 Task: Send an email with the signature Lane Turner with the subject Request for feedback on a legal brief and the message Could you please provide a breakdown of the project issues log? from softage.3@softage.net to softage.1@softage.net with an attached audio file Audiobook_sample.mp3 and move the email from Sent Items to the folder Maintenance
Action: Mouse moved to (105, 178)
Screenshot: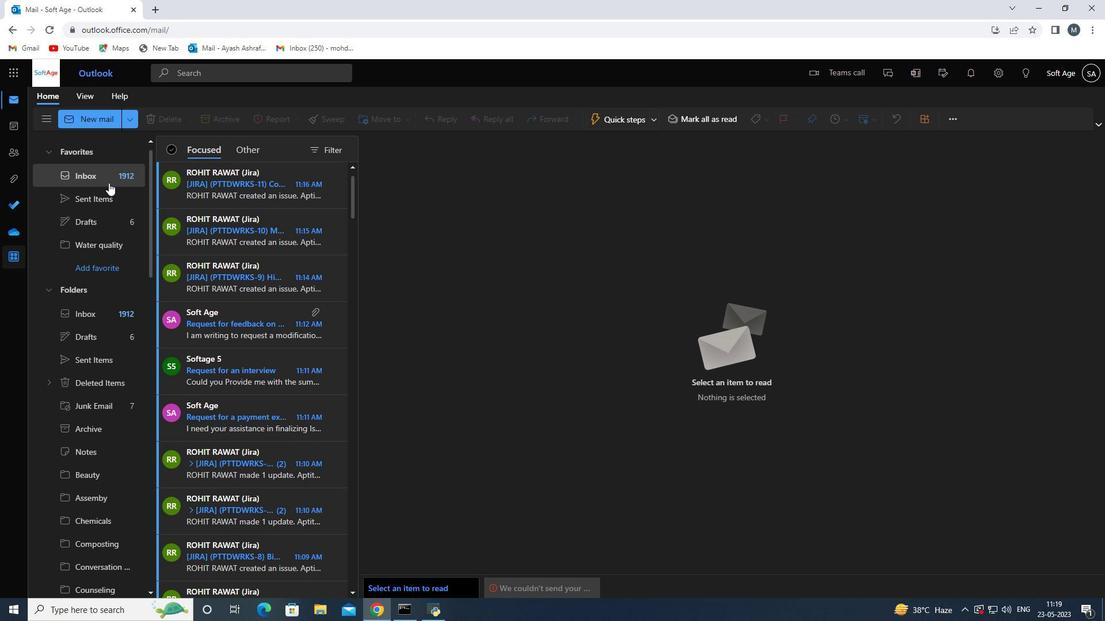 
Action: Mouse pressed left at (105, 178)
Screenshot: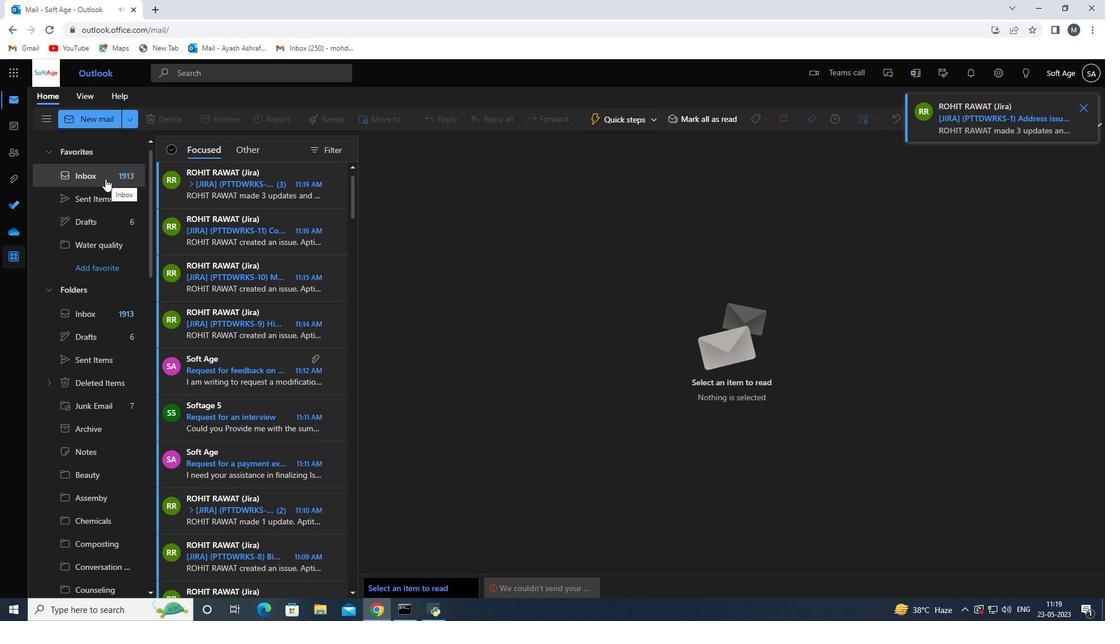 
Action: Mouse moved to (554, 258)
Screenshot: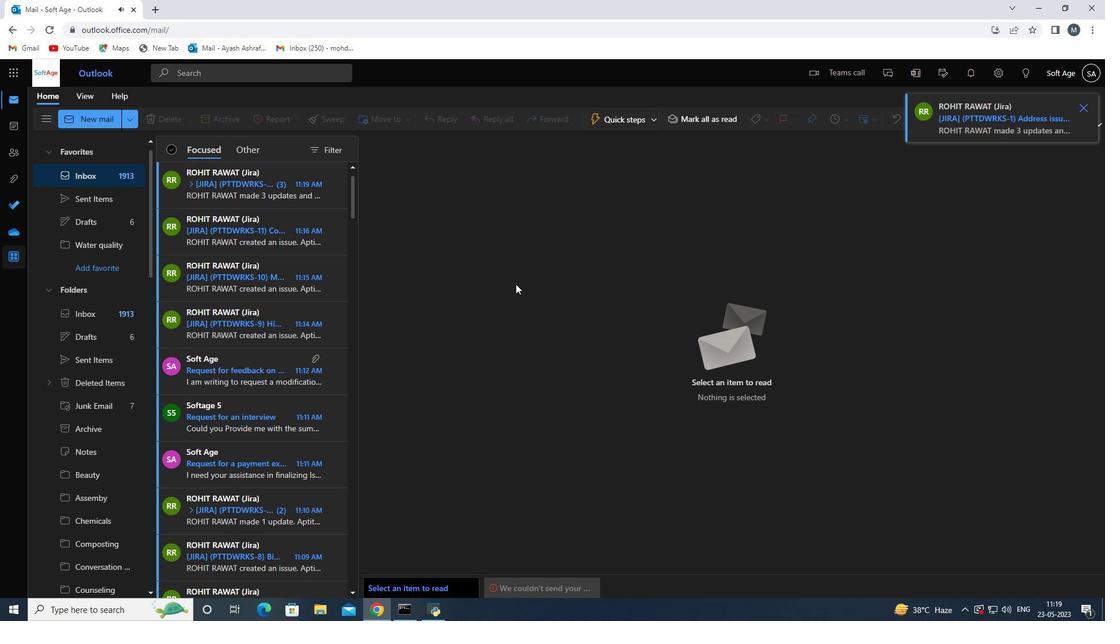 
Action: Mouse scrolled (554, 259) with delta (0, 0)
Screenshot: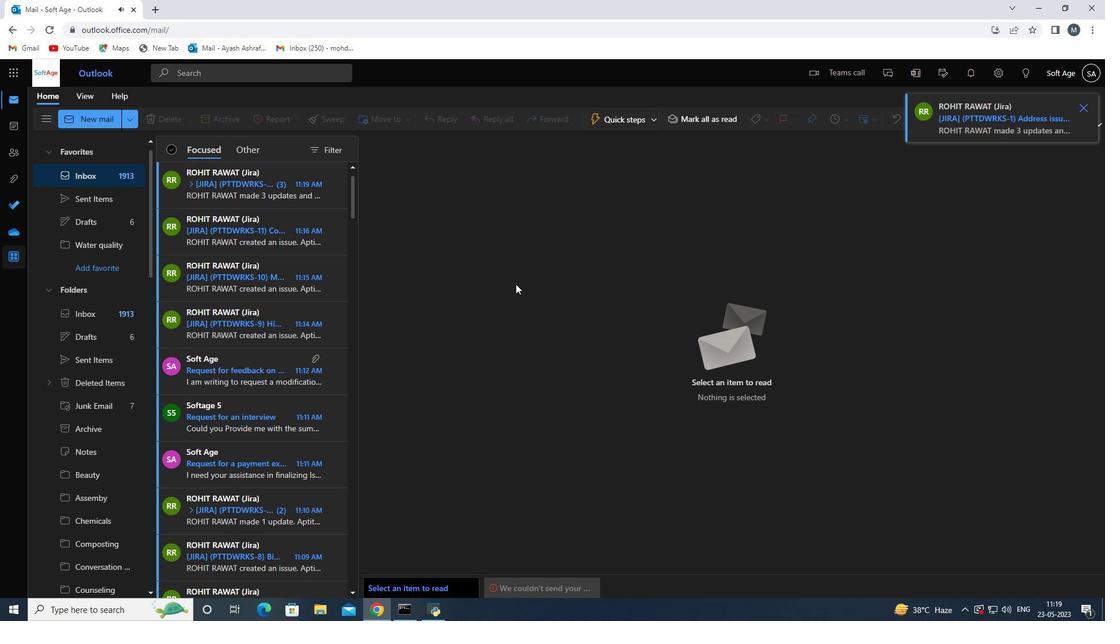 
Action: Mouse moved to (555, 257)
Screenshot: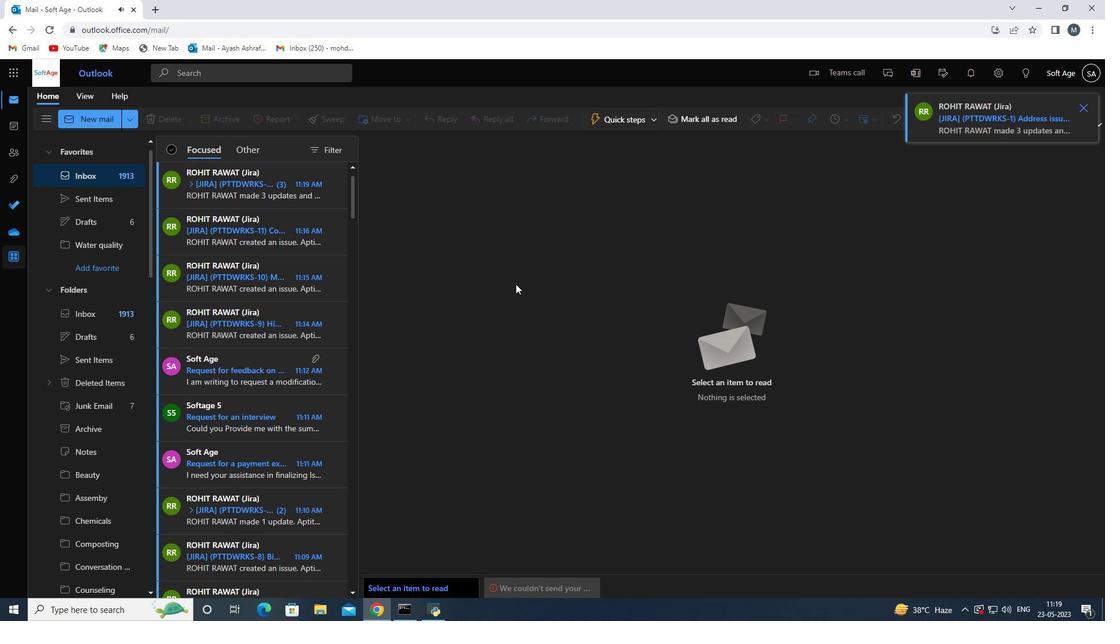 
Action: Mouse scrolled (555, 257) with delta (0, 0)
Screenshot: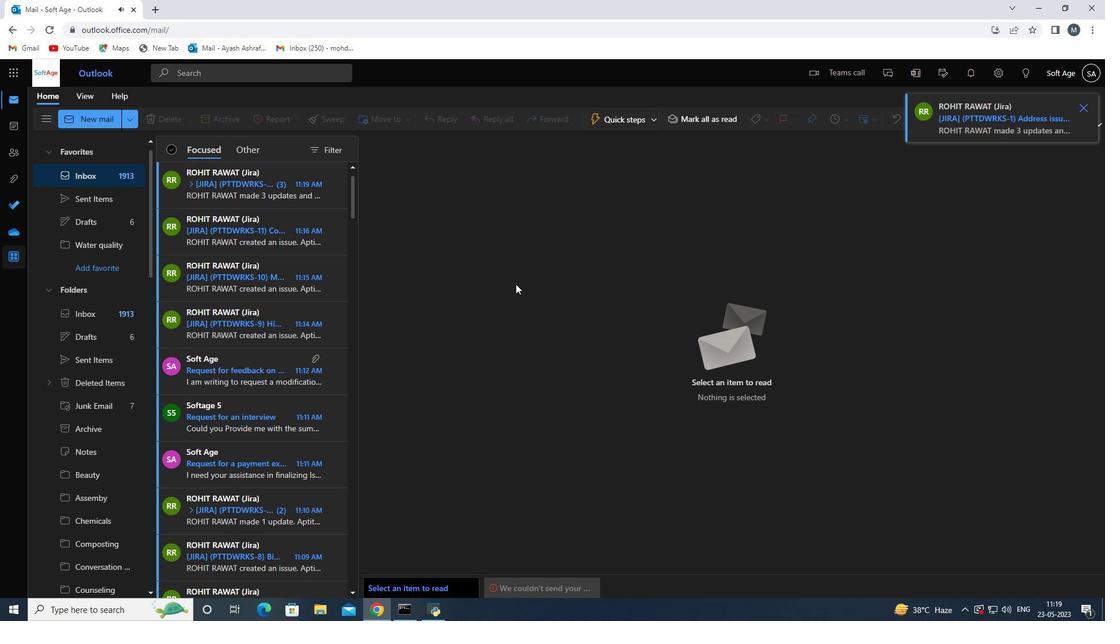 
Action: Mouse scrolled (555, 257) with delta (0, 0)
Screenshot: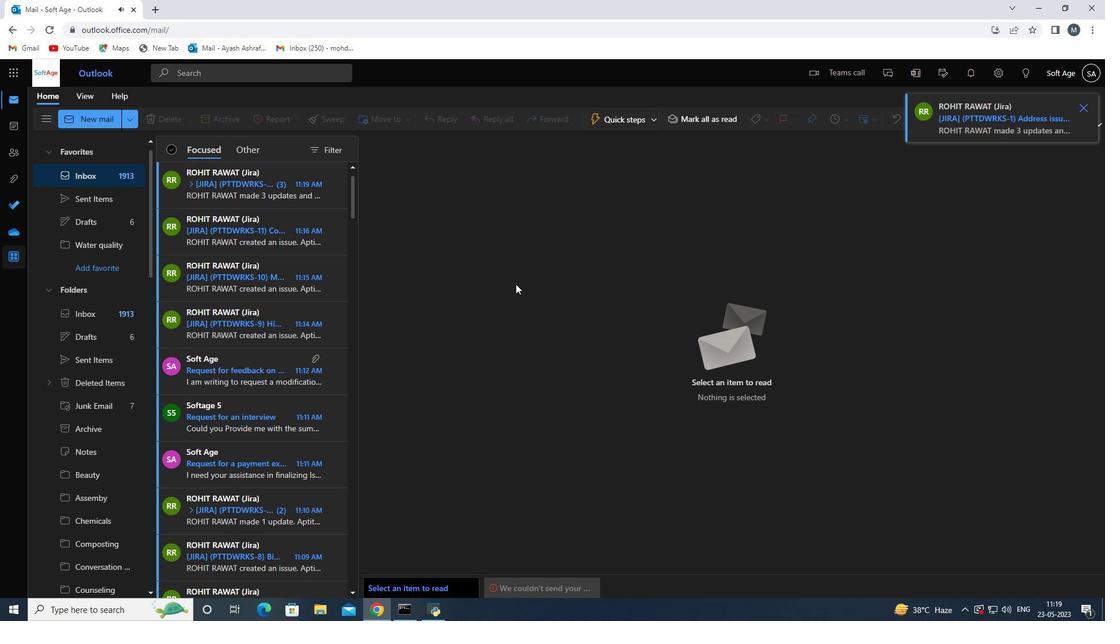 
Action: Mouse scrolled (555, 257) with delta (0, 0)
Screenshot: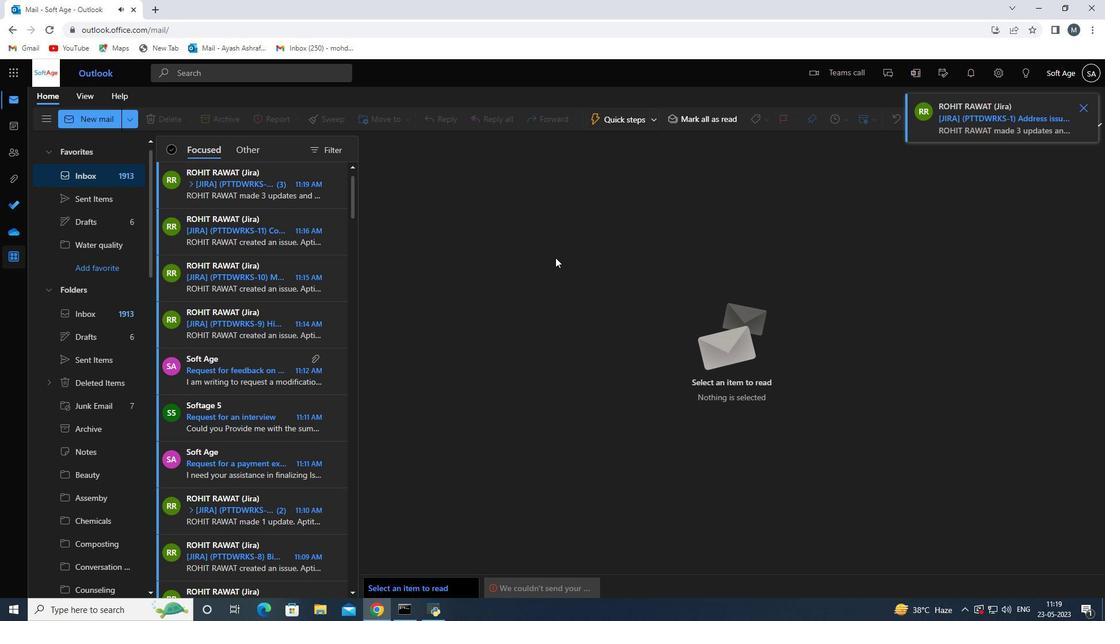 
Action: Mouse moved to (71, 122)
Screenshot: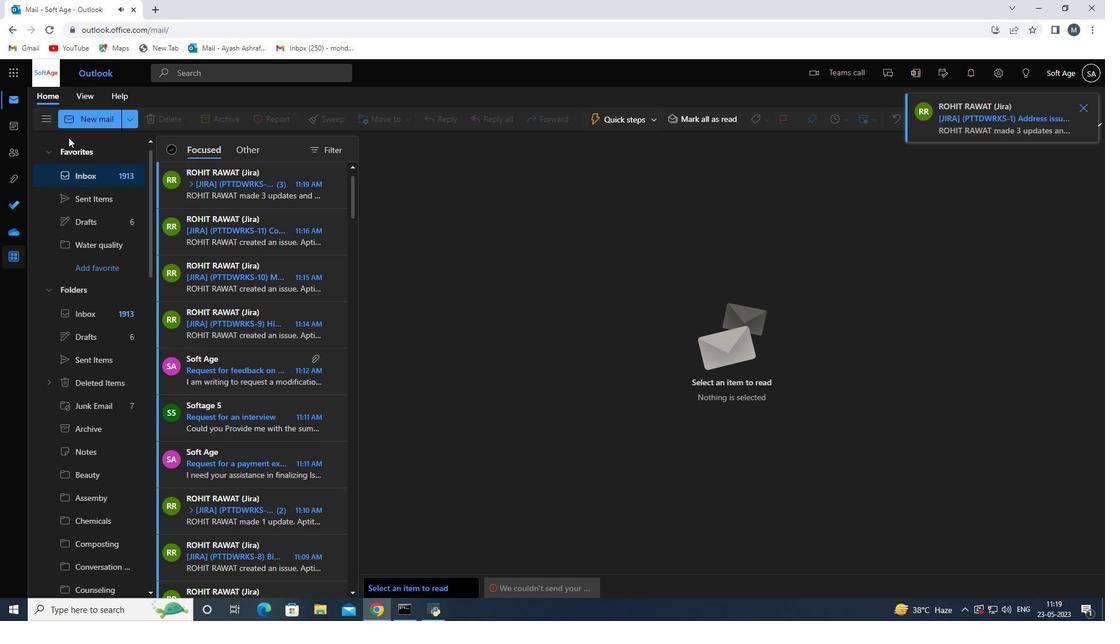 
Action: Mouse pressed left at (71, 122)
Screenshot: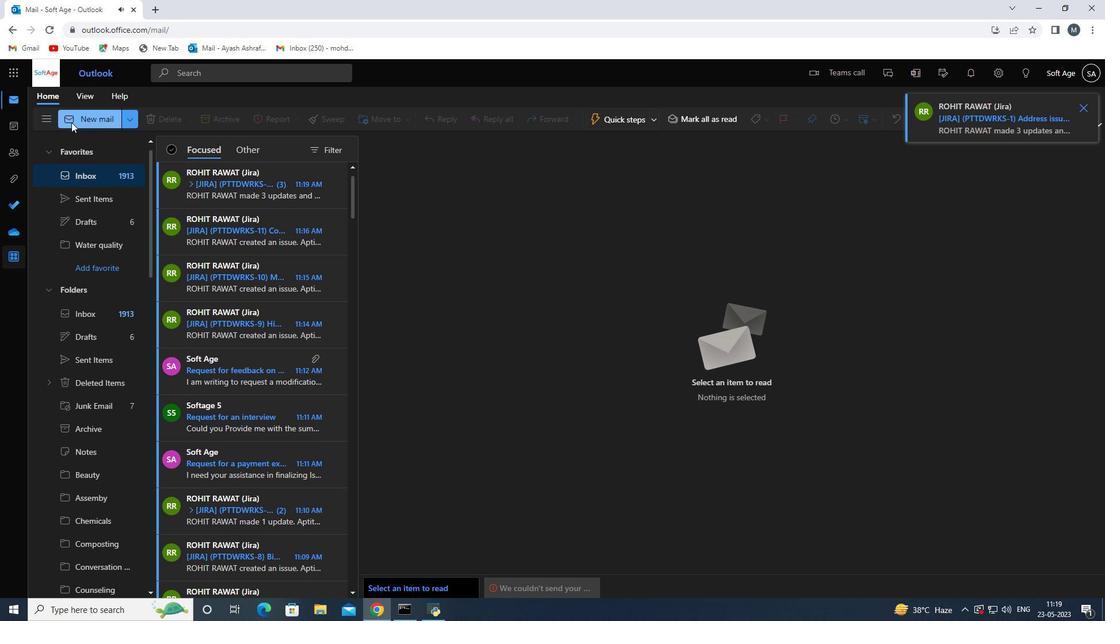 
Action: Mouse moved to (716, 116)
Screenshot: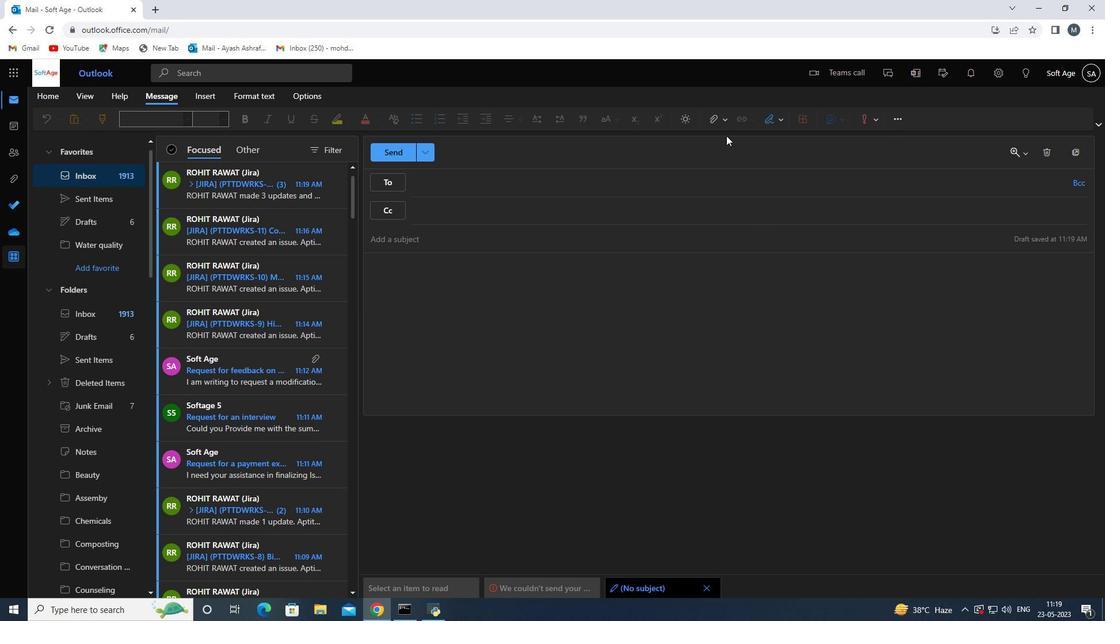 
Action: Mouse pressed left at (716, 116)
Screenshot: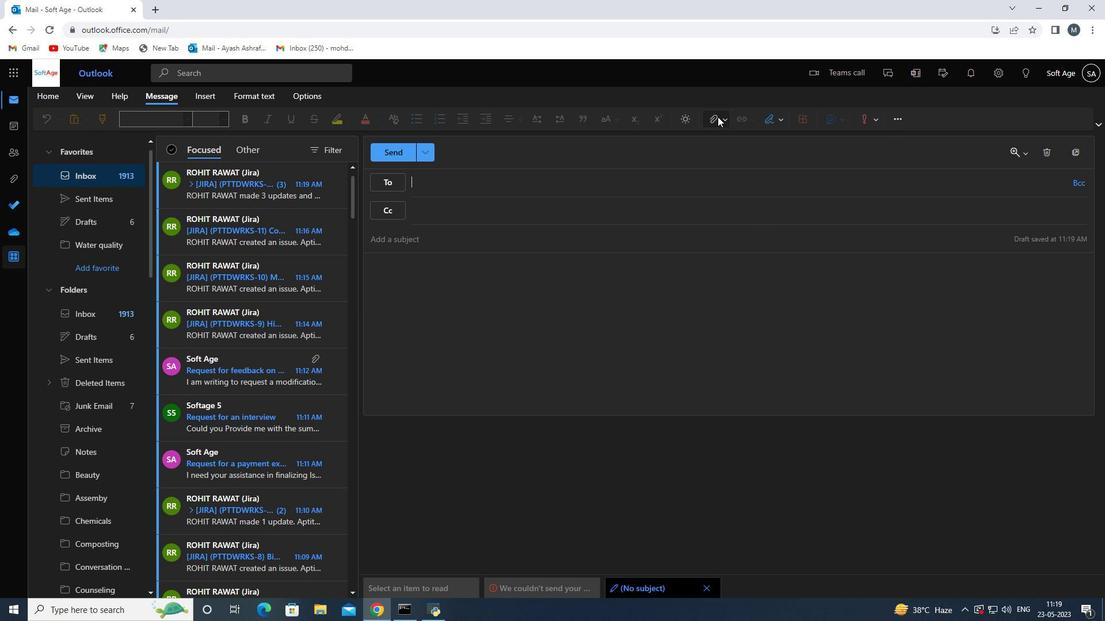 
Action: Mouse moved to (665, 142)
Screenshot: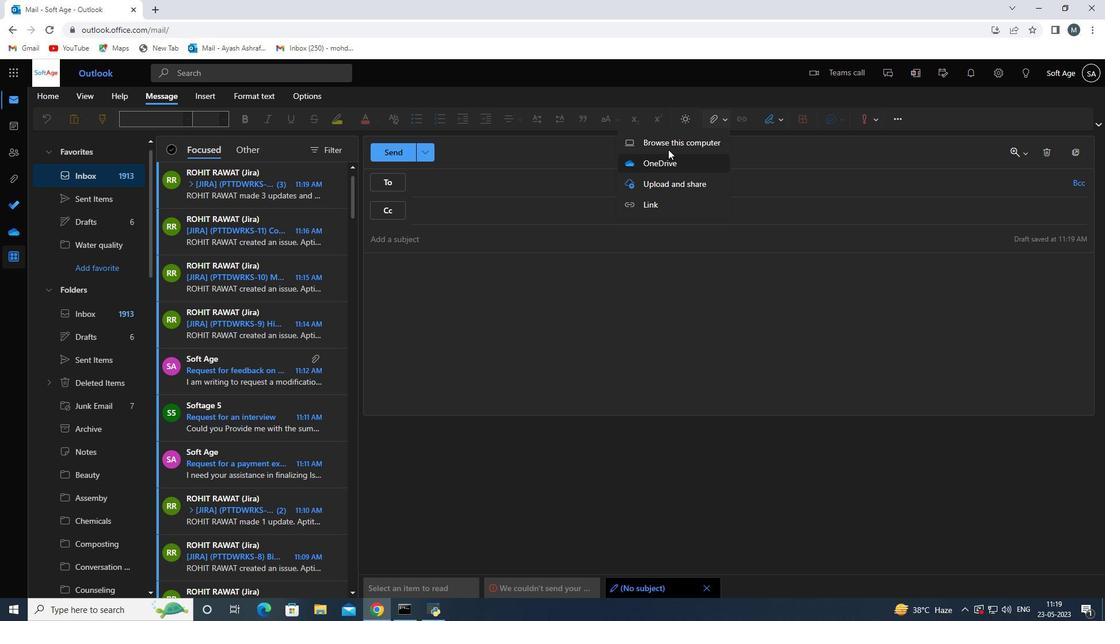 
Action: Mouse pressed left at (665, 142)
Screenshot: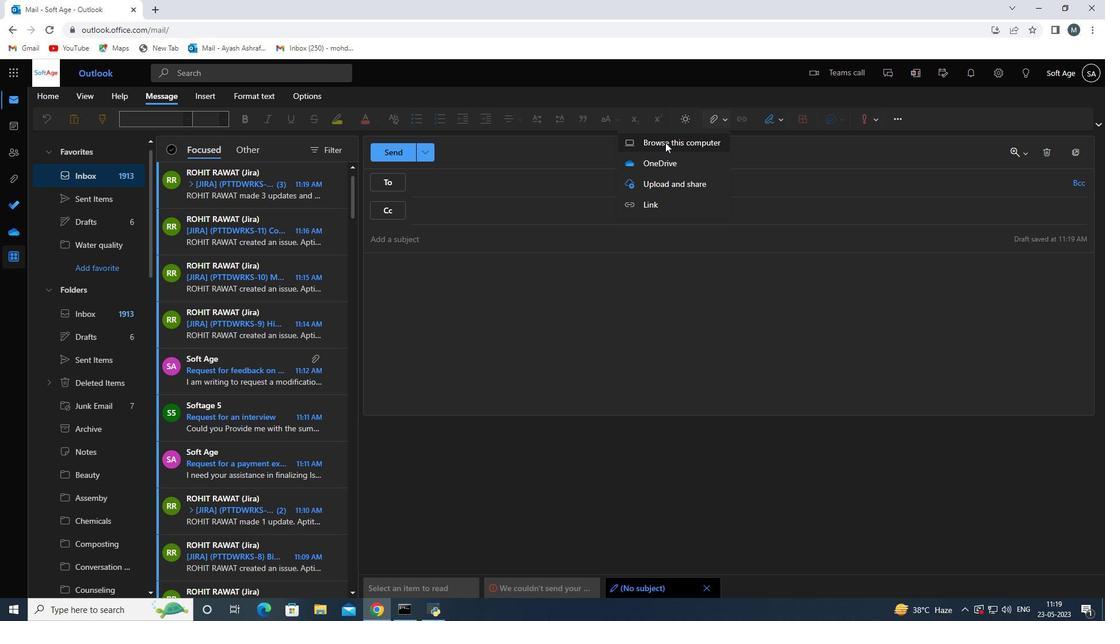 
Action: Mouse moved to (541, 13)
Screenshot: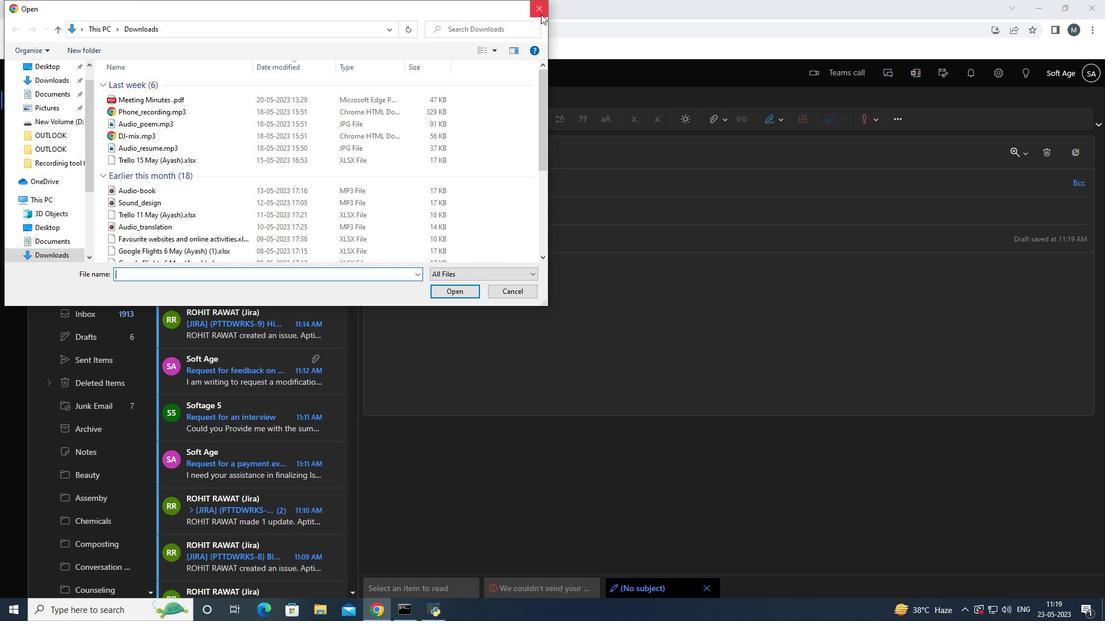 
Action: Mouse pressed left at (541, 13)
Screenshot: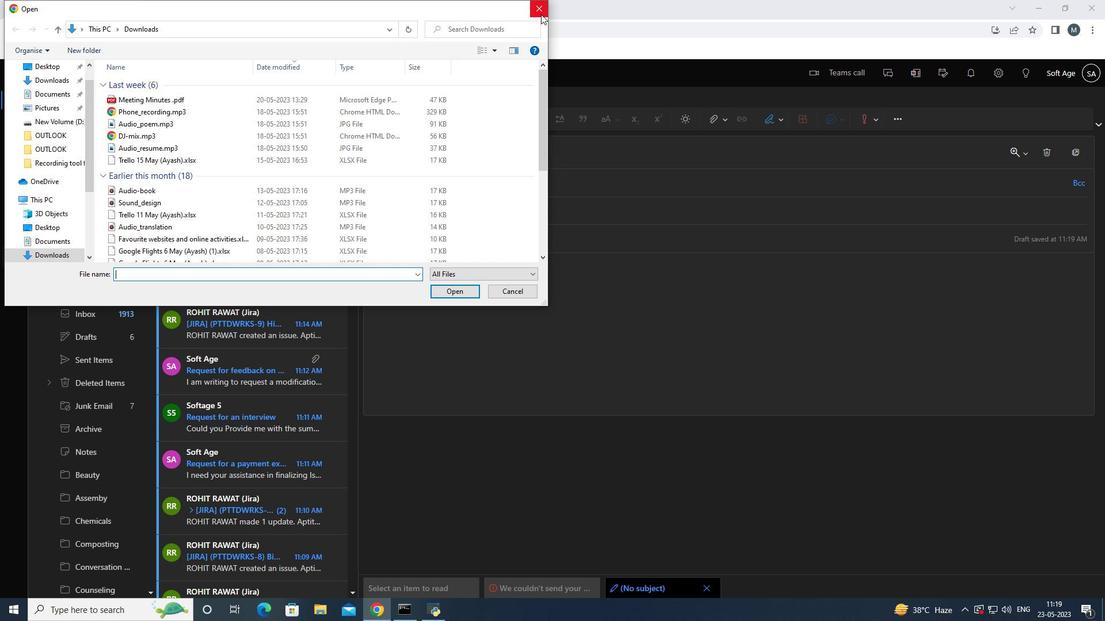 
Action: Mouse moved to (771, 117)
Screenshot: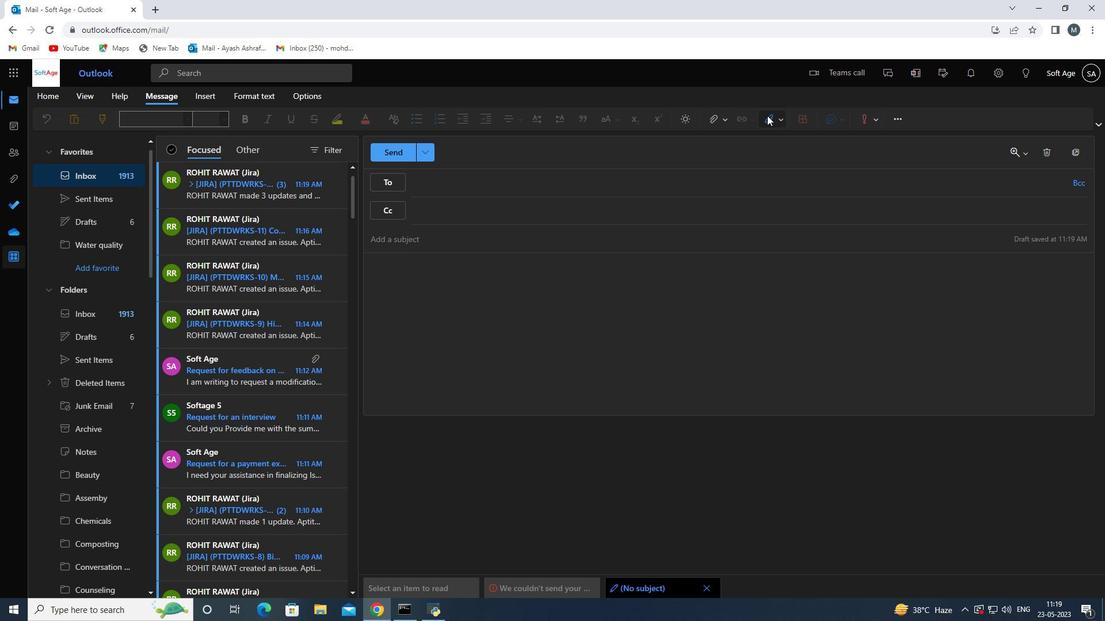 
Action: Mouse pressed left at (771, 117)
Screenshot: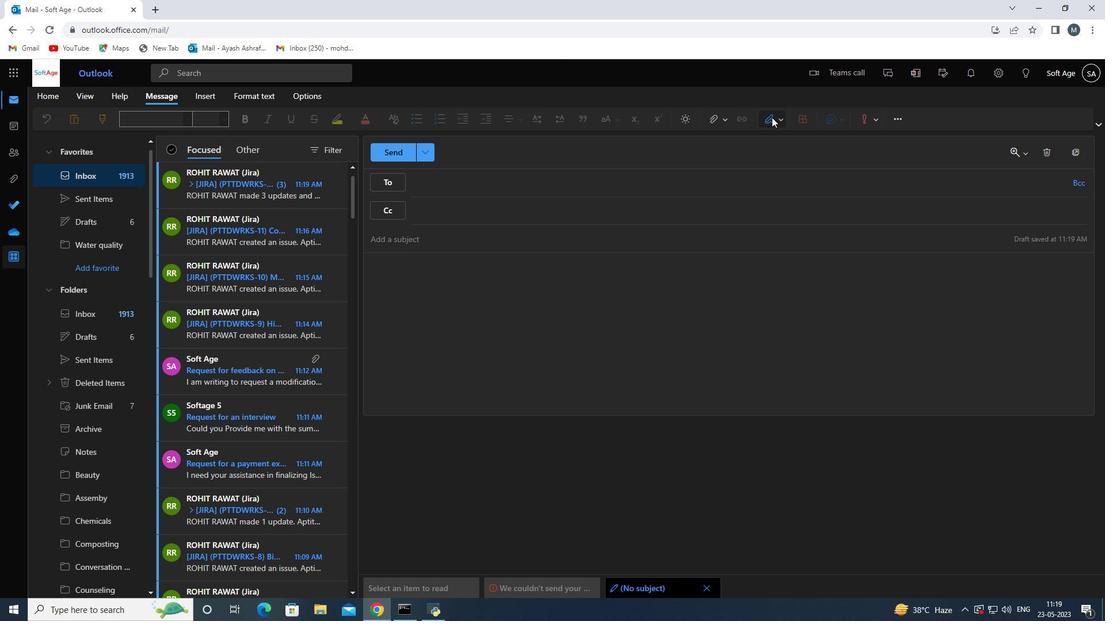 
Action: Mouse moved to (762, 159)
Screenshot: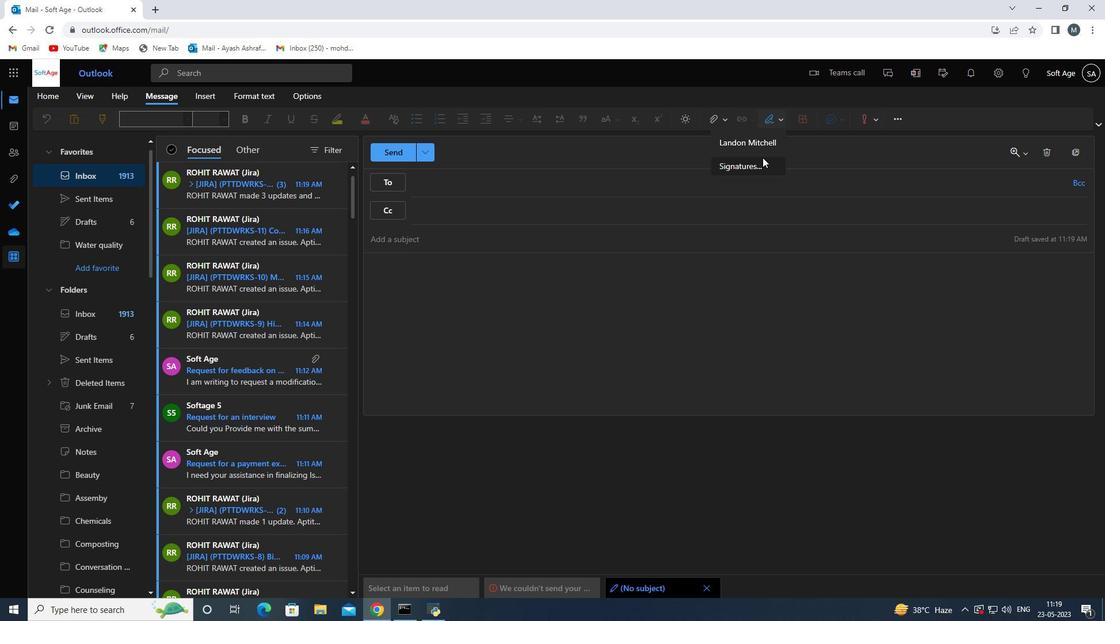 
Action: Mouse pressed left at (762, 159)
Screenshot: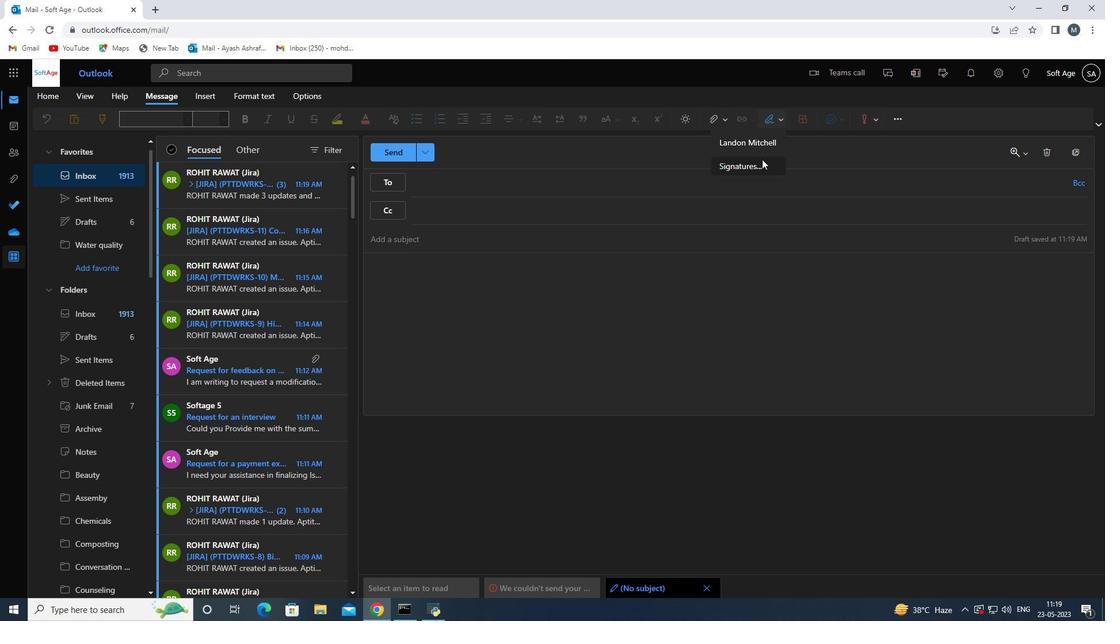 
Action: Mouse moved to (773, 221)
Screenshot: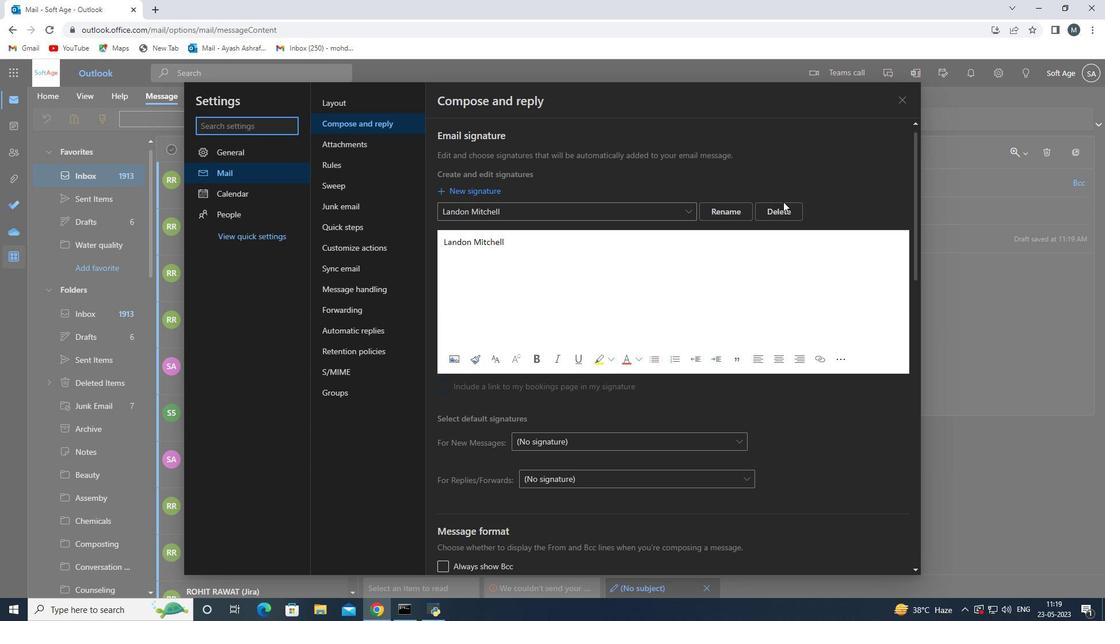 
Action: Mouse pressed left at (773, 221)
Screenshot: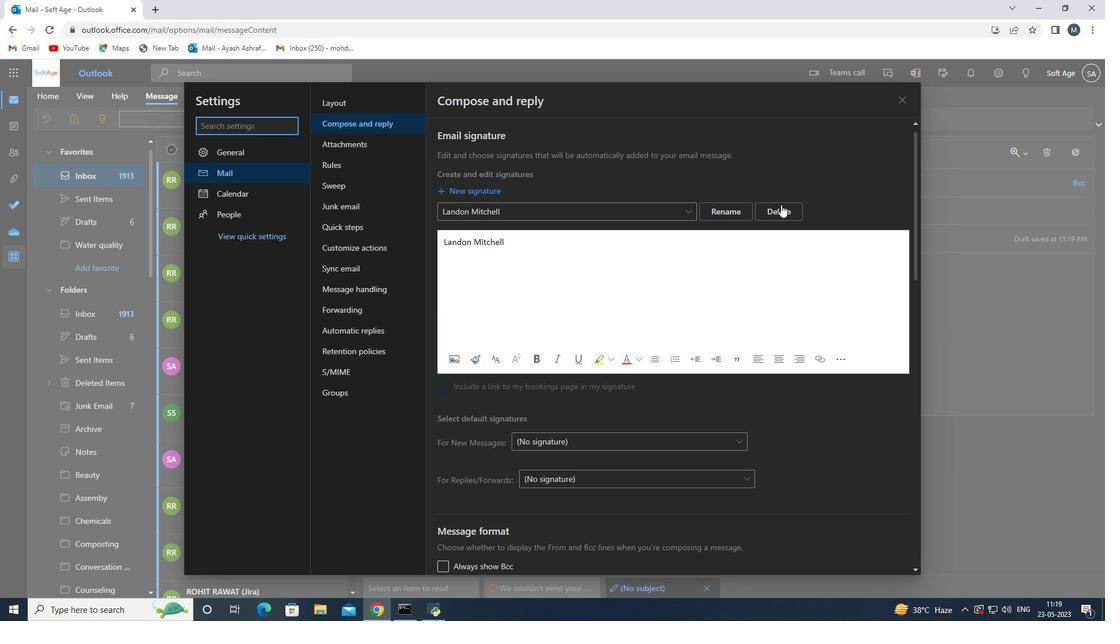 
Action: Mouse moved to (772, 208)
Screenshot: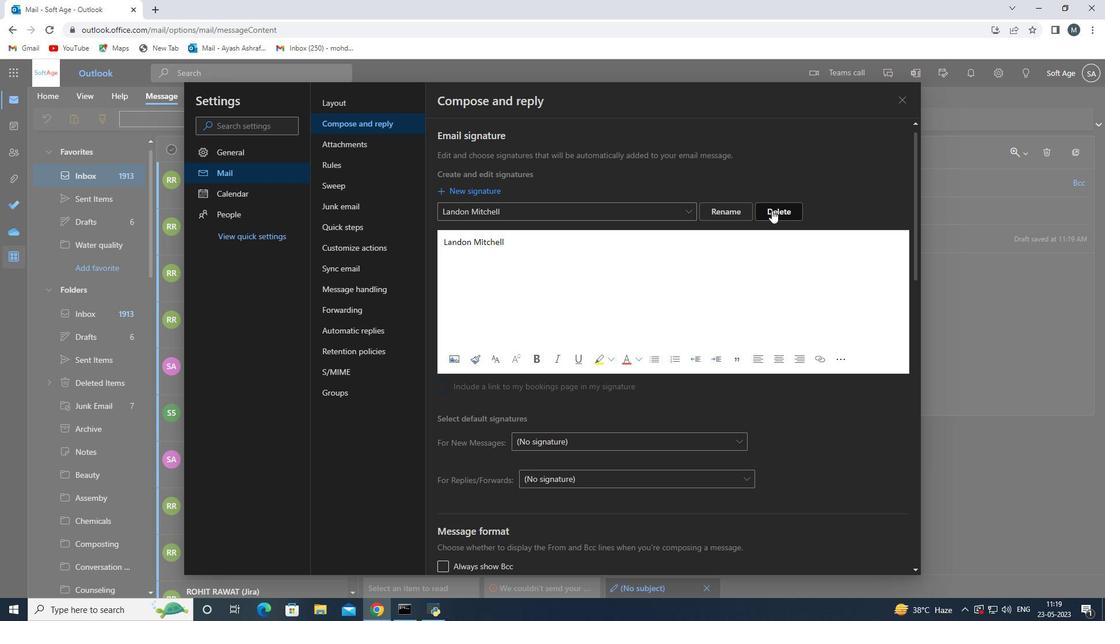 
Action: Mouse pressed left at (772, 208)
Screenshot: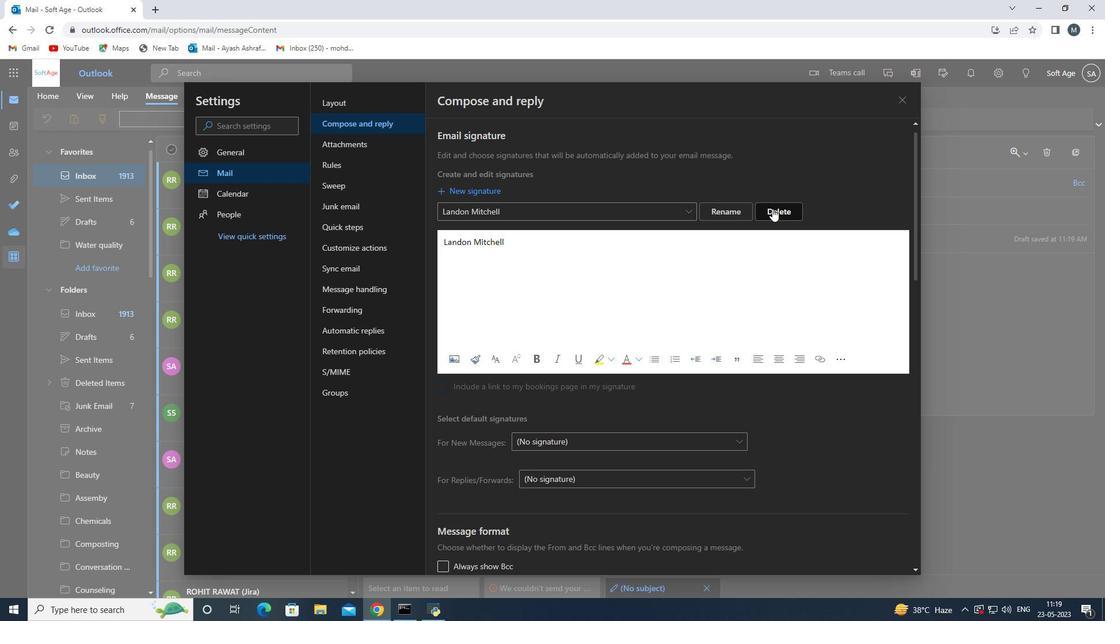 
Action: Mouse moved to (603, 211)
Screenshot: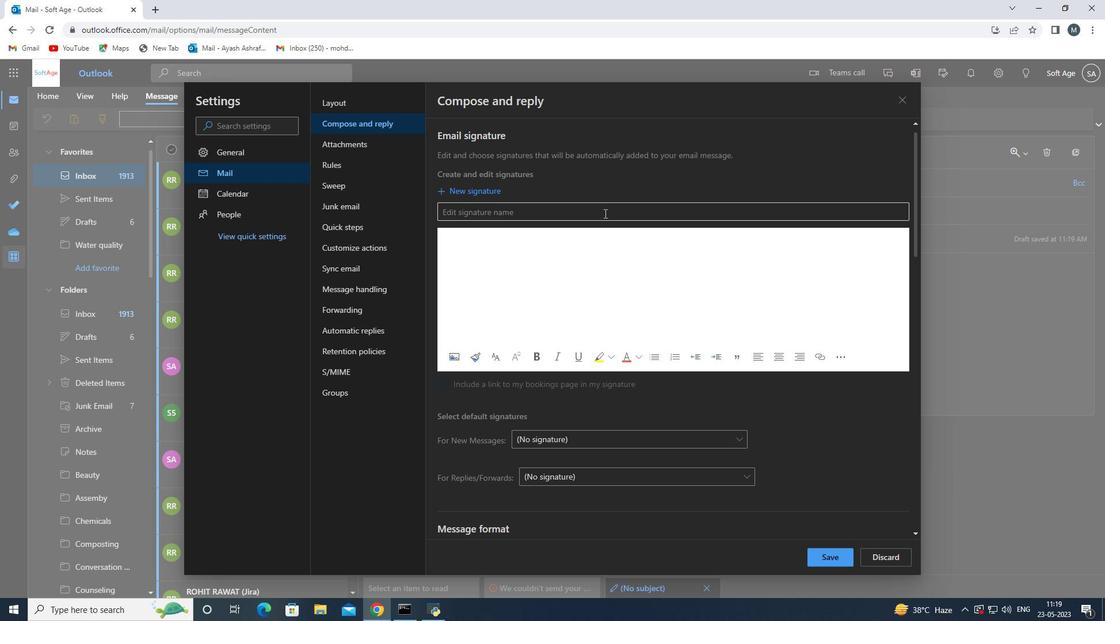 
Action: Mouse pressed left at (603, 211)
Screenshot: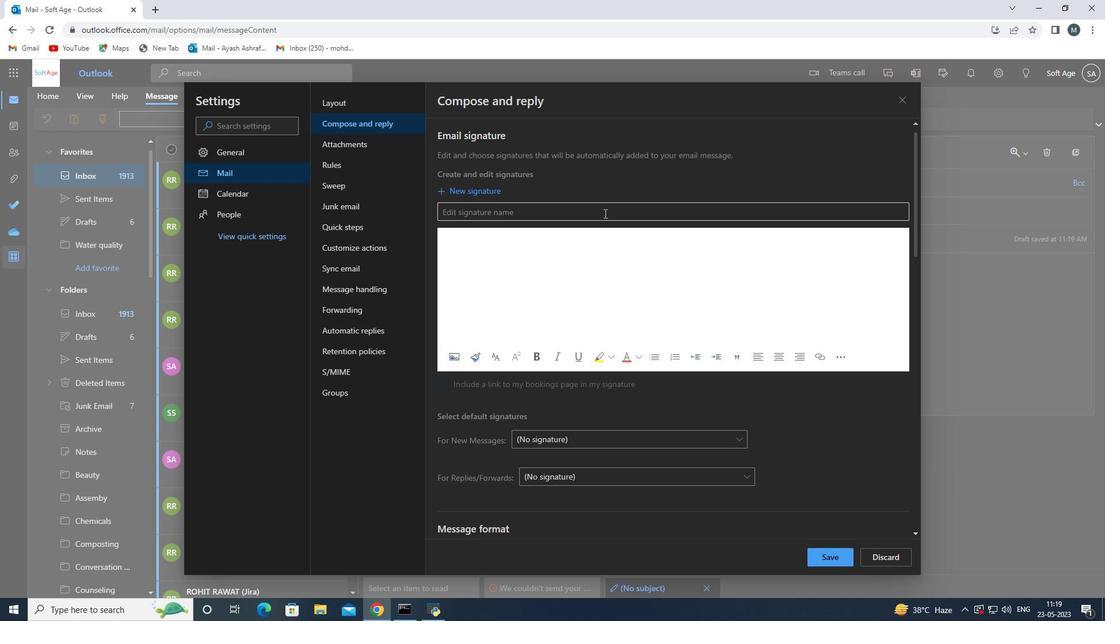 
Action: Key pressed <Key.shift>lane<Key.space><Key.shift>Turner
Screenshot: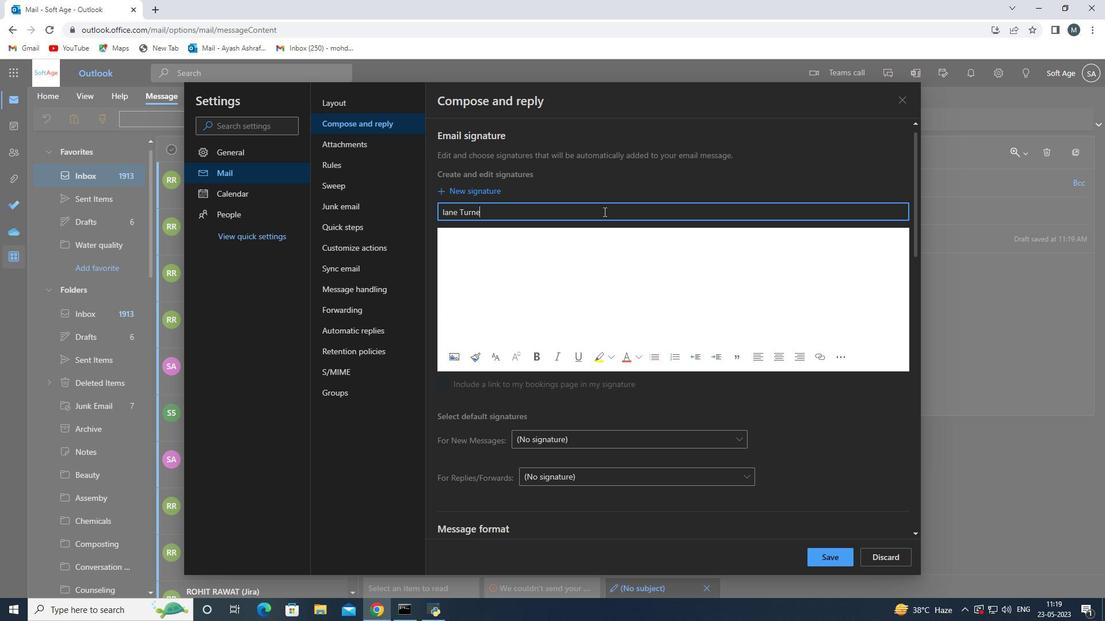 
Action: Mouse moved to (446, 209)
Screenshot: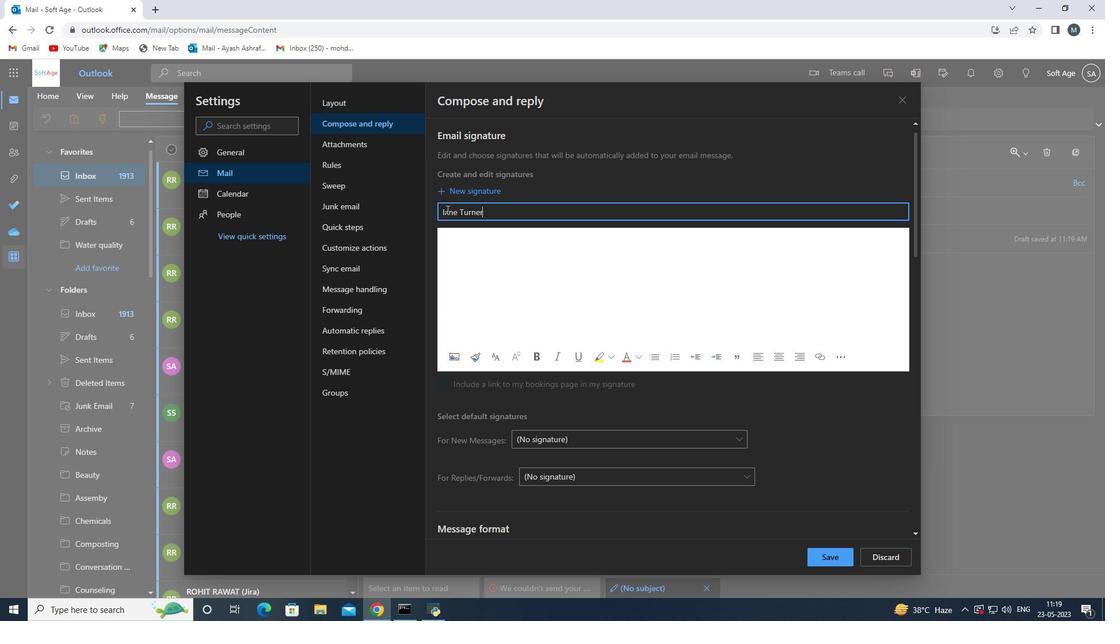 
Action: Mouse pressed left at (446, 209)
Screenshot: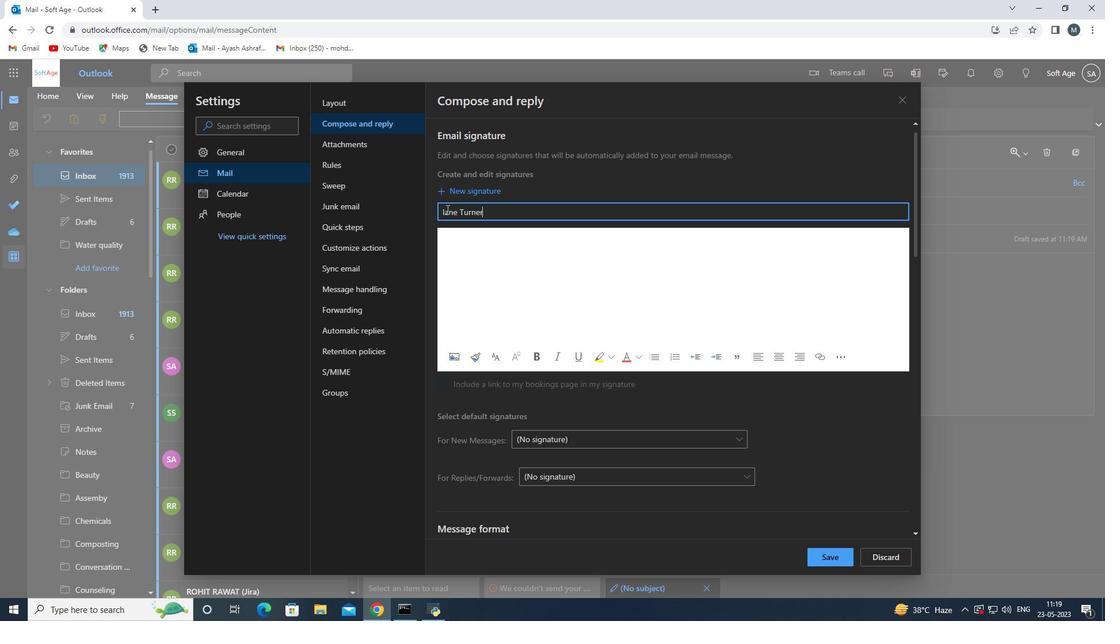 
Action: Mouse moved to (465, 209)
Screenshot: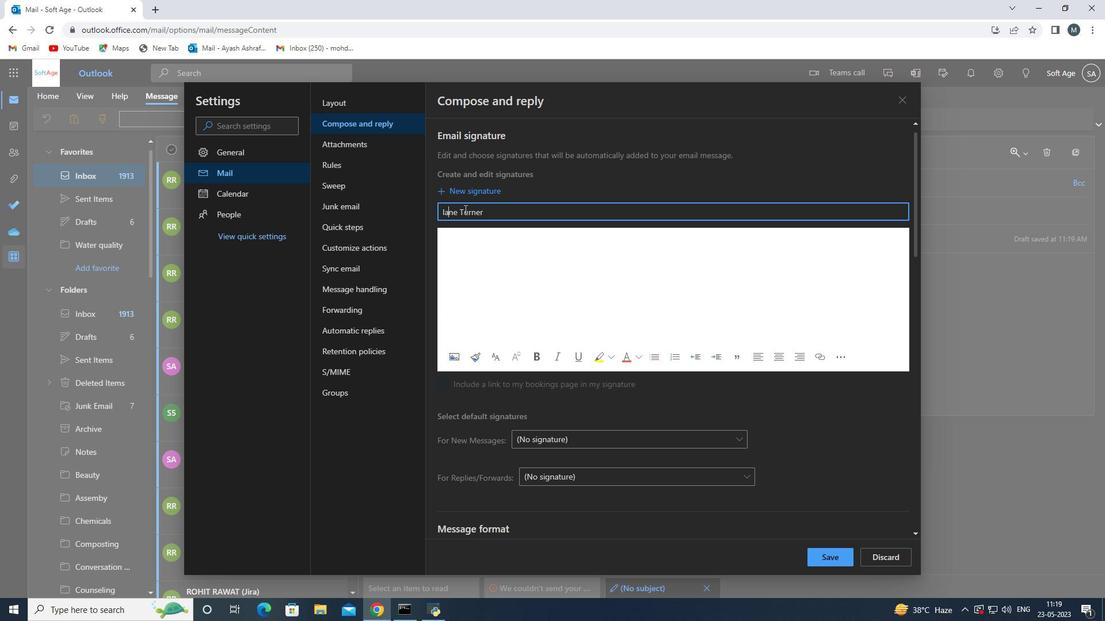 
Action: Key pressed <Key.left><Key.backspace><Key.shift>L
Screenshot: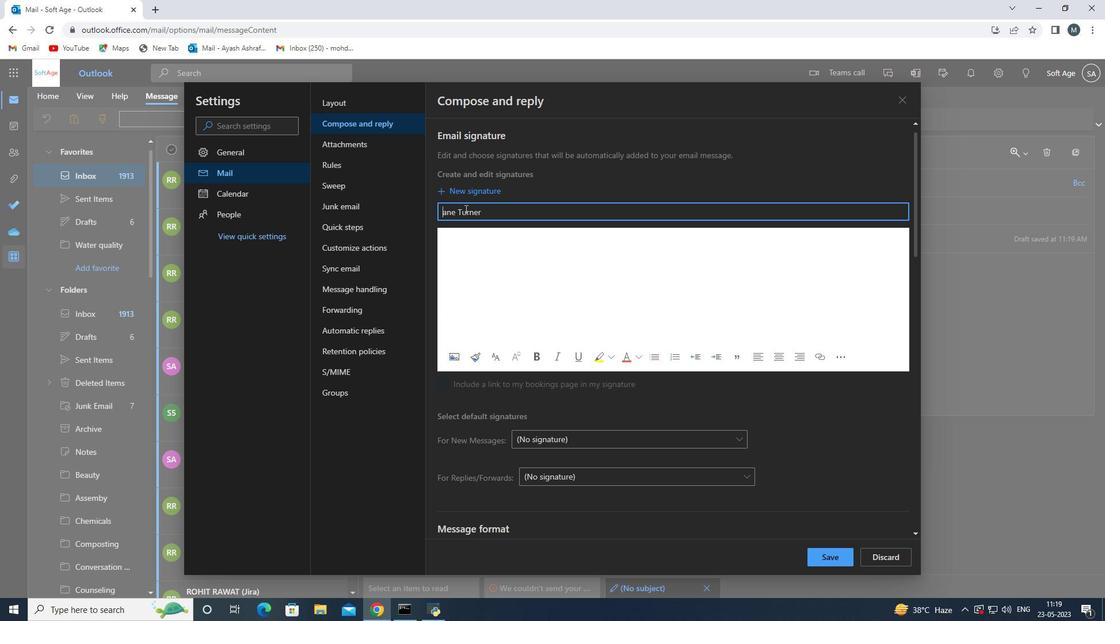 
Action: Mouse moved to (466, 249)
Screenshot: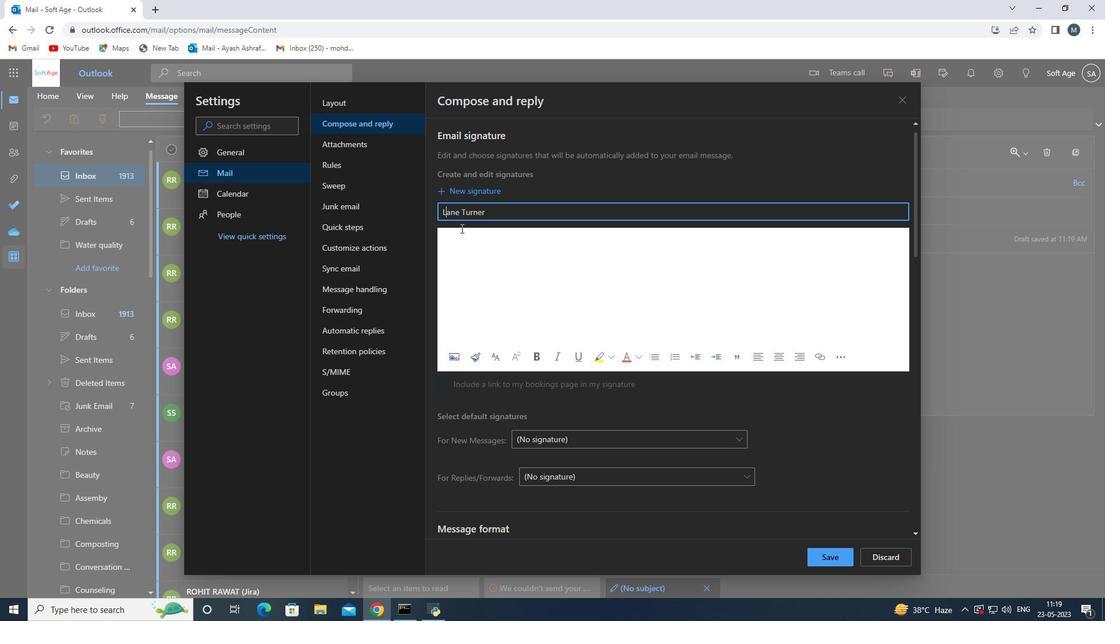 
Action: Mouse pressed left at (466, 249)
Screenshot: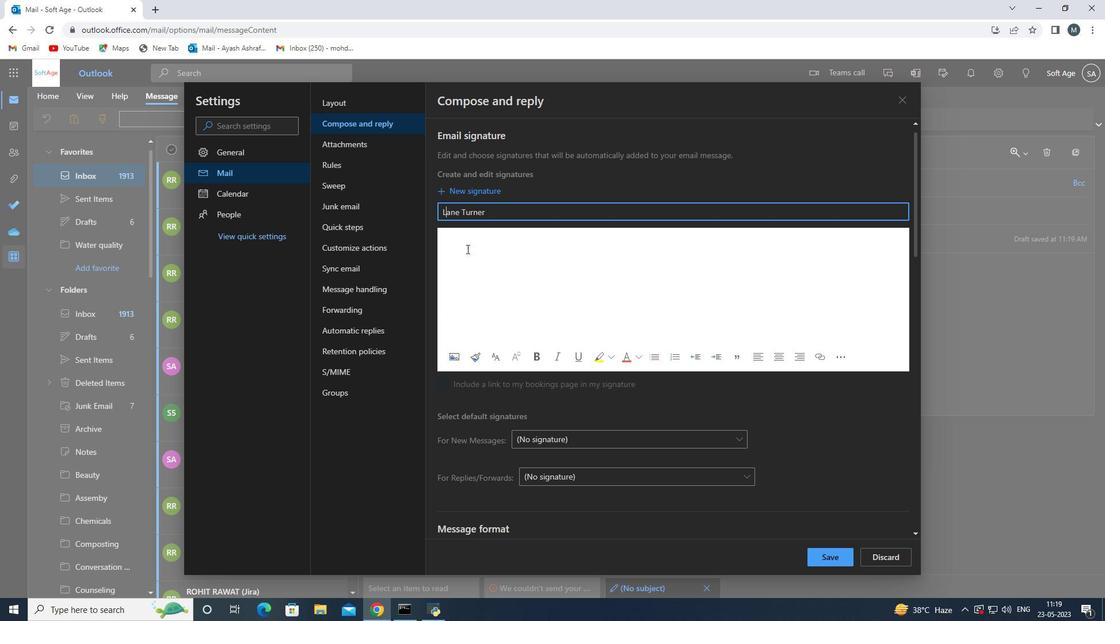 
Action: Mouse moved to (493, 248)
Screenshot: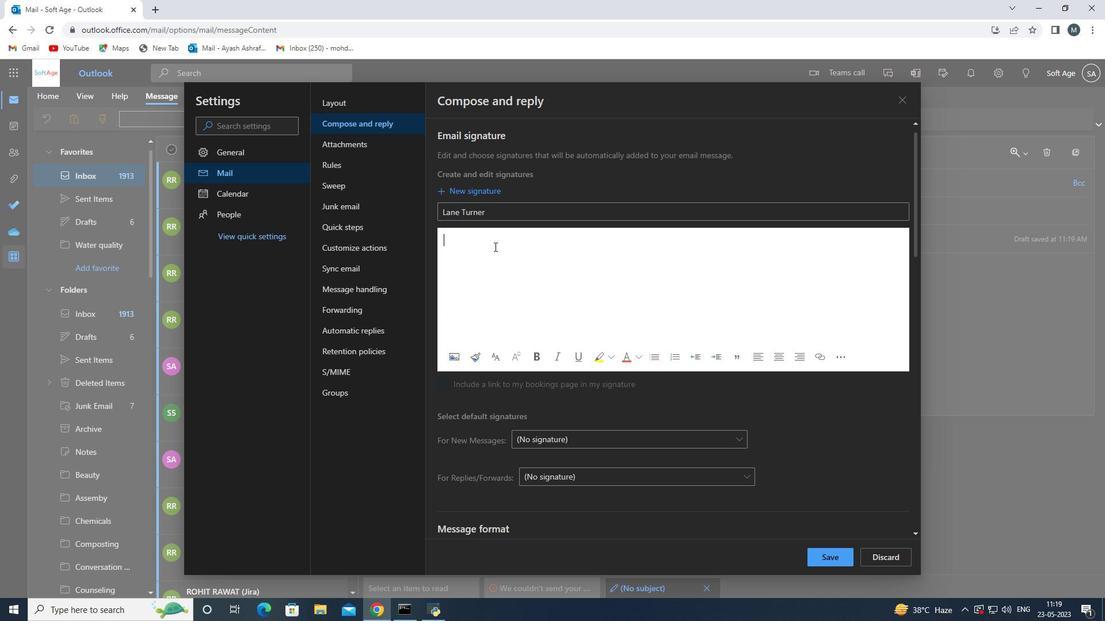 
Action: Key pressed <Key.shift>Lane<Key.space><Key.shift>Turner
Screenshot: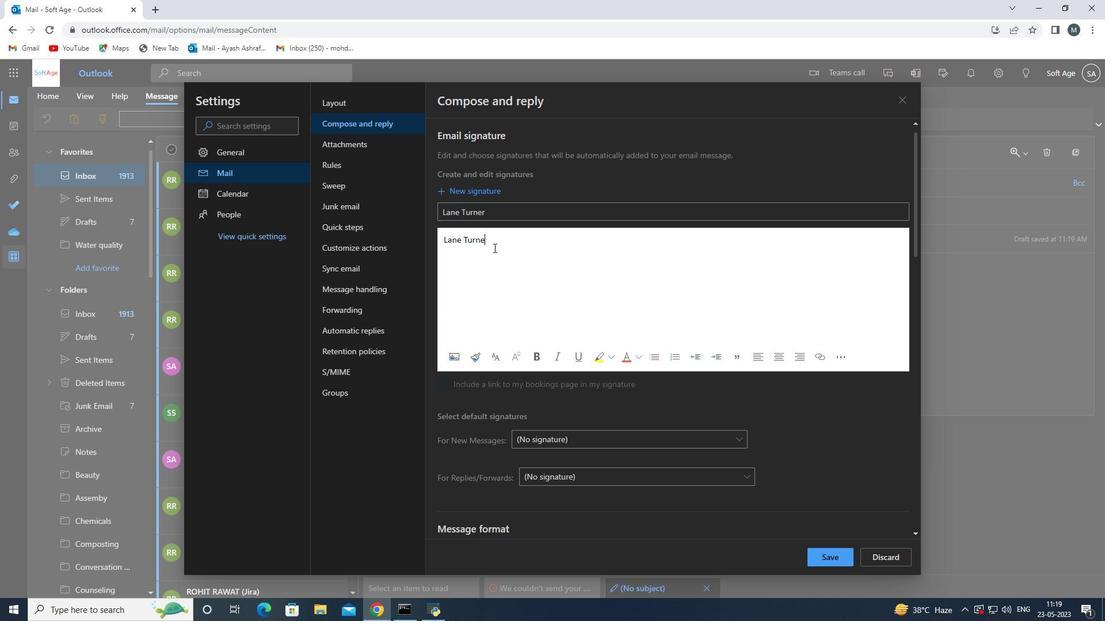 
Action: Mouse moved to (814, 557)
Screenshot: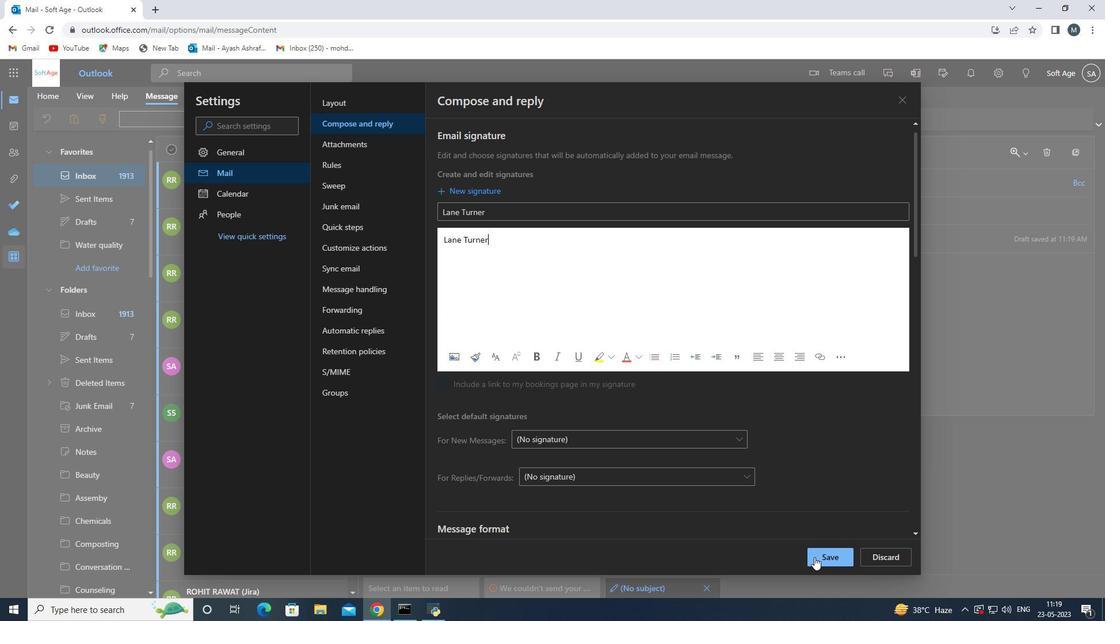 
Action: Mouse pressed left at (814, 557)
Screenshot: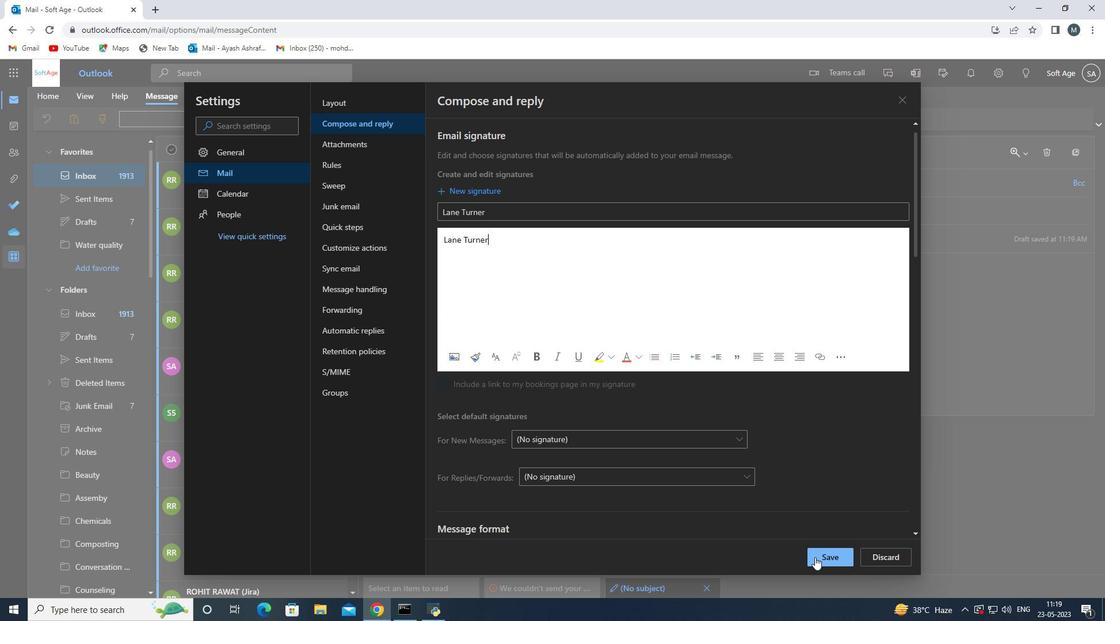
Action: Mouse moved to (901, 105)
Screenshot: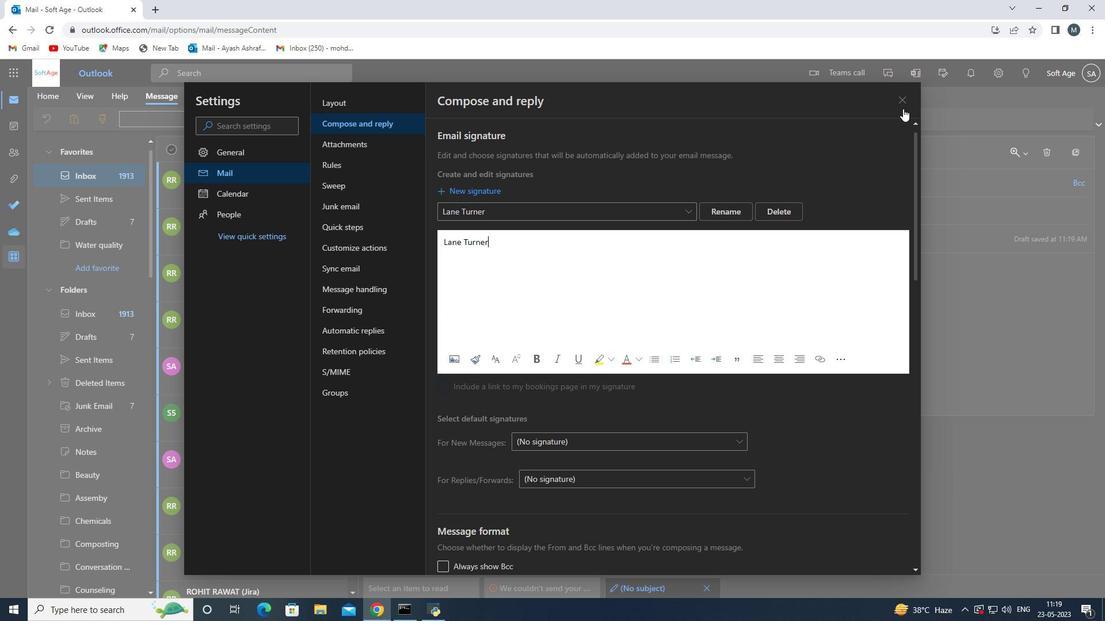 
Action: Mouse pressed left at (901, 105)
Screenshot: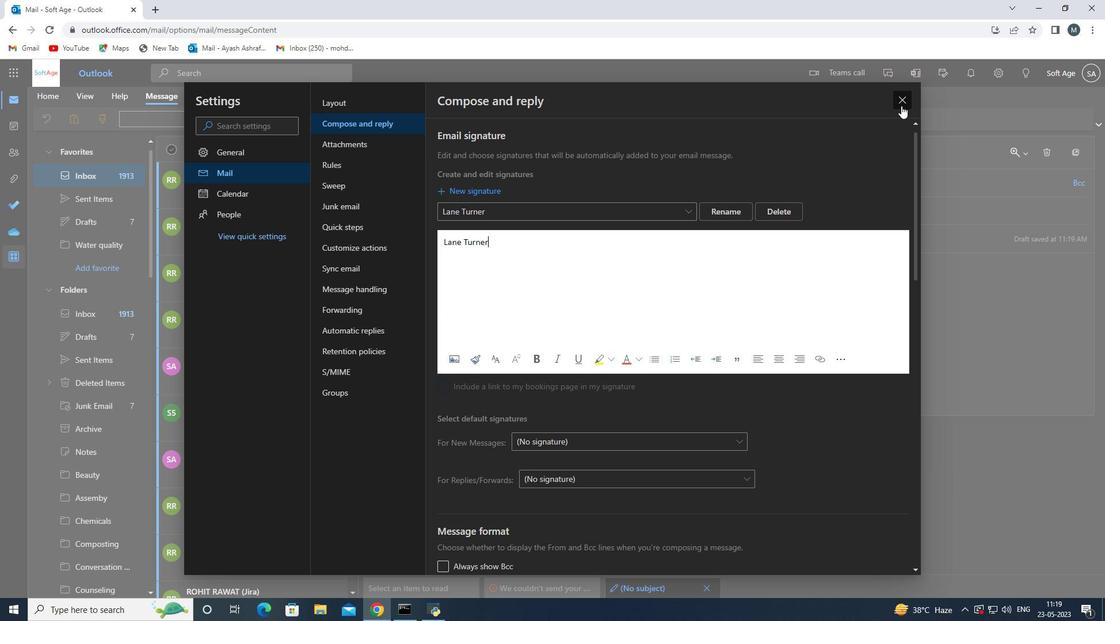 
Action: Mouse moved to (450, 238)
Screenshot: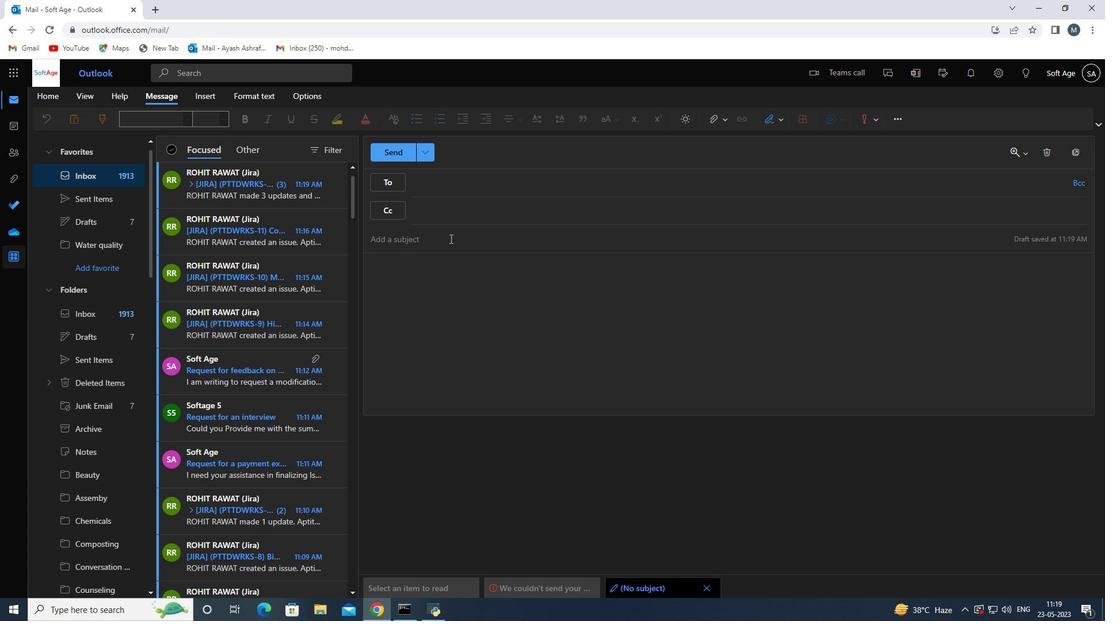 
Action: Mouse pressed left at (450, 238)
Screenshot: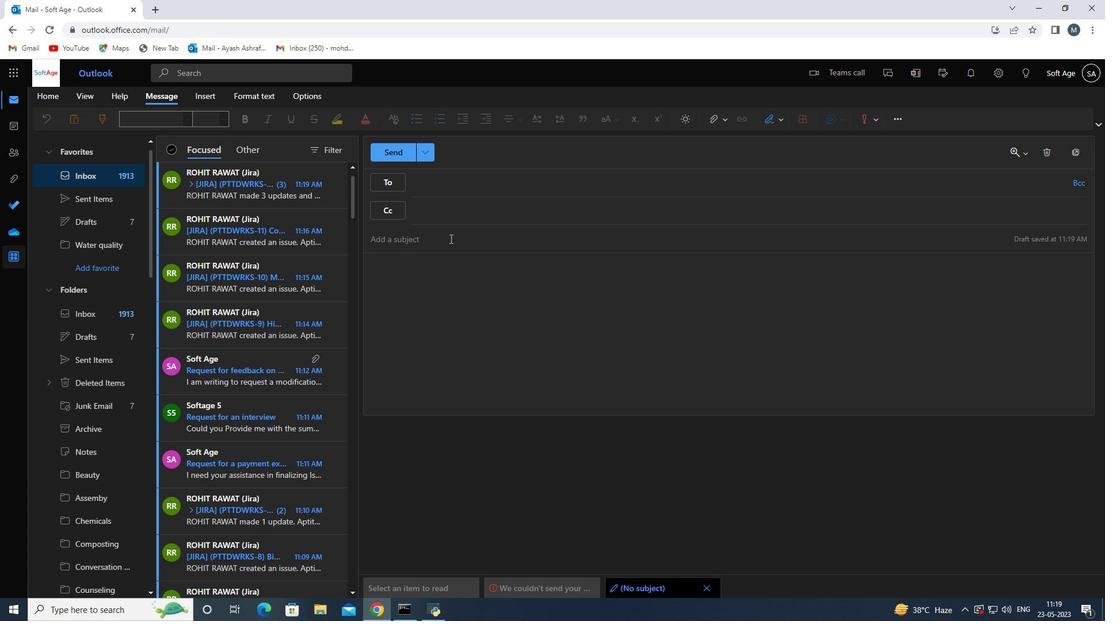 
Action: Key pressed <Key.shift>Request<Key.space>for<Key.space>feedback<Key.space>on<Key.space>a<Key.space>legal<Key.space>brief<Key.space><Key.backspace><Key.backspace>f<Key.enter>
Screenshot: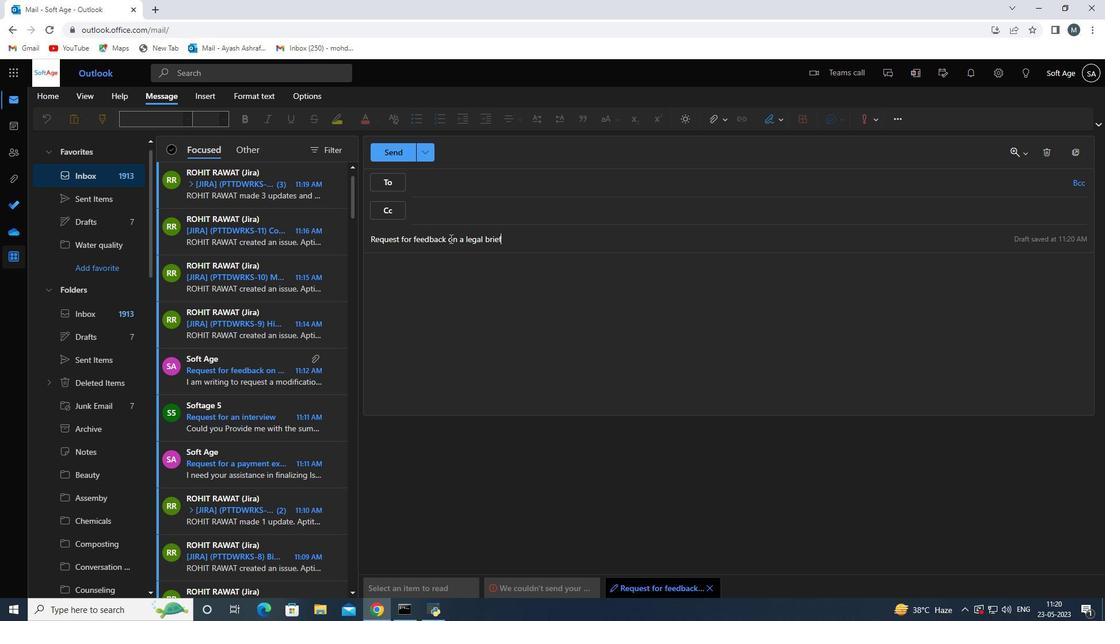 
Action: Mouse moved to (456, 262)
Screenshot: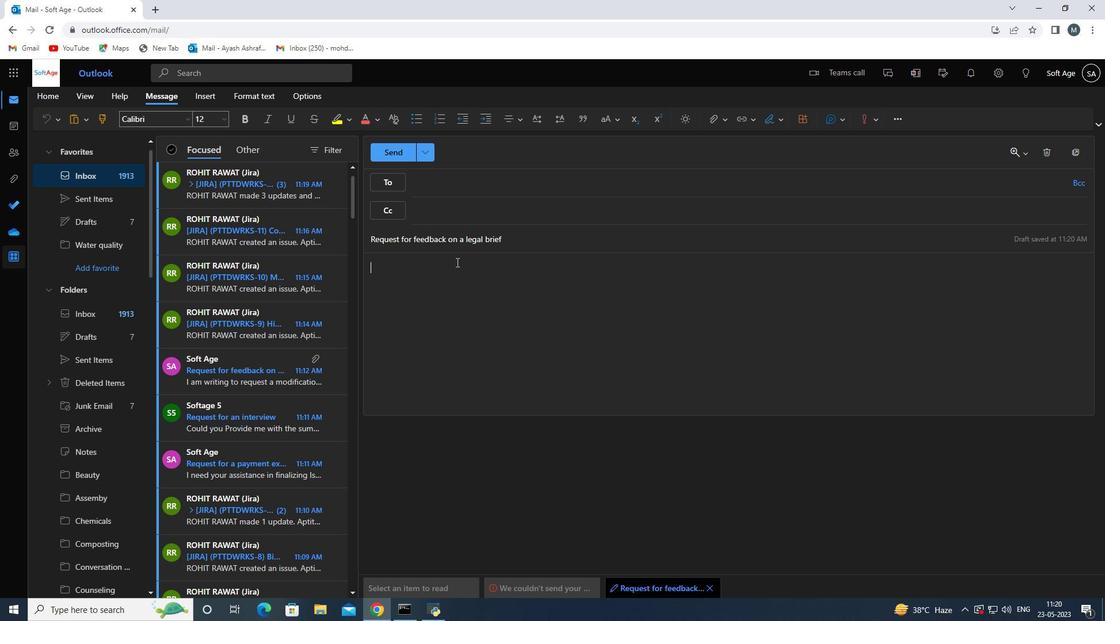 
Action: Key pressed <Key.shift><Key.shift><Key.shift><Key.shift><Key.shift><Key.shift><Key.shift>Could<Key.space>you<Key.space>please<Key.space>provide<Key.space>a<Key.space>breakdown<Key.space>of<Key.space>the<Key.space>project<Key.space>issueslog
Screenshot: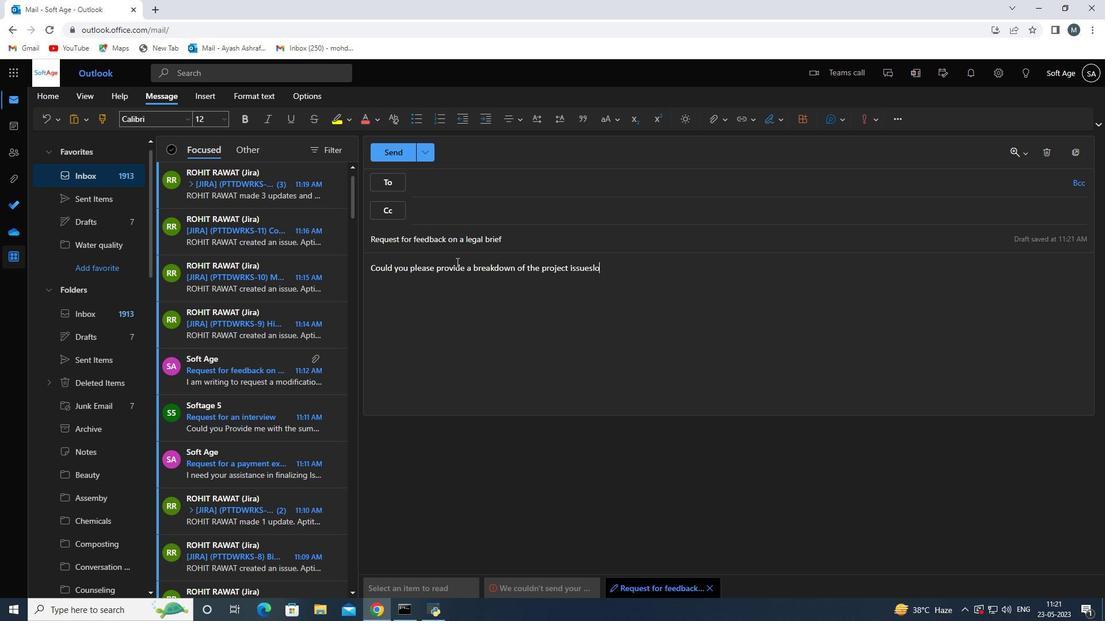 
Action: Mouse moved to (591, 273)
Screenshot: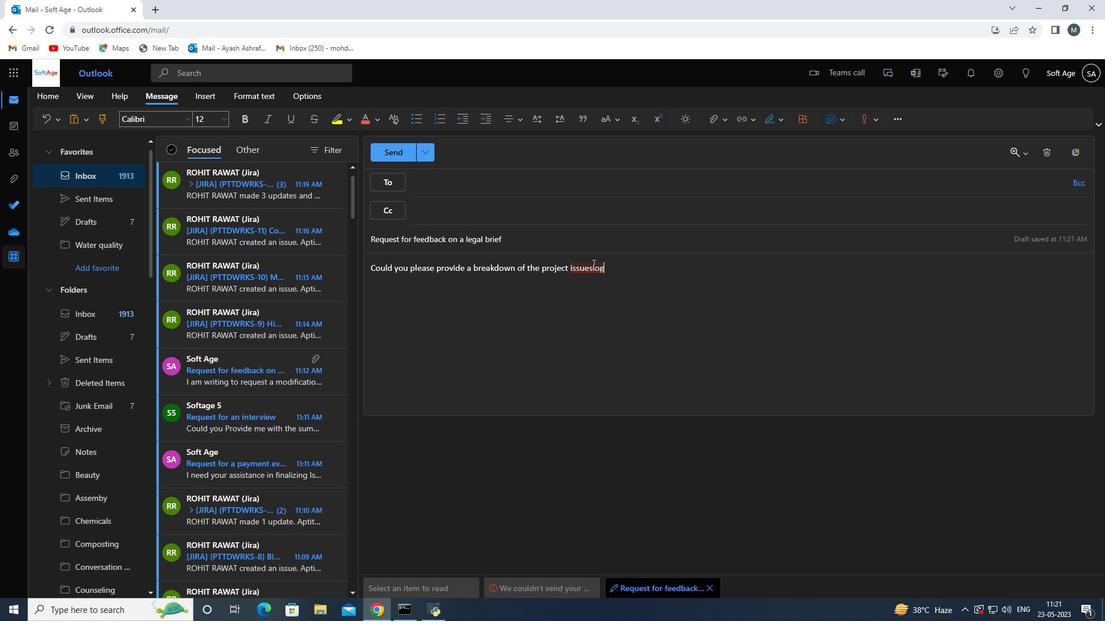 
Action: Mouse pressed left at (591, 273)
Screenshot: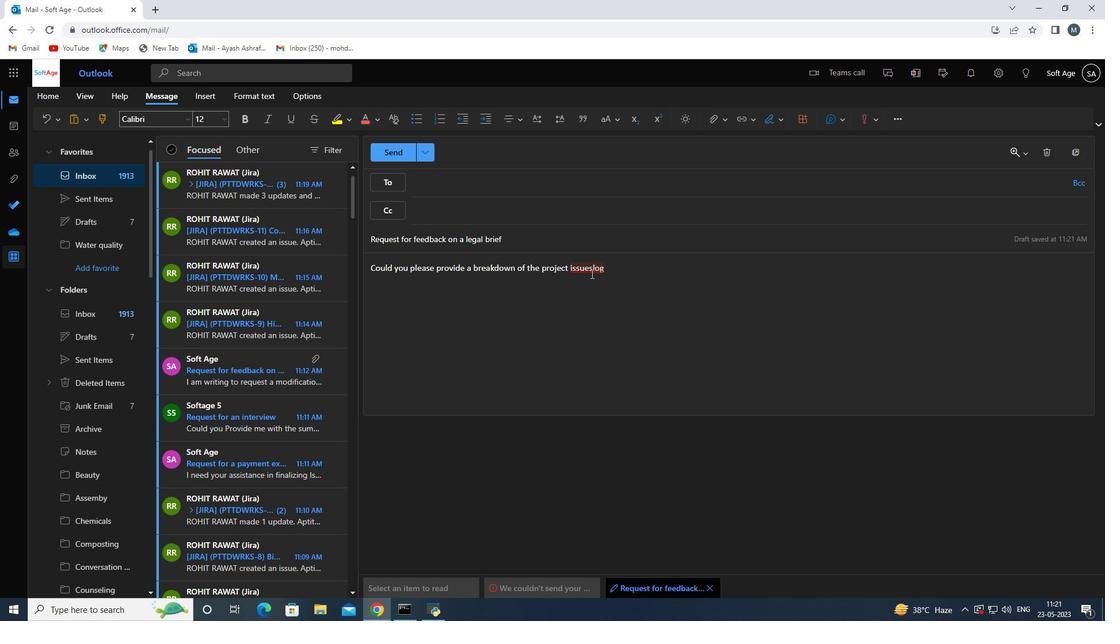 
Action: Mouse moved to (588, 284)
Screenshot: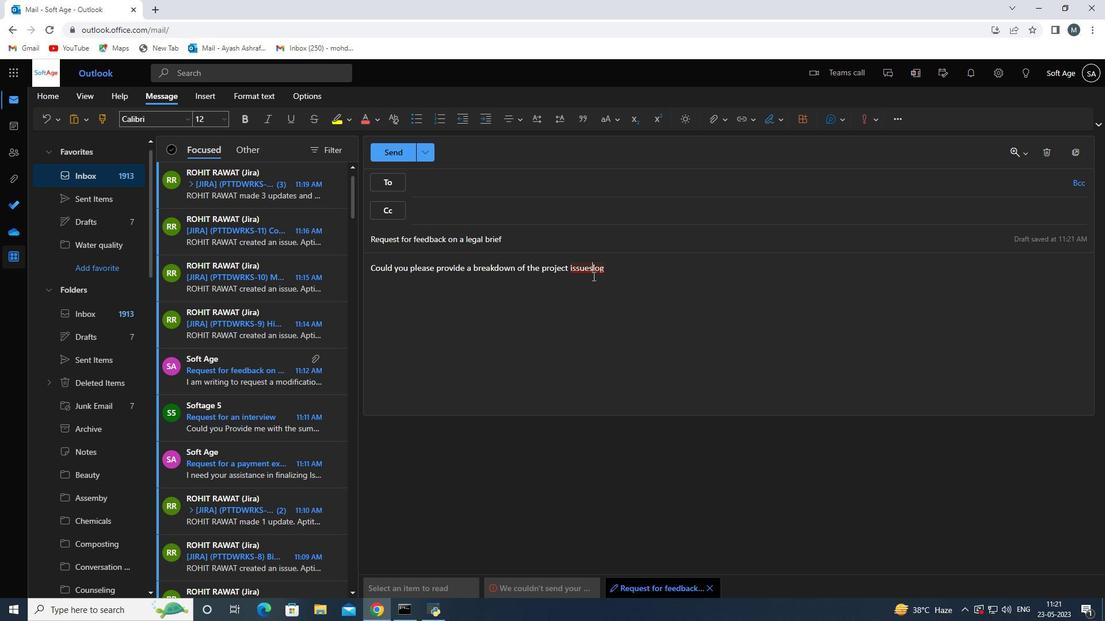 
Action: Key pressed <Key.space>
Screenshot: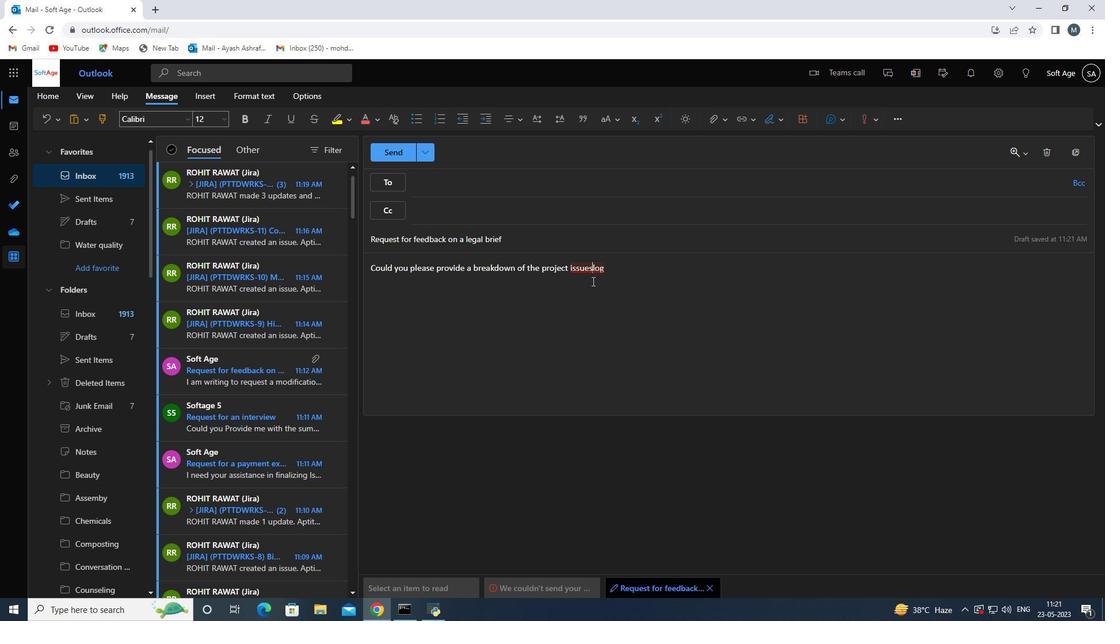 
Action: Mouse moved to (642, 264)
Screenshot: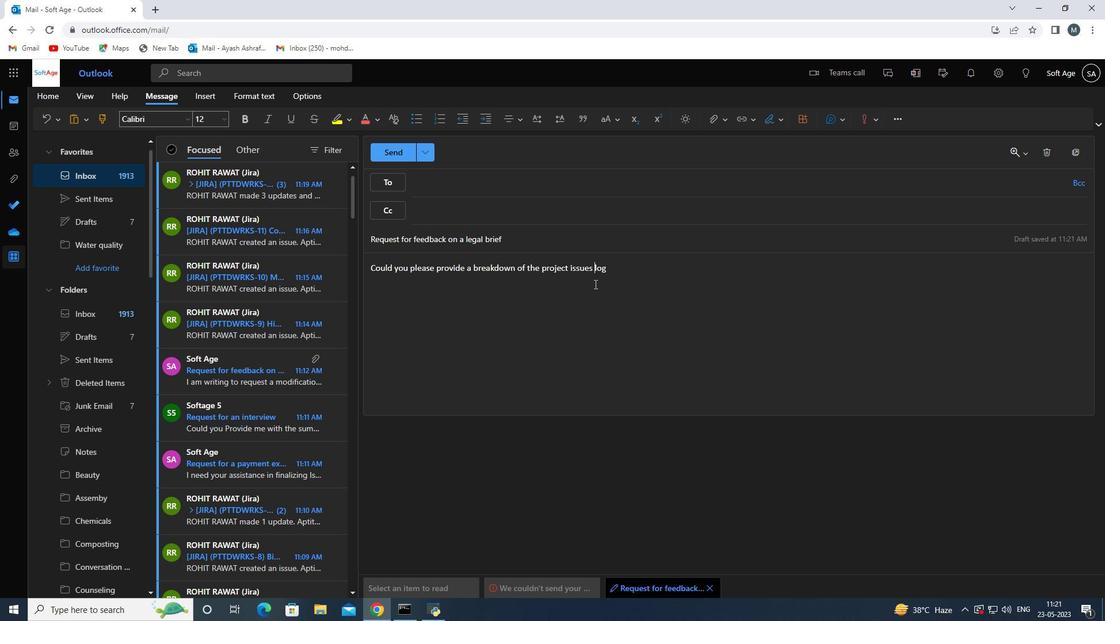 
Action: Mouse pressed left at (642, 264)
Screenshot: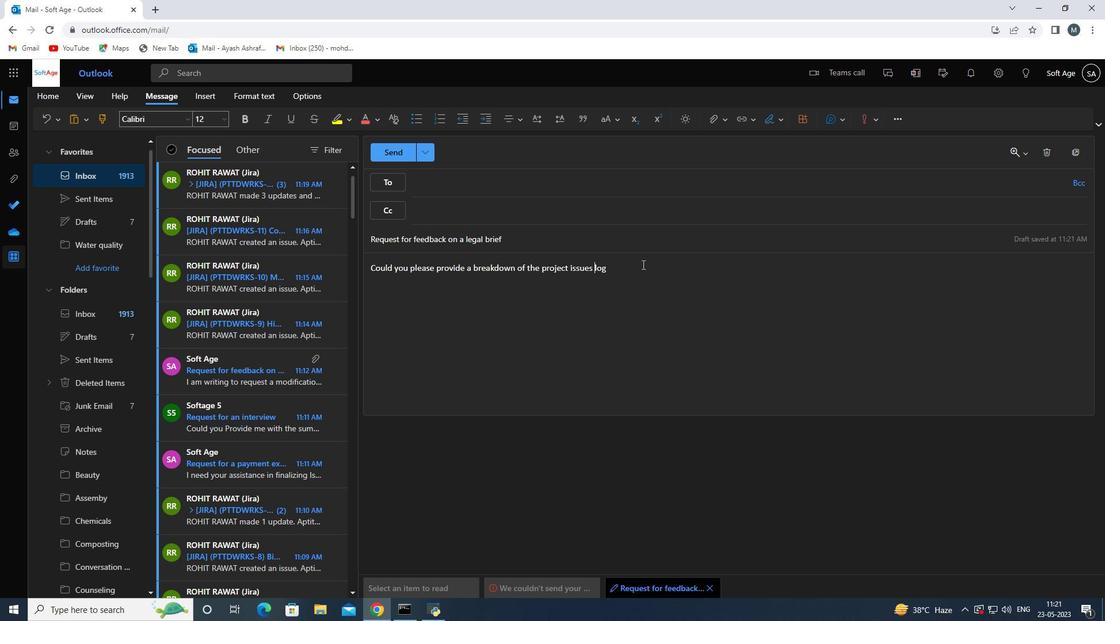 
Action: Mouse moved to (622, 282)
Screenshot: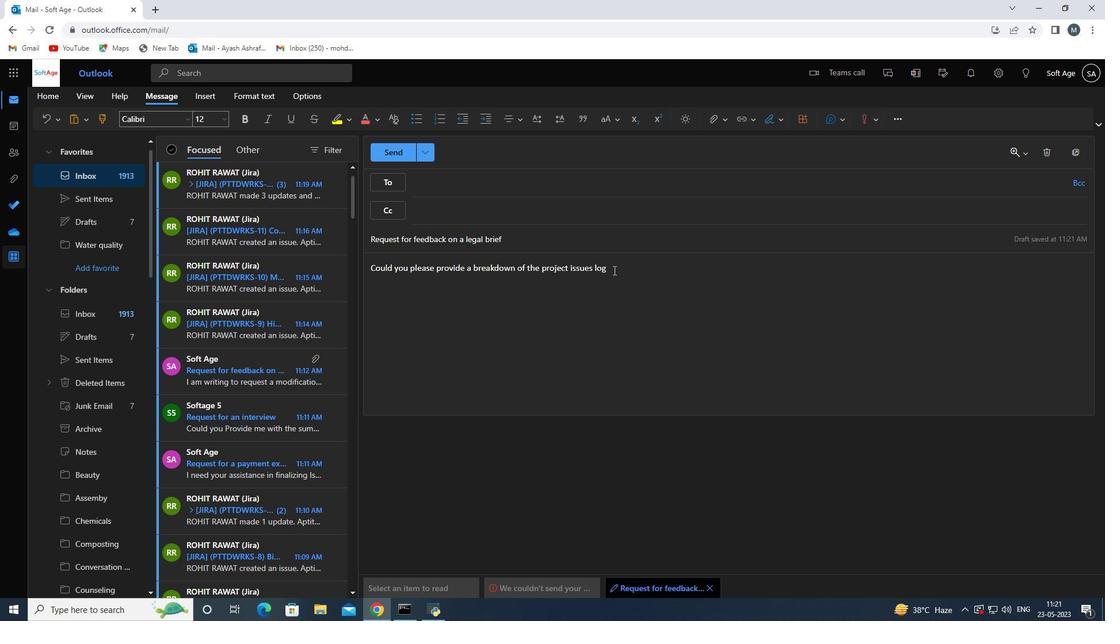 
Action: Key pressed <Key.enter>
Screenshot: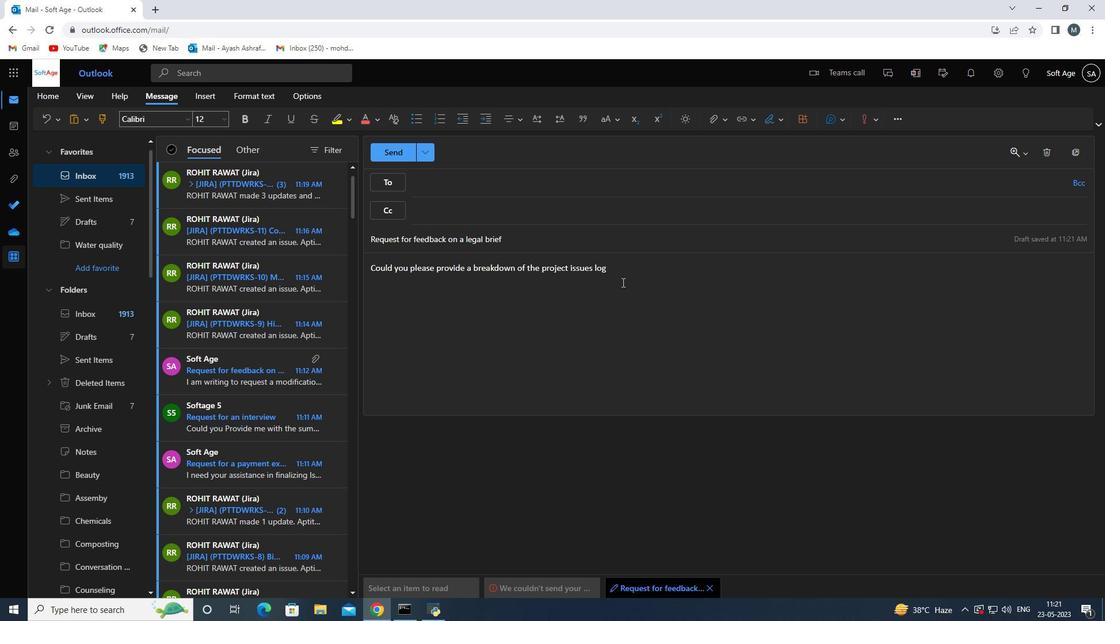 
Action: Mouse moved to (779, 118)
Screenshot: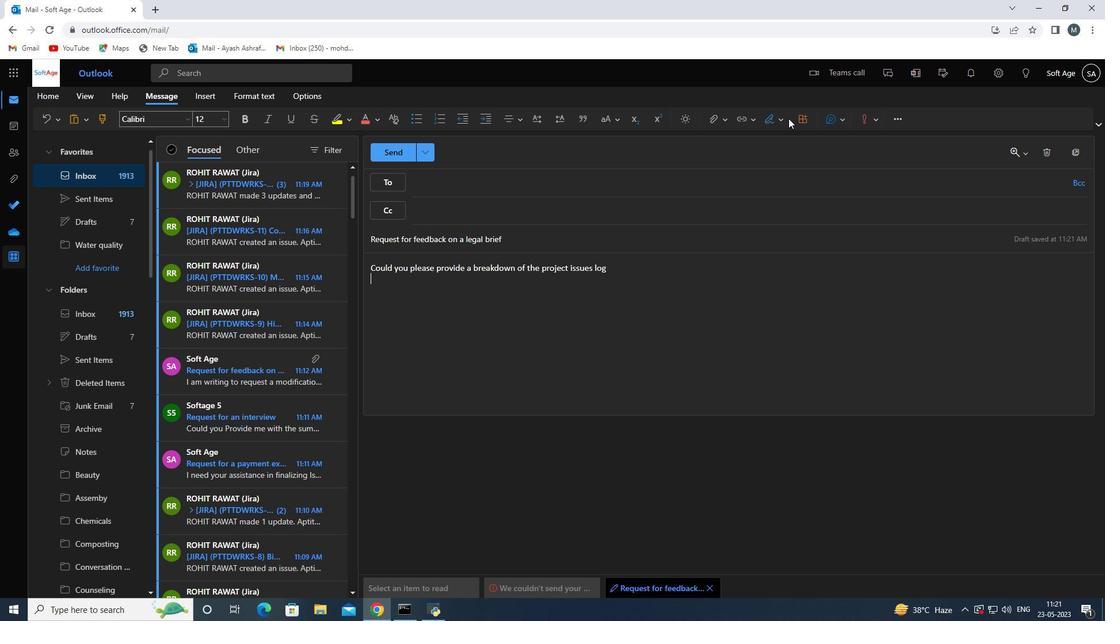 
Action: Mouse pressed left at (779, 118)
Screenshot: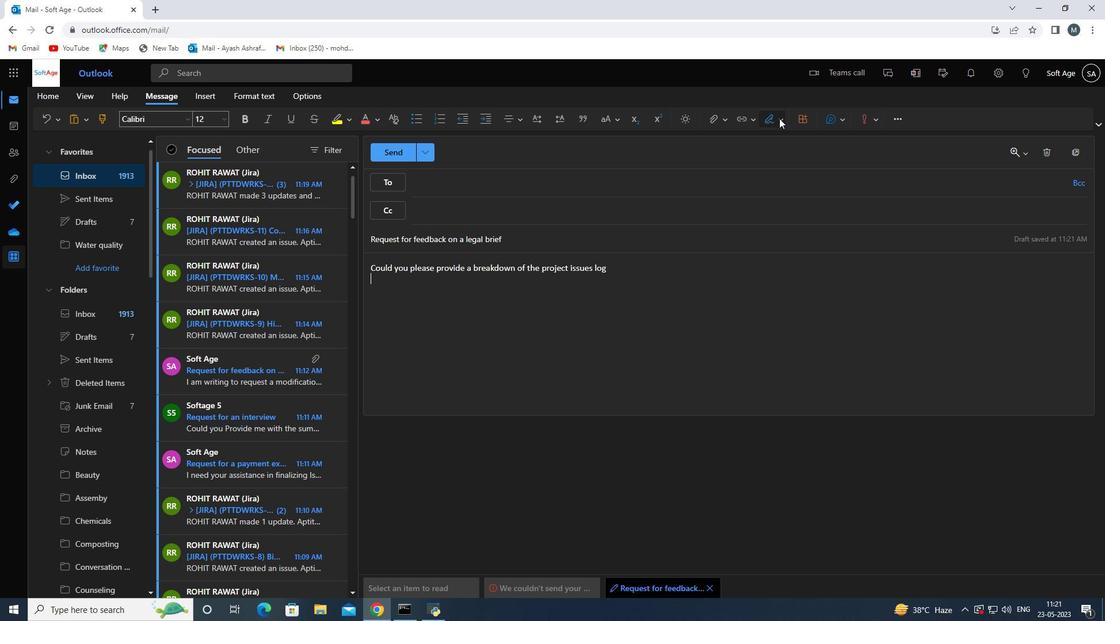 
Action: Mouse moved to (753, 145)
Screenshot: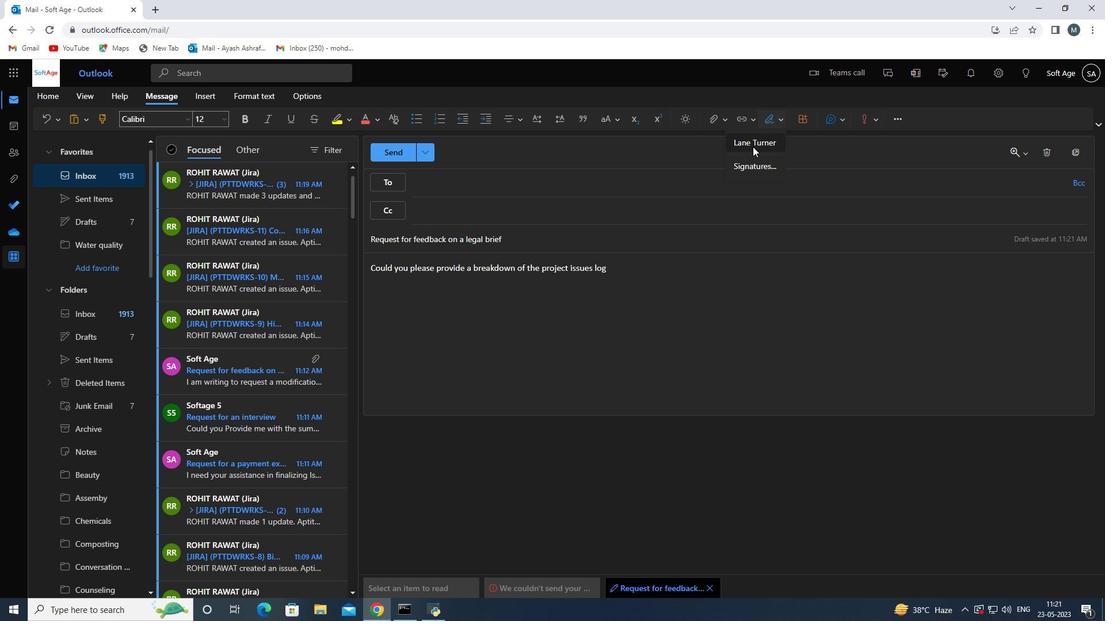 
Action: Mouse pressed left at (753, 145)
Screenshot: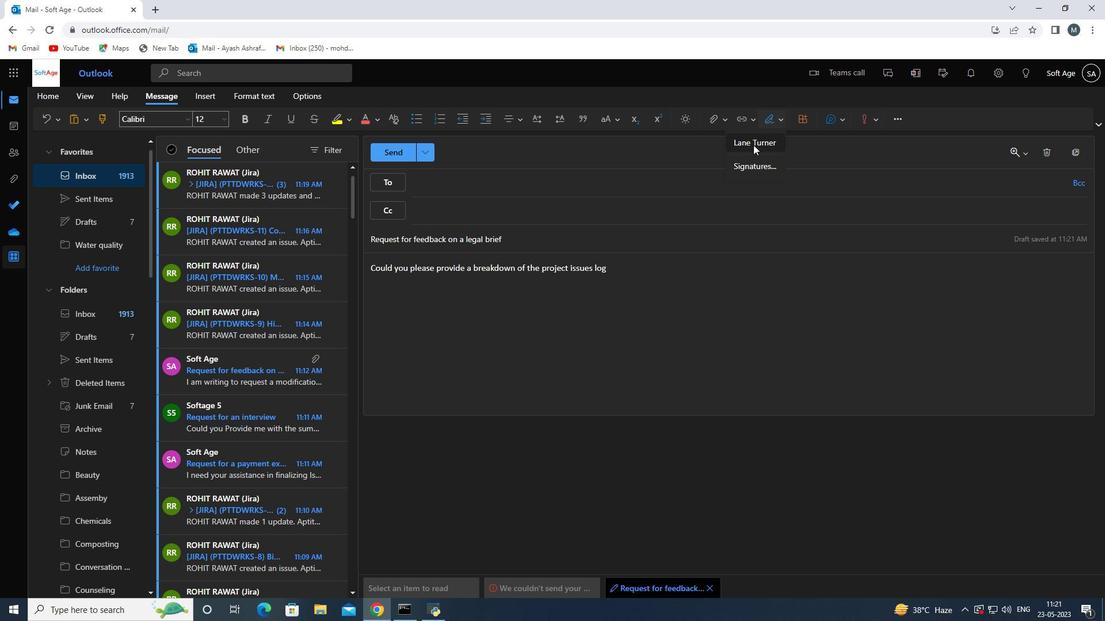 
Action: Mouse moved to (482, 184)
Screenshot: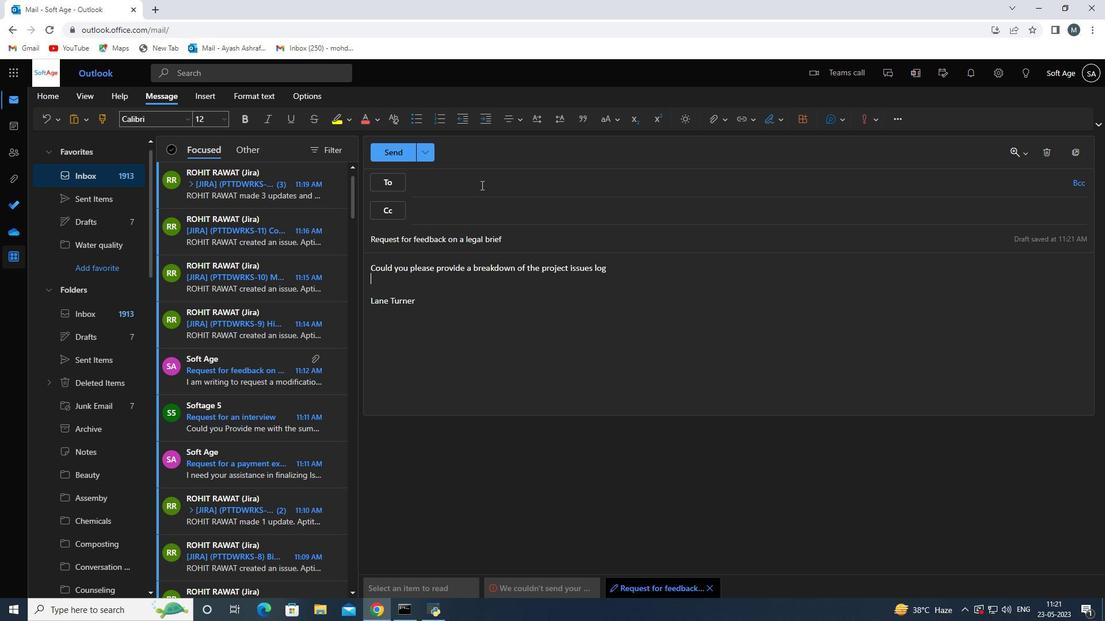 
Action: Mouse pressed left at (482, 184)
Screenshot: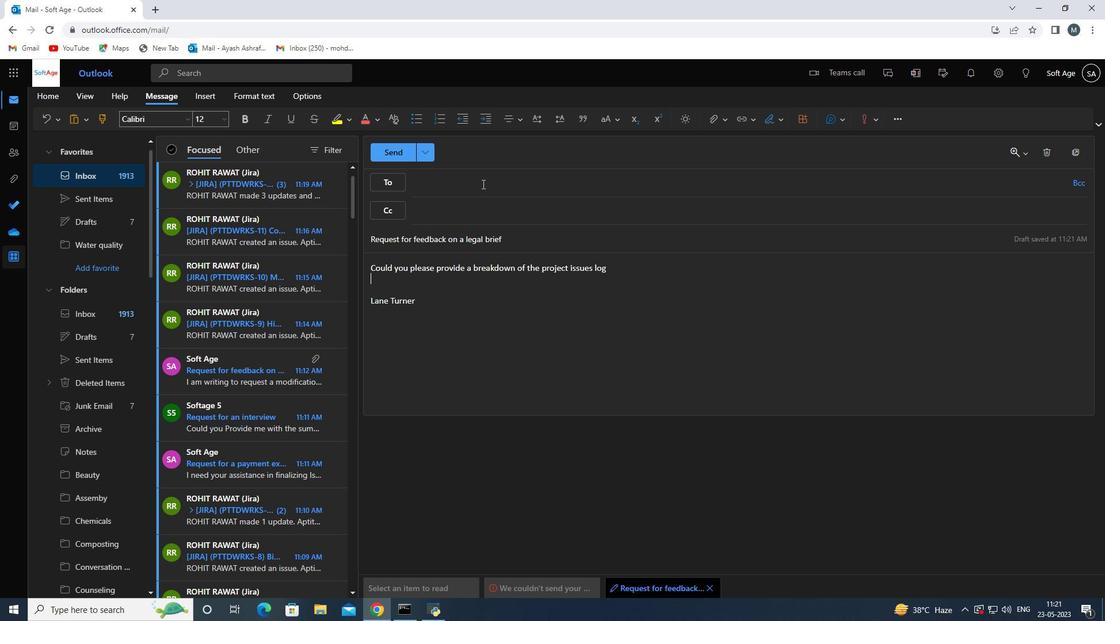 
Action: Mouse moved to (482, 184)
Screenshot: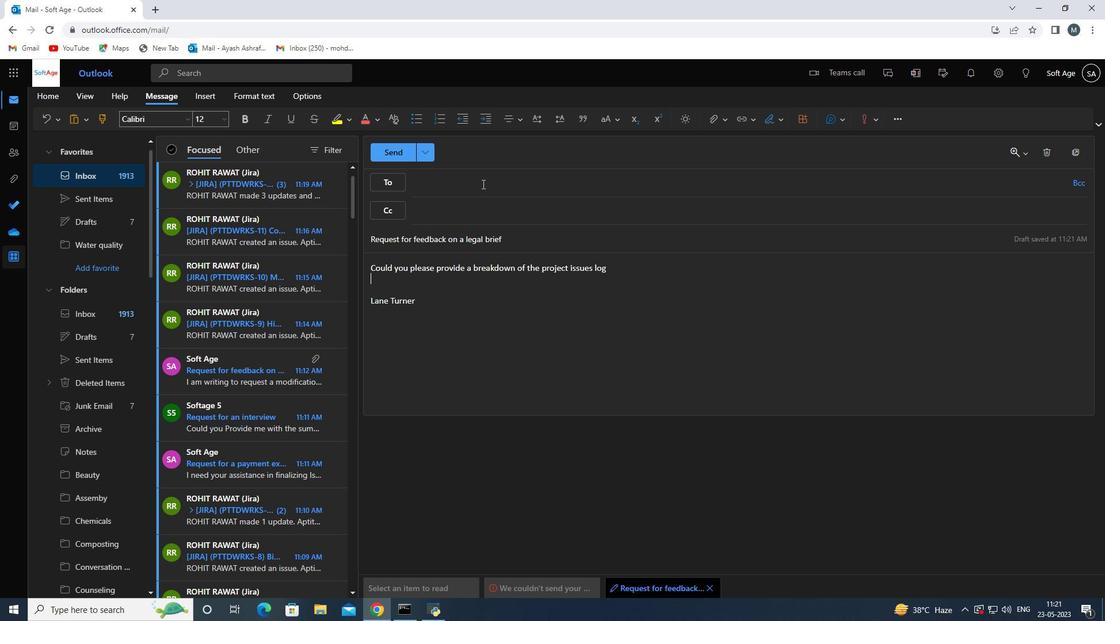 
Action: Key pressed <Key.shift>Softage.1<Key.shift>@softage.net
Screenshot: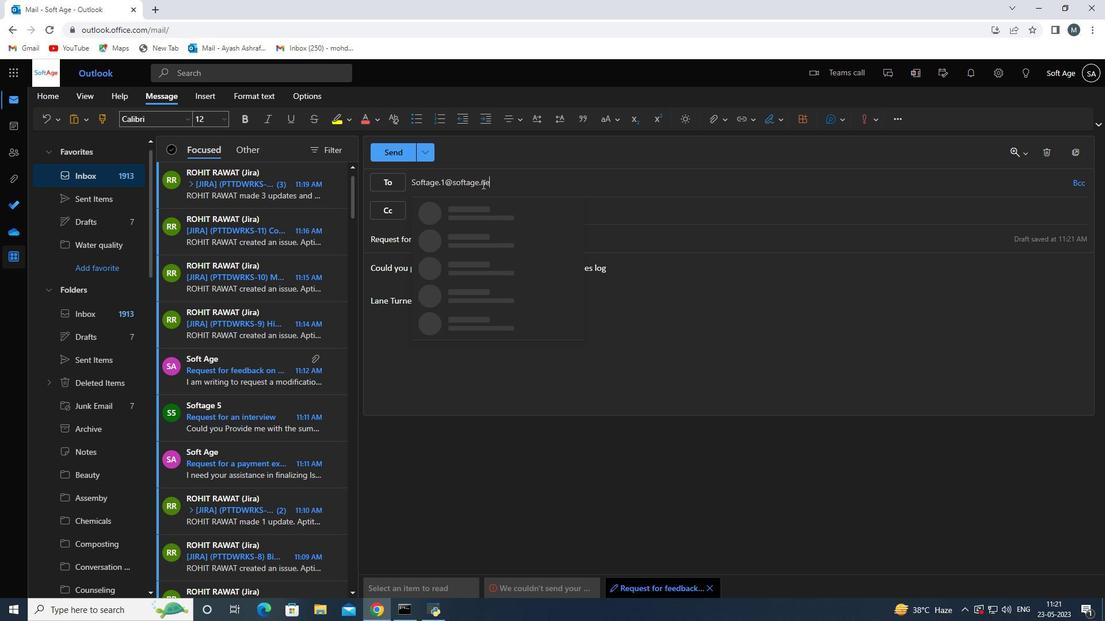 
Action: Mouse moved to (505, 206)
Screenshot: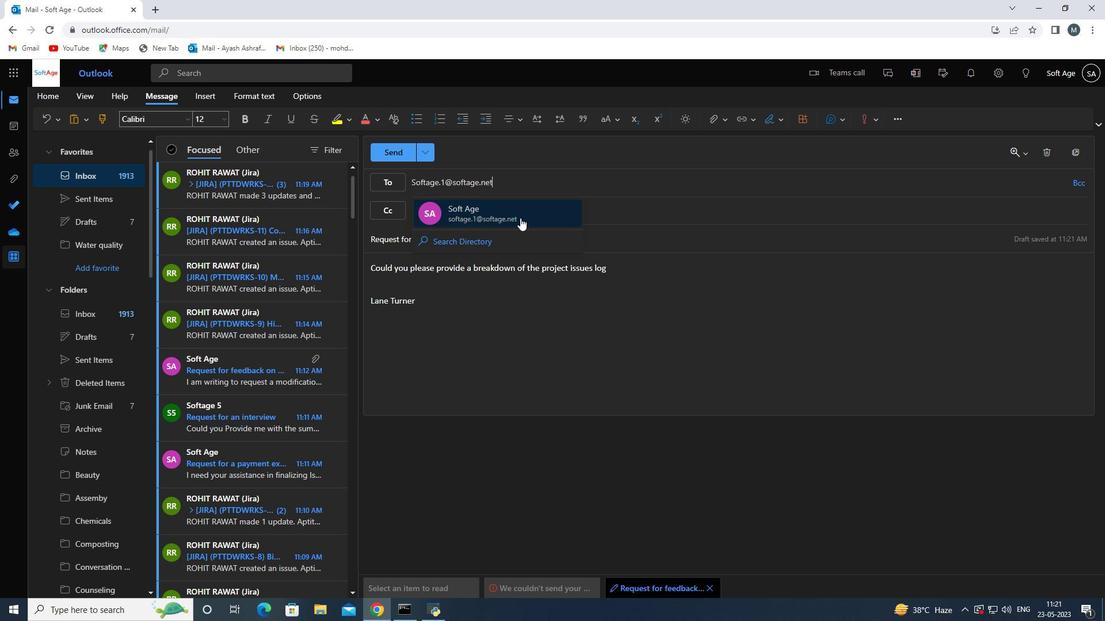 
Action: Mouse pressed left at (505, 206)
Screenshot: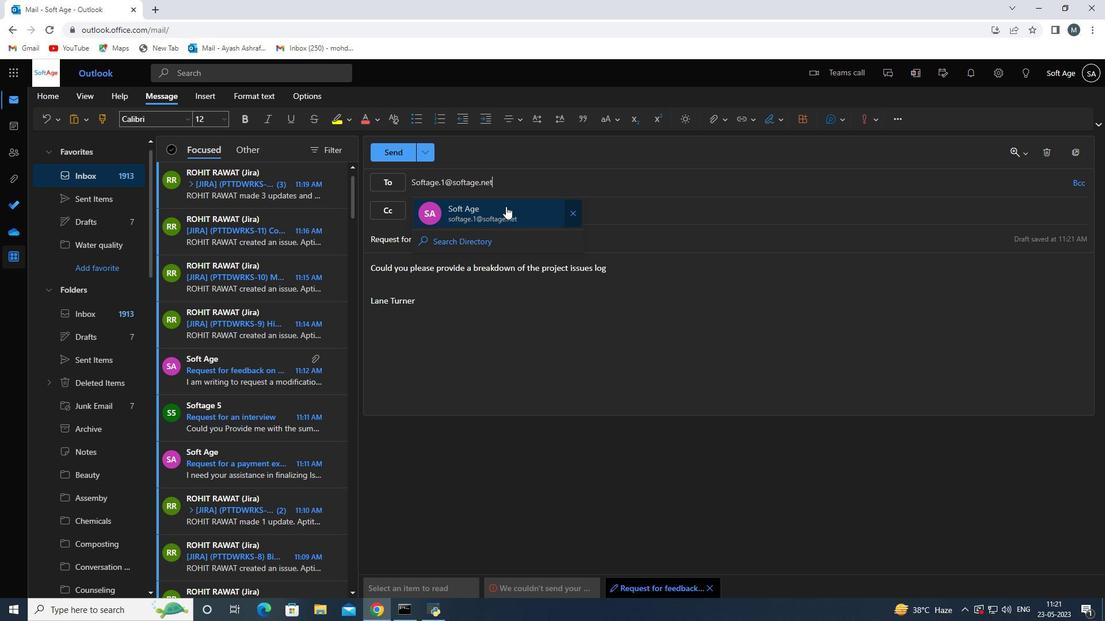 
Action: Mouse moved to (717, 127)
Screenshot: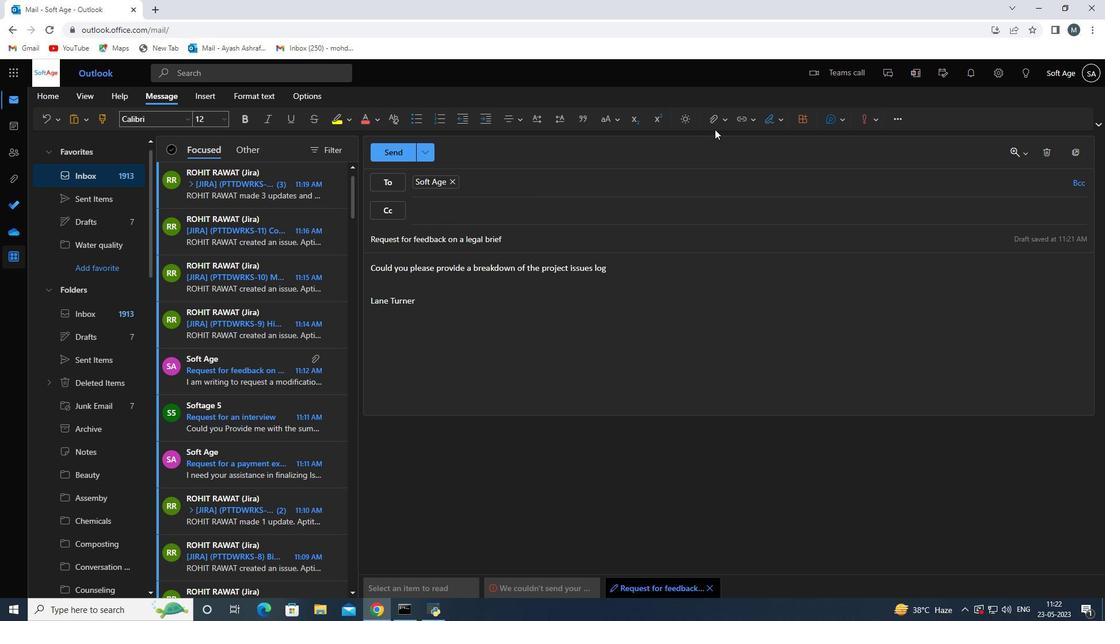 
Action: Mouse pressed left at (717, 127)
Screenshot: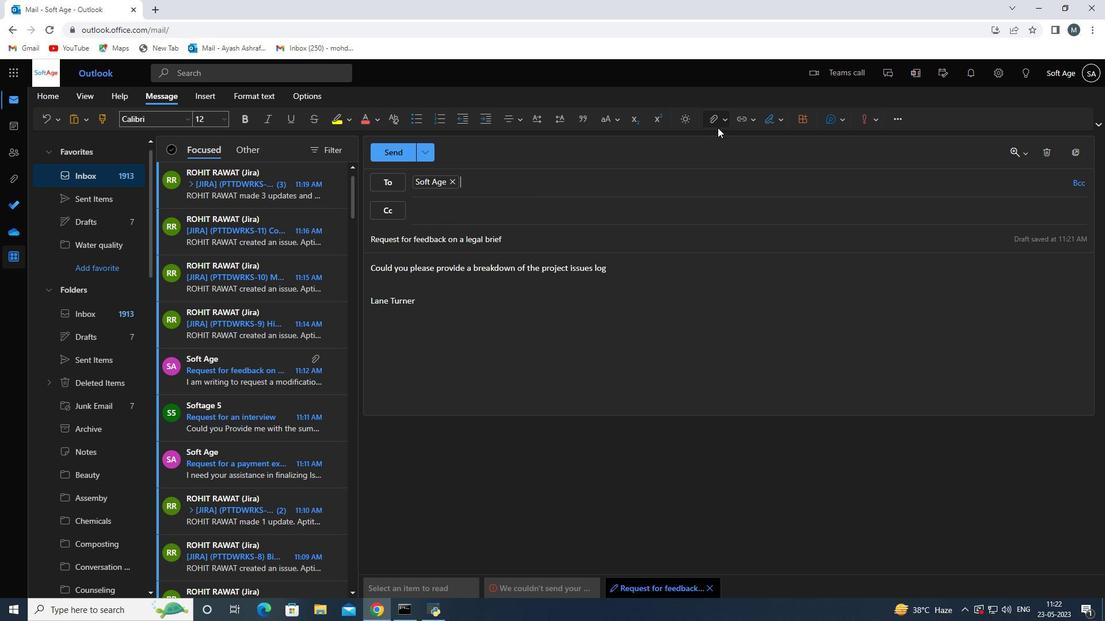 
Action: Mouse moved to (678, 147)
Screenshot: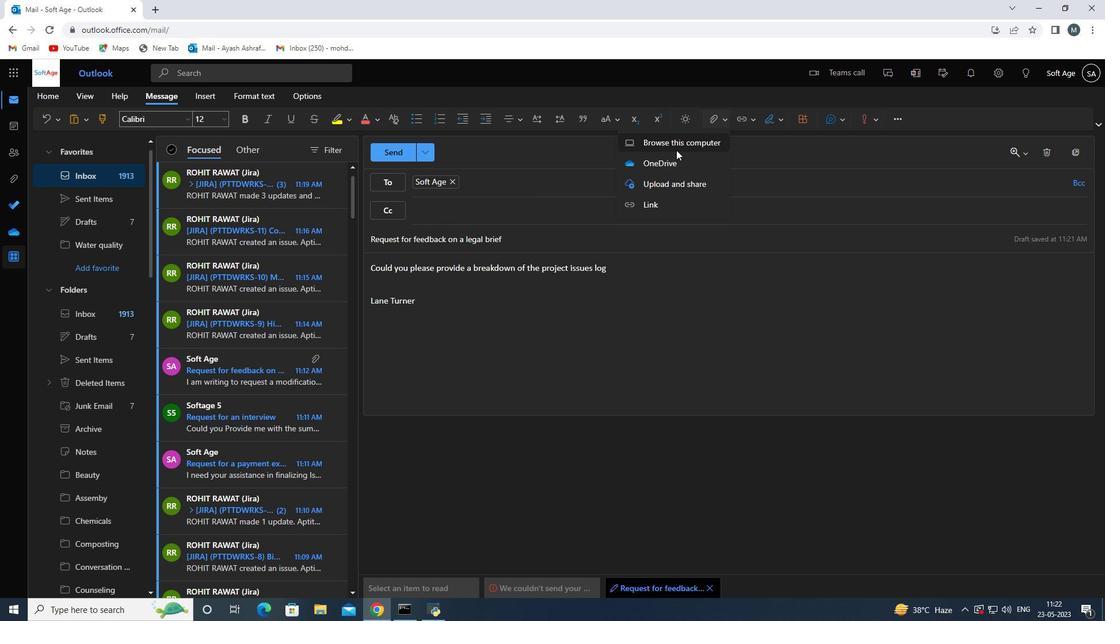 
Action: Mouse pressed left at (678, 147)
Screenshot: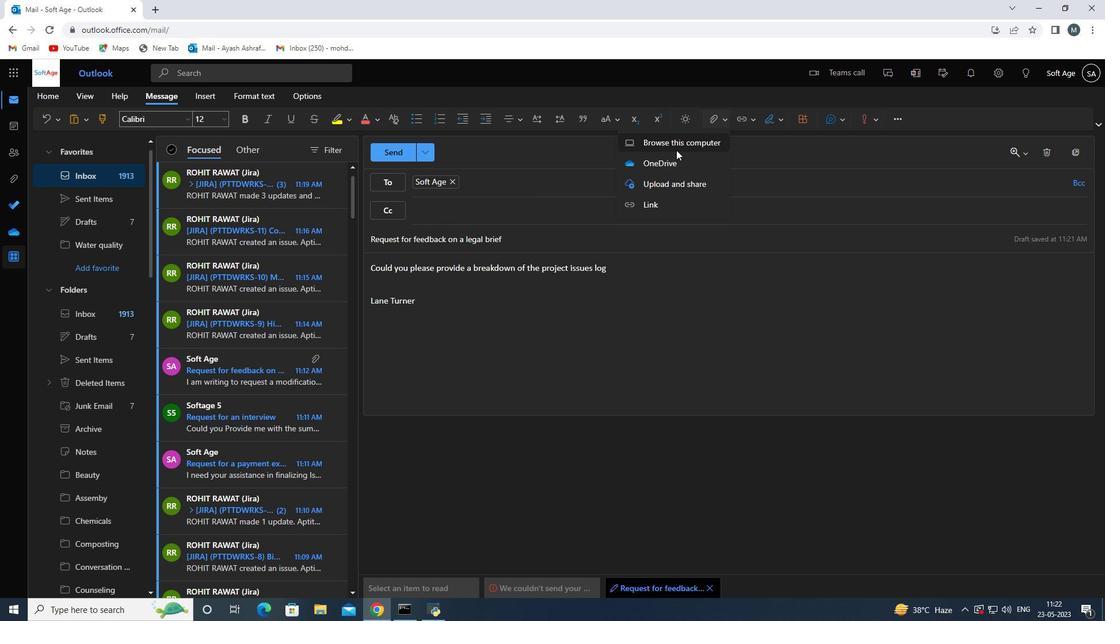 
Action: Mouse moved to (221, 197)
Screenshot: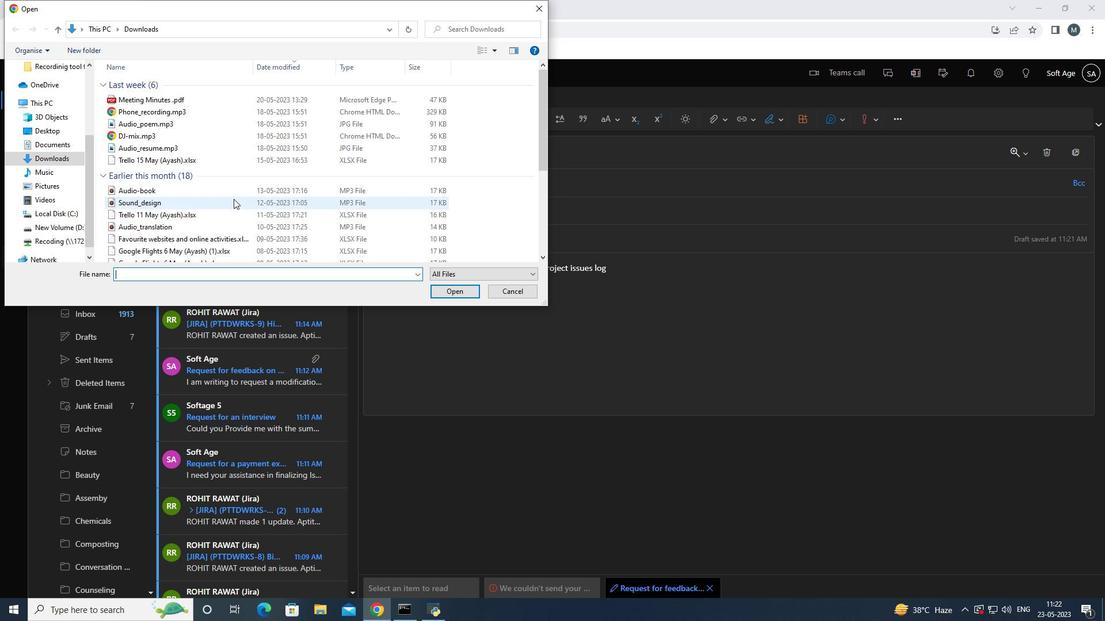 
Action: Mouse scrolled (221, 197) with delta (0, 0)
Screenshot: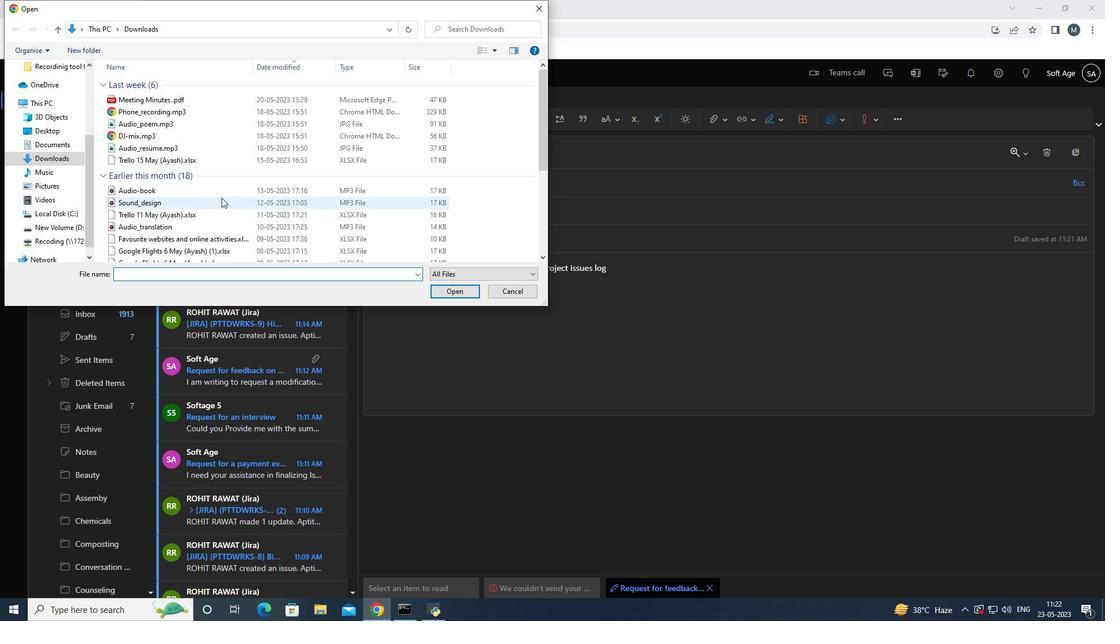 
Action: Mouse moved to (200, 216)
Screenshot: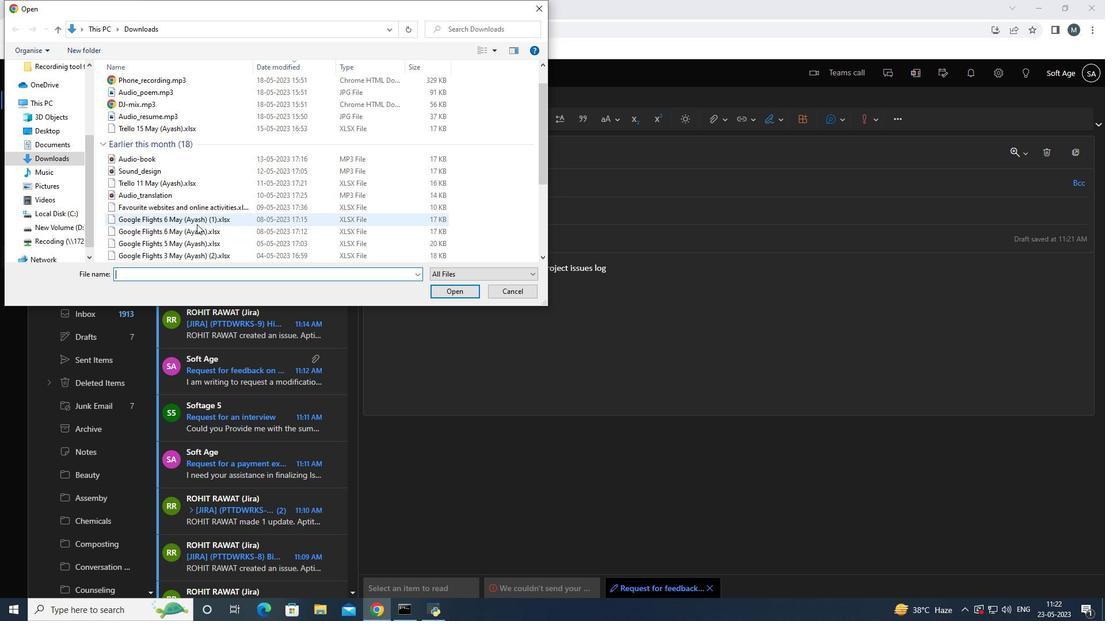 
Action: Mouse pressed left at (200, 216)
Screenshot: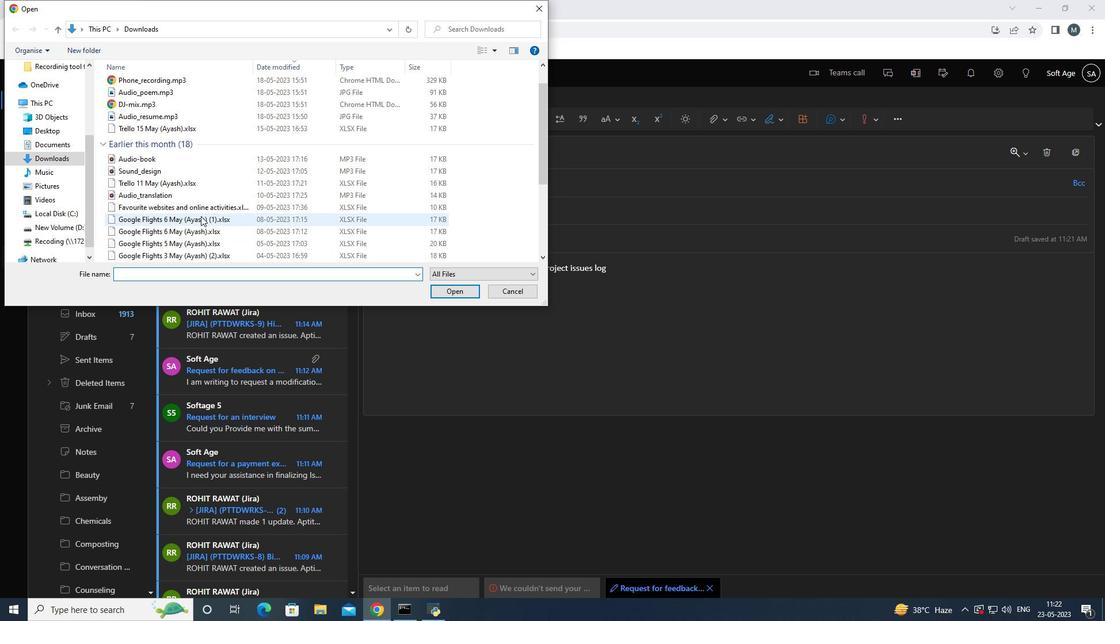 
Action: Mouse moved to (204, 218)
Screenshot: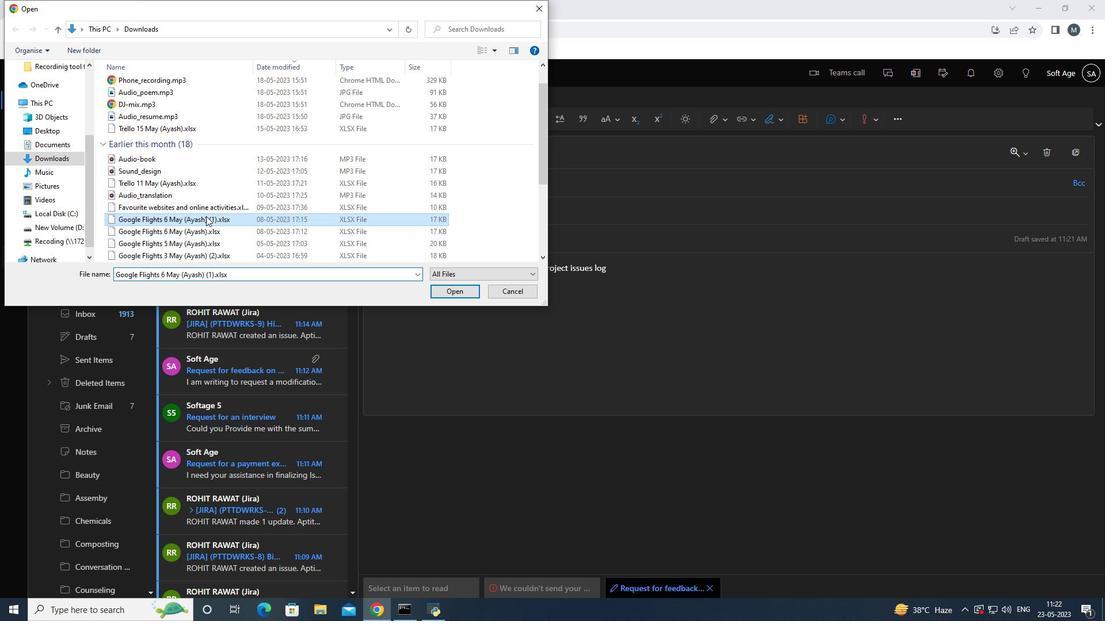 
Action: Mouse pressed right at (204, 218)
Screenshot: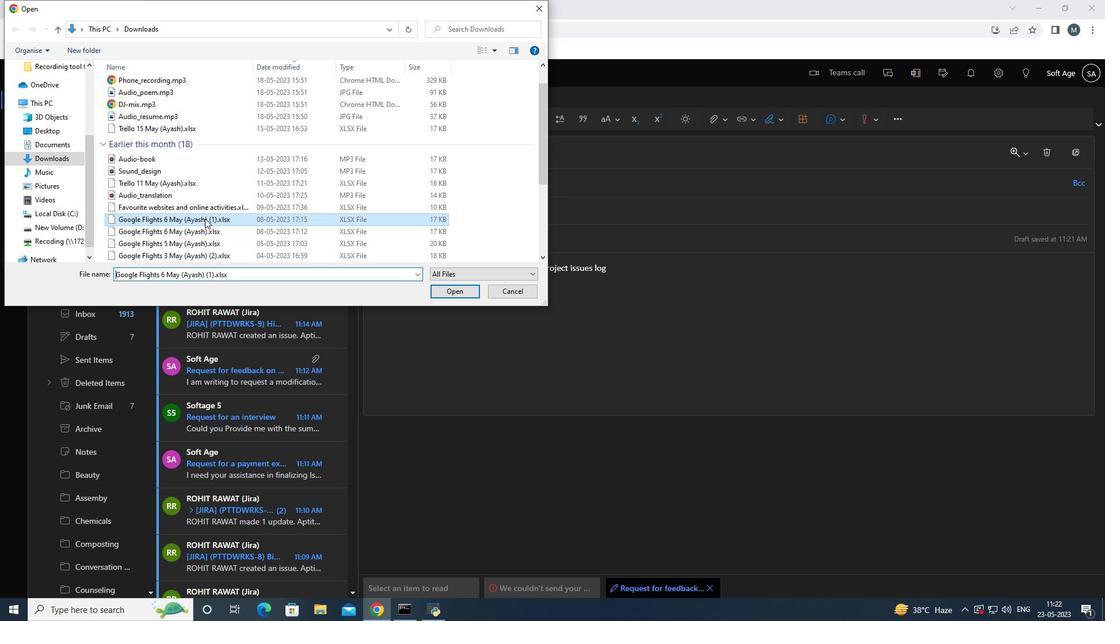 
Action: Mouse moved to (252, 435)
Screenshot: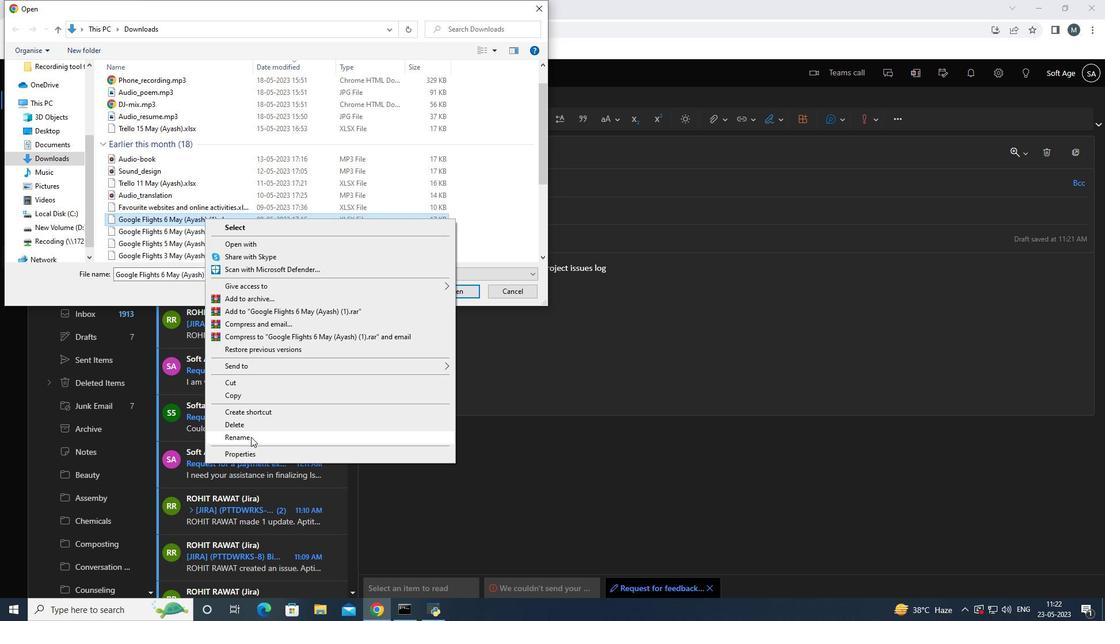 
Action: Mouse pressed left at (252, 435)
Screenshot: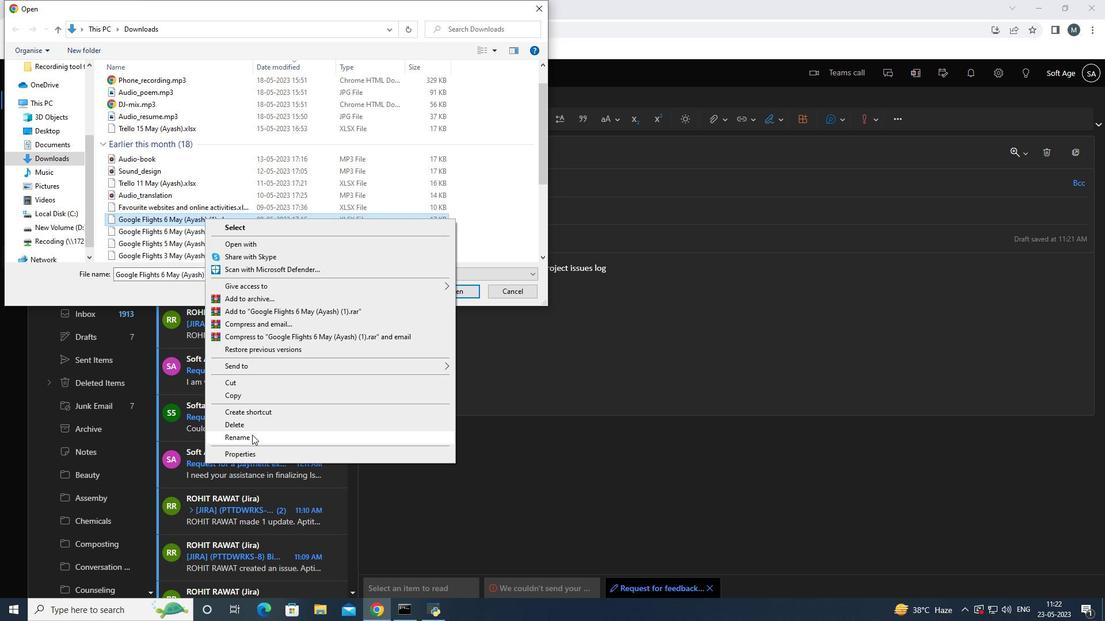 
Action: Mouse moved to (254, 421)
Screenshot: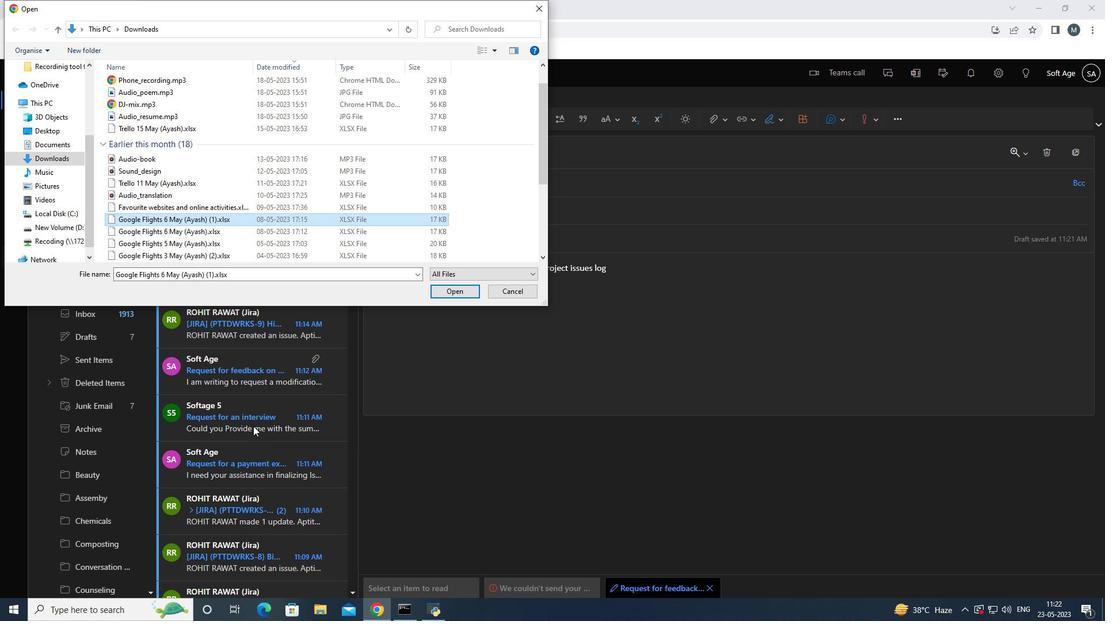
Action: Key pressed <Key.shift>Audio<Key.space><Key.backspace><Key.shift>_sample<Key.space><Key.backspace>.mp3
Screenshot: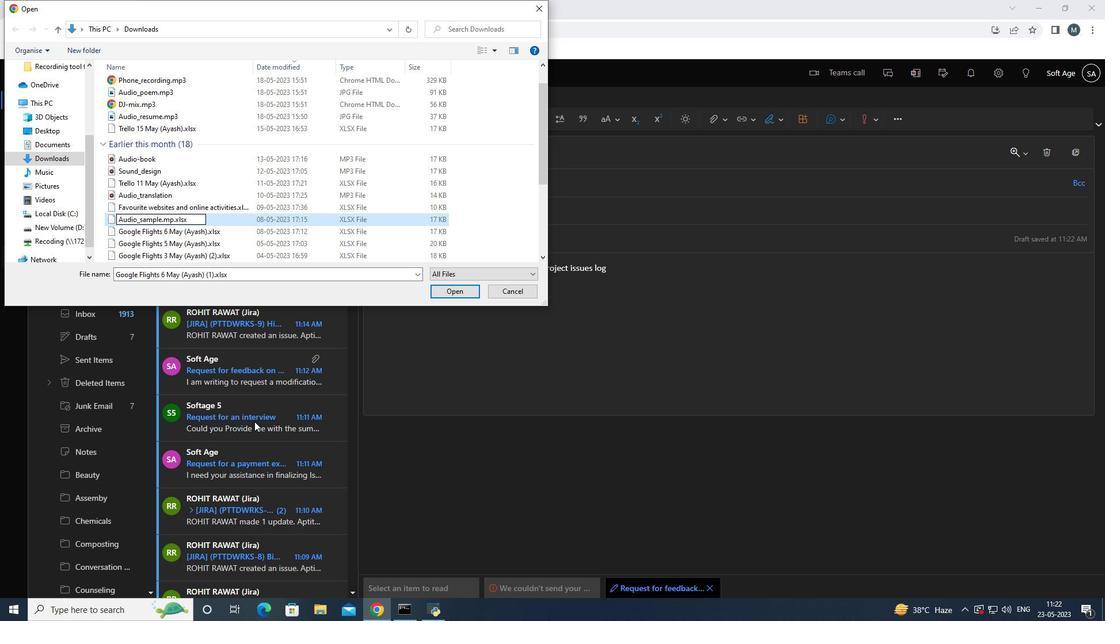 
Action: Mouse moved to (204, 221)
Screenshot: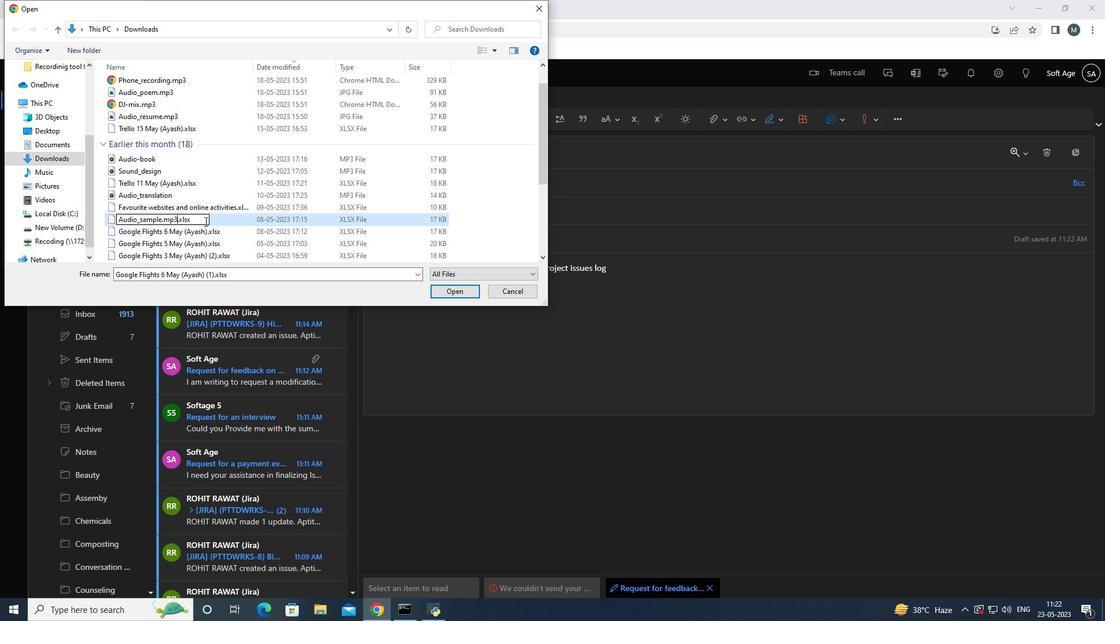 
Action: Mouse pressed left at (204, 221)
Screenshot: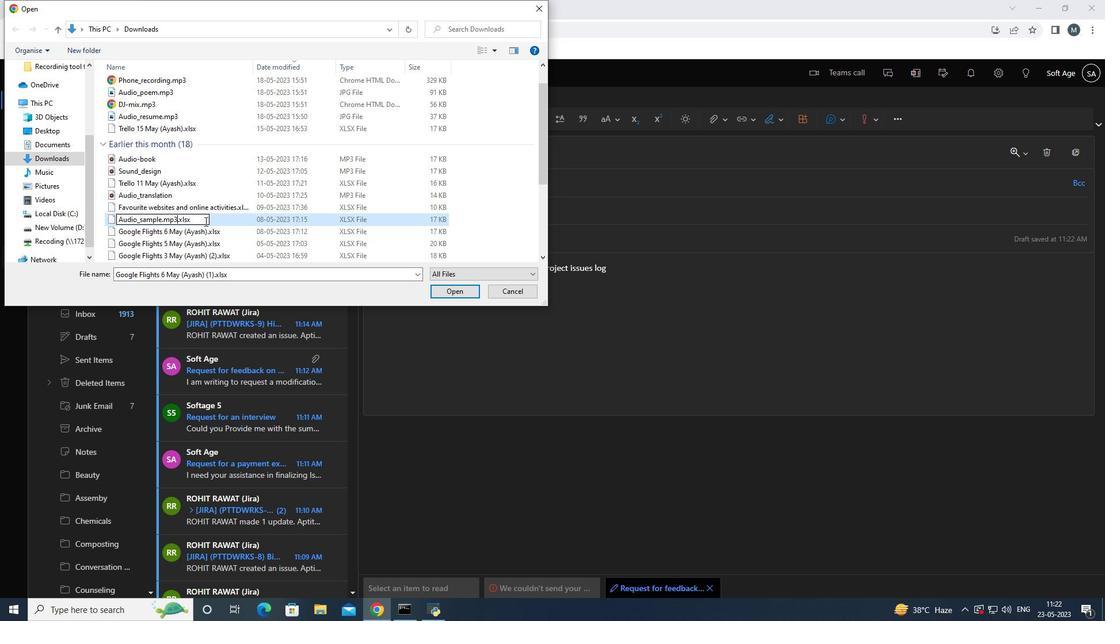 
Action: Key pressed <Key.backspace>
Screenshot: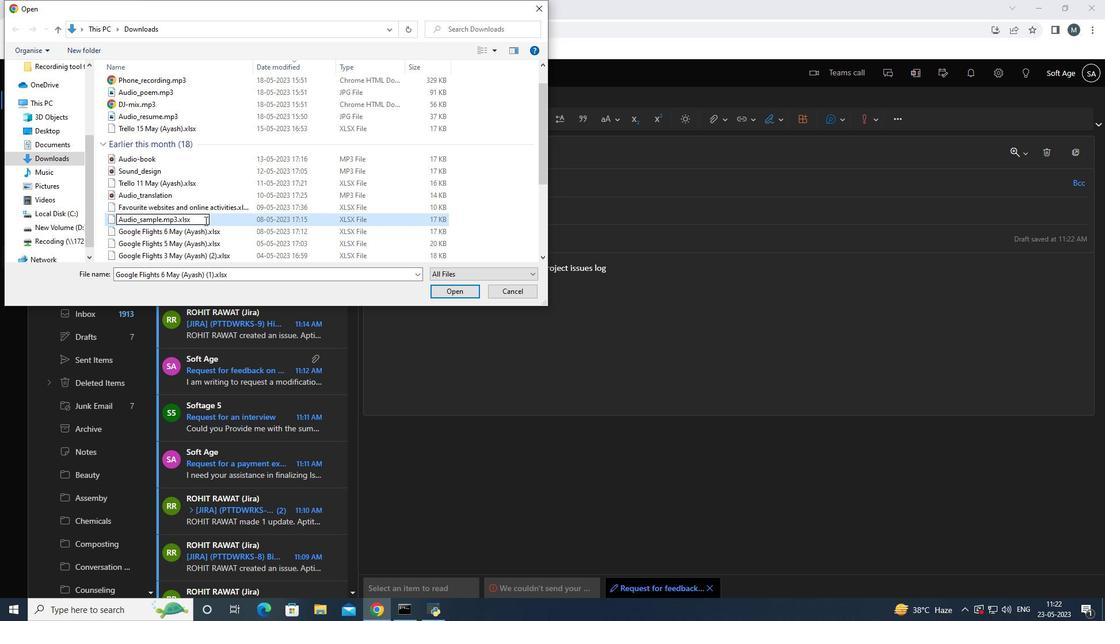 
Action: Mouse moved to (204, 221)
Screenshot: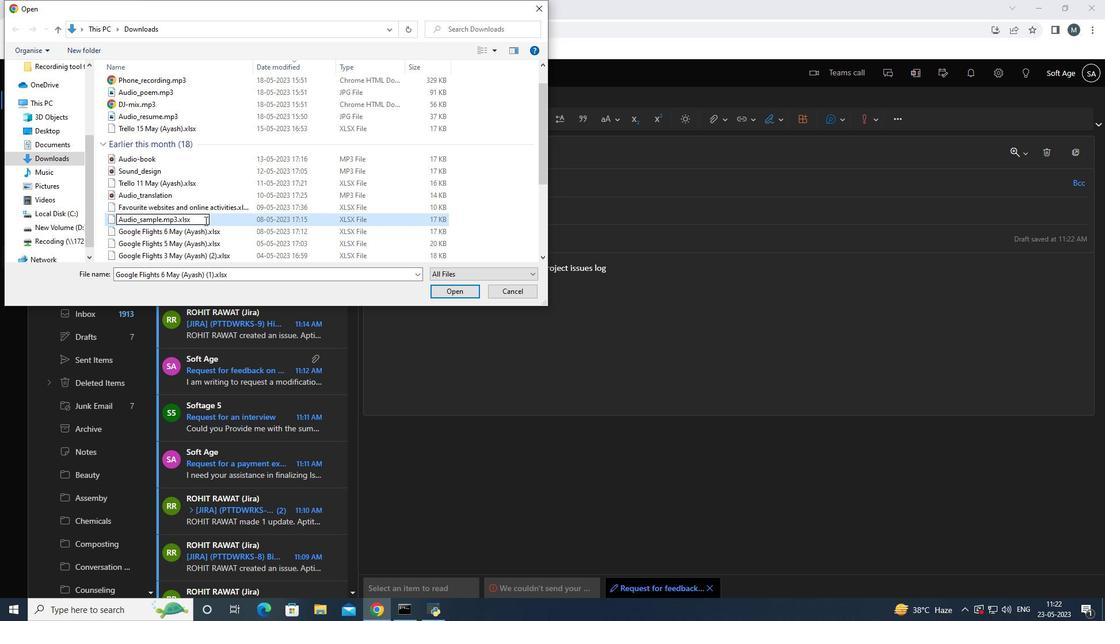 
Action: Key pressed <Key.backspace><Key.backspace><Key.backspace><Key.backspace>
Screenshot: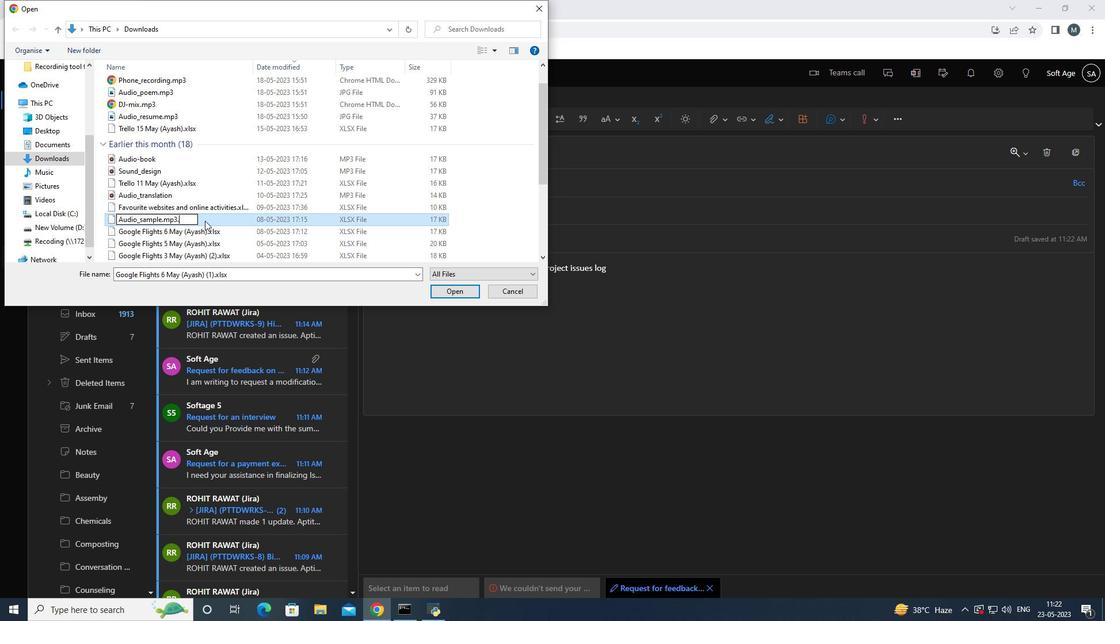 
Action: Mouse moved to (288, 229)
Screenshot: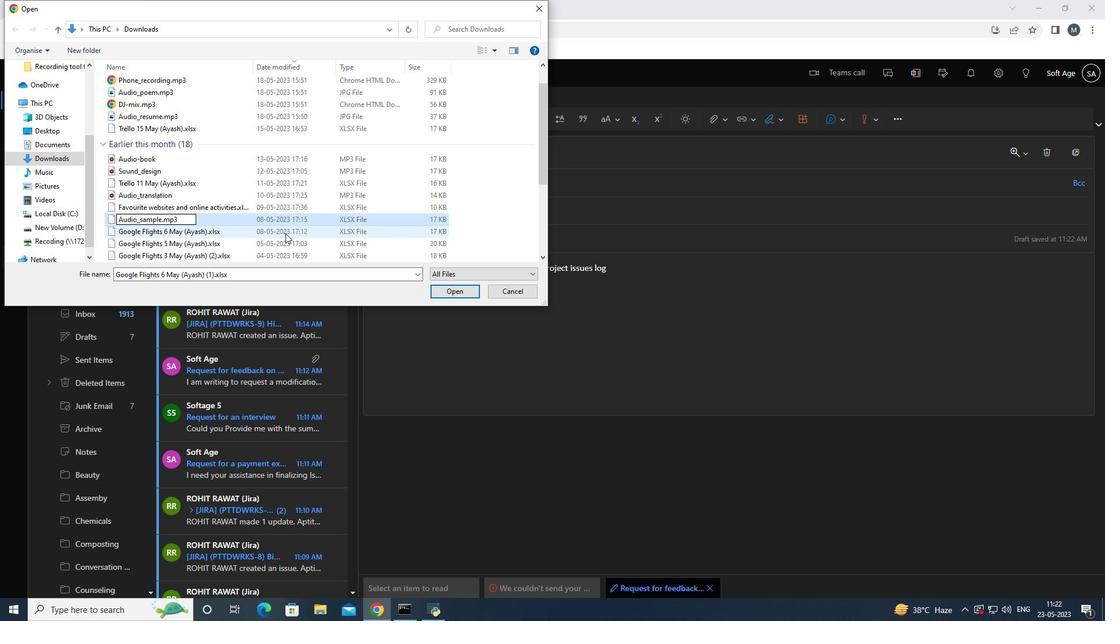 
Action: Mouse pressed left at (288, 229)
Screenshot: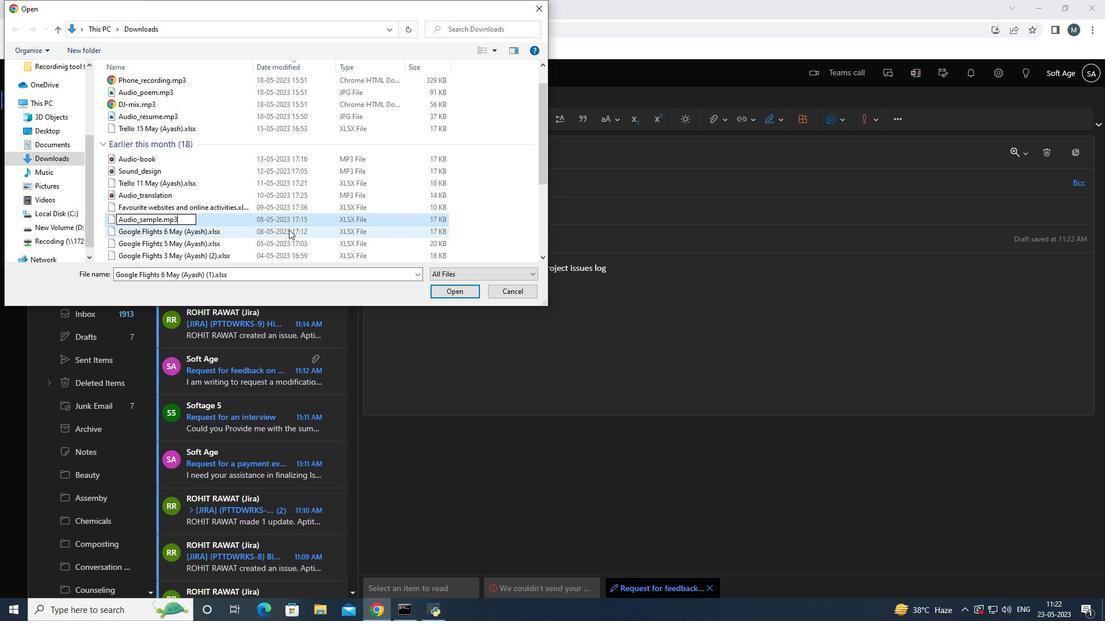 
Action: Mouse moved to (598, 311)
Screenshot: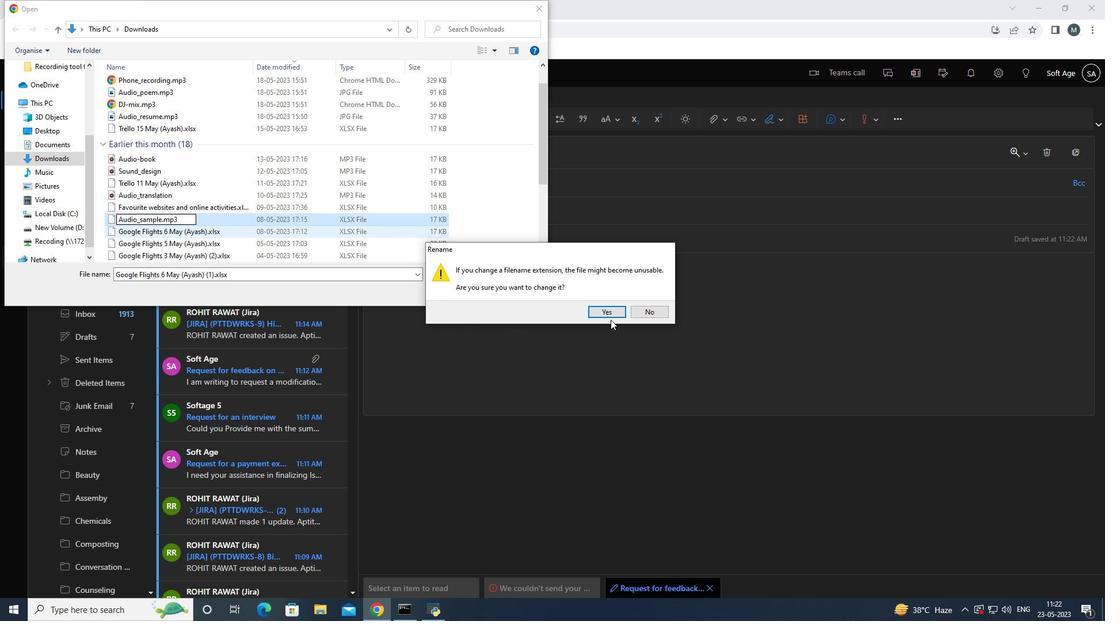 
Action: Mouse pressed left at (598, 311)
Screenshot: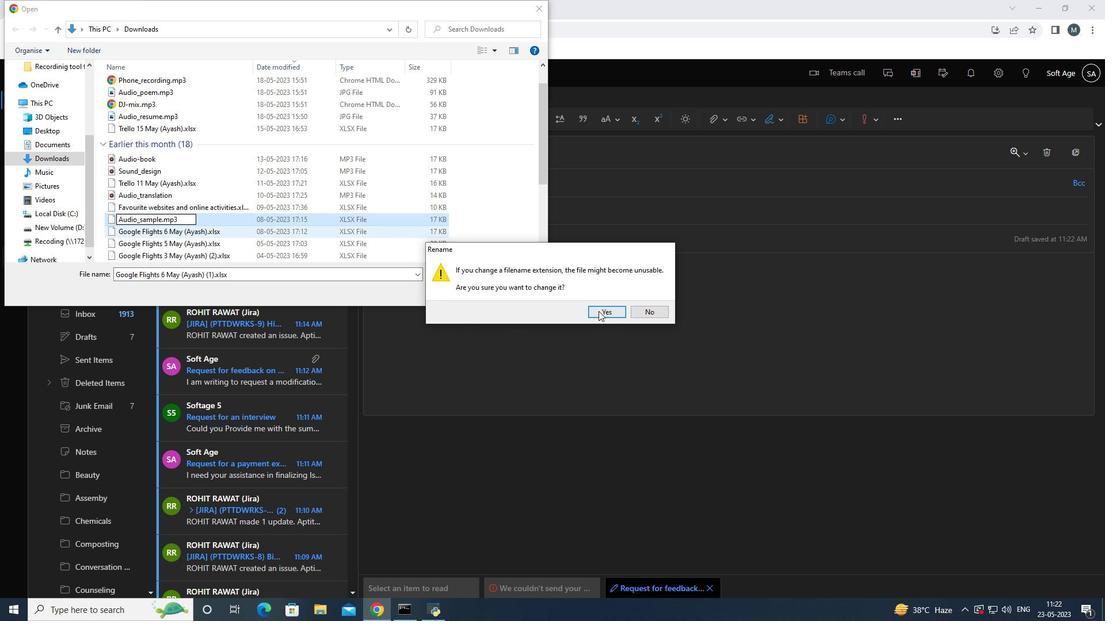 
Action: Mouse moved to (219, 223)
Screenshot: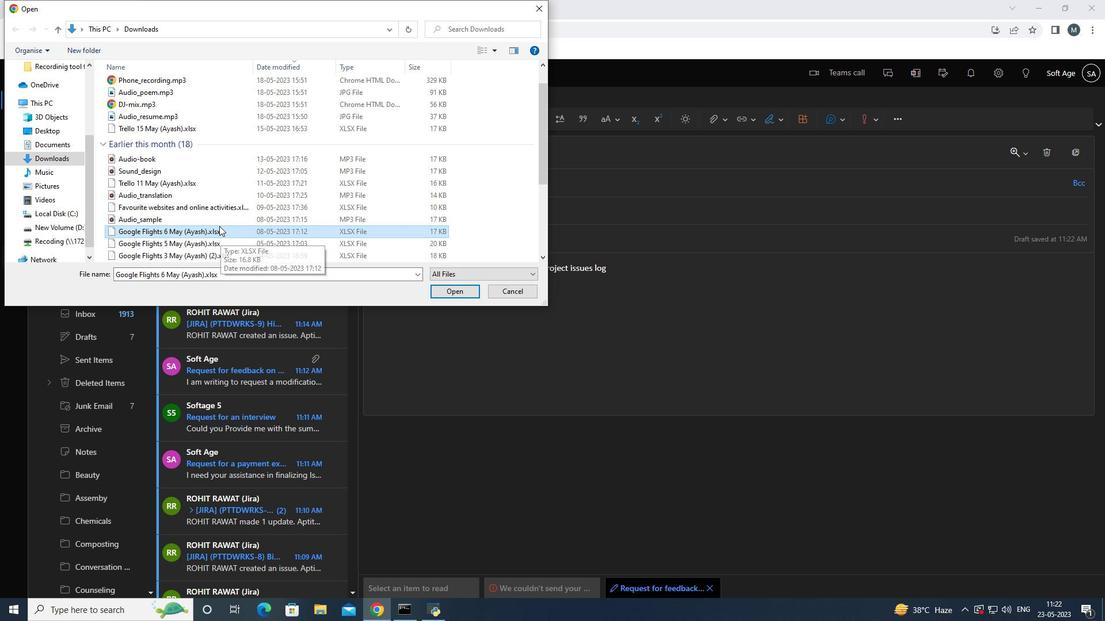 
Action: Mouse pressed left at (219, 223)
Screenshot: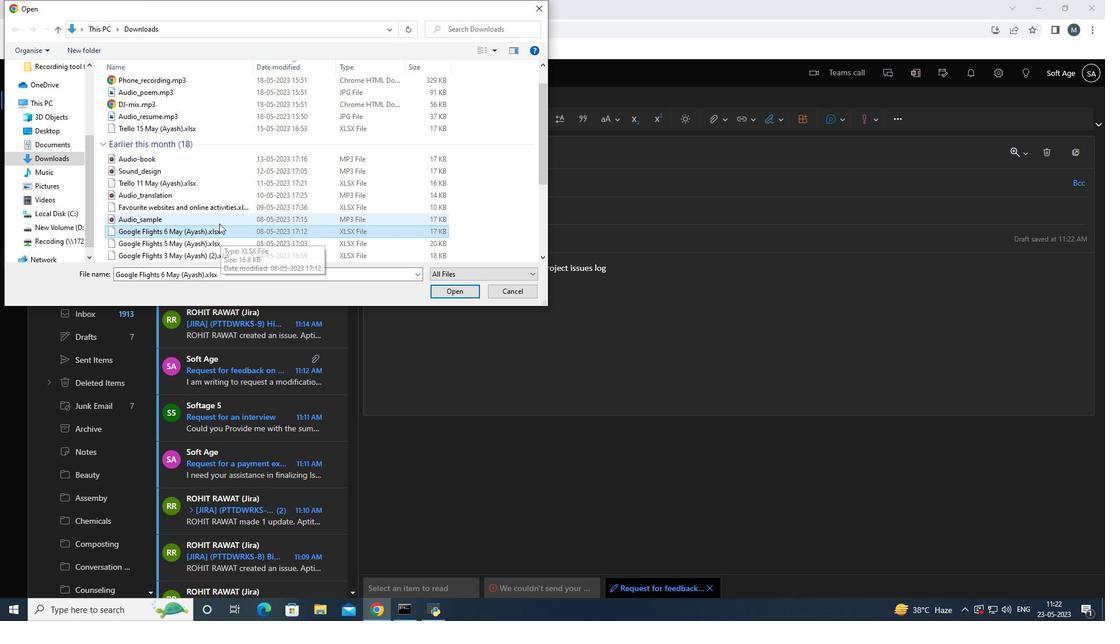 
Action: Mouse moved to (441, 295)
Screenshot: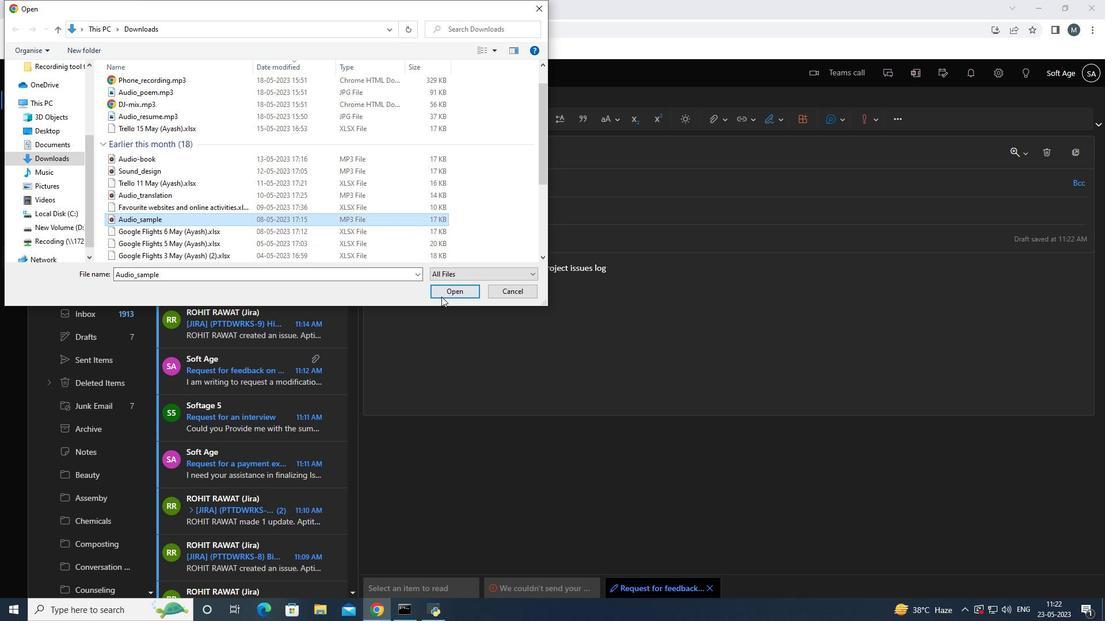 
Action: Mouse pressed left at (441, 295)
Screenshot: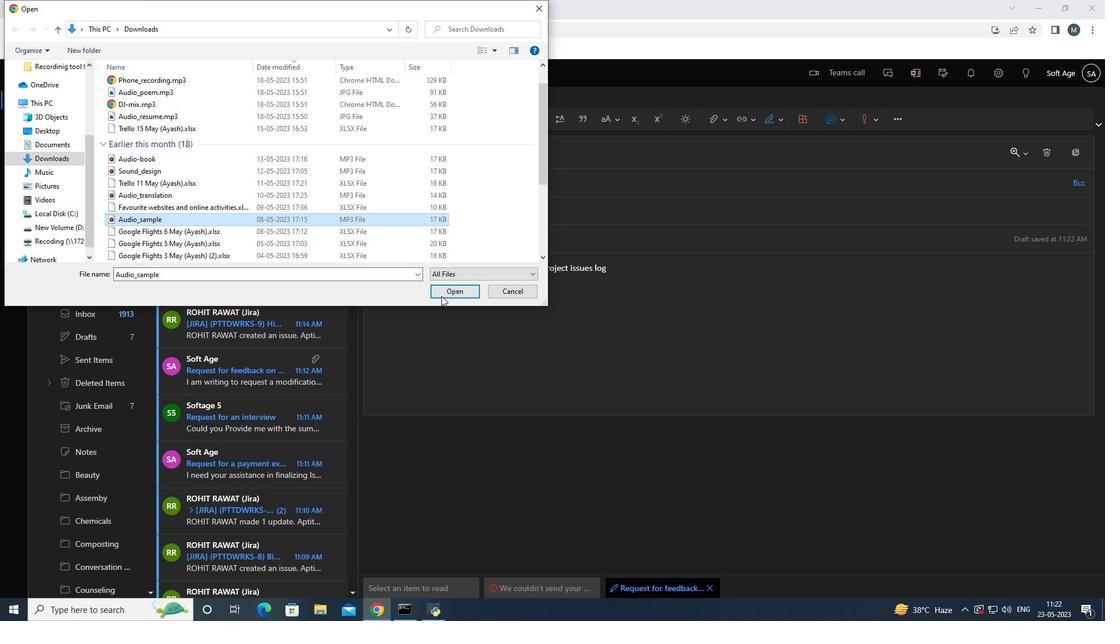 
Action: Mouse moved to (394, 150)
Screenshot: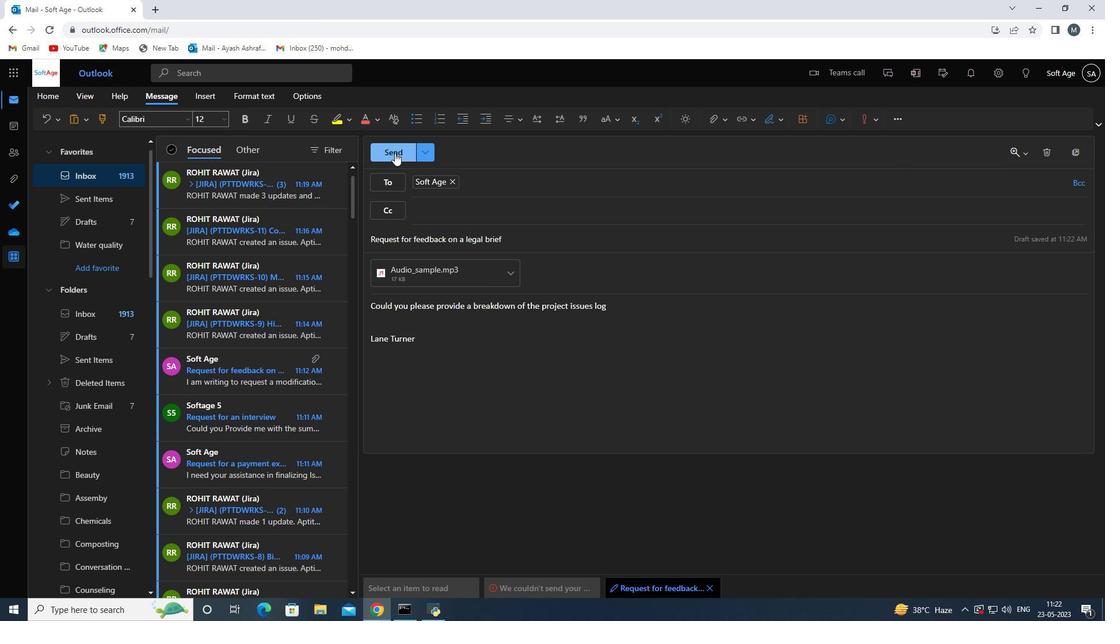
Action: Mouse pressed left at (394, 150)
Screenshot: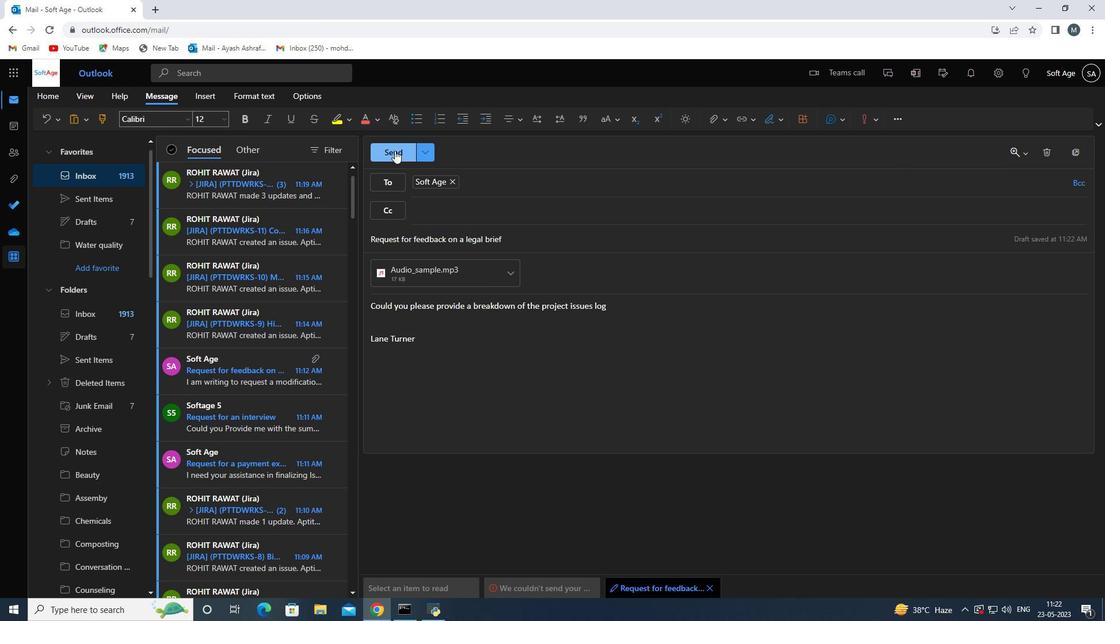 
Action: Mouse moved to (113, 365)
Screenshot: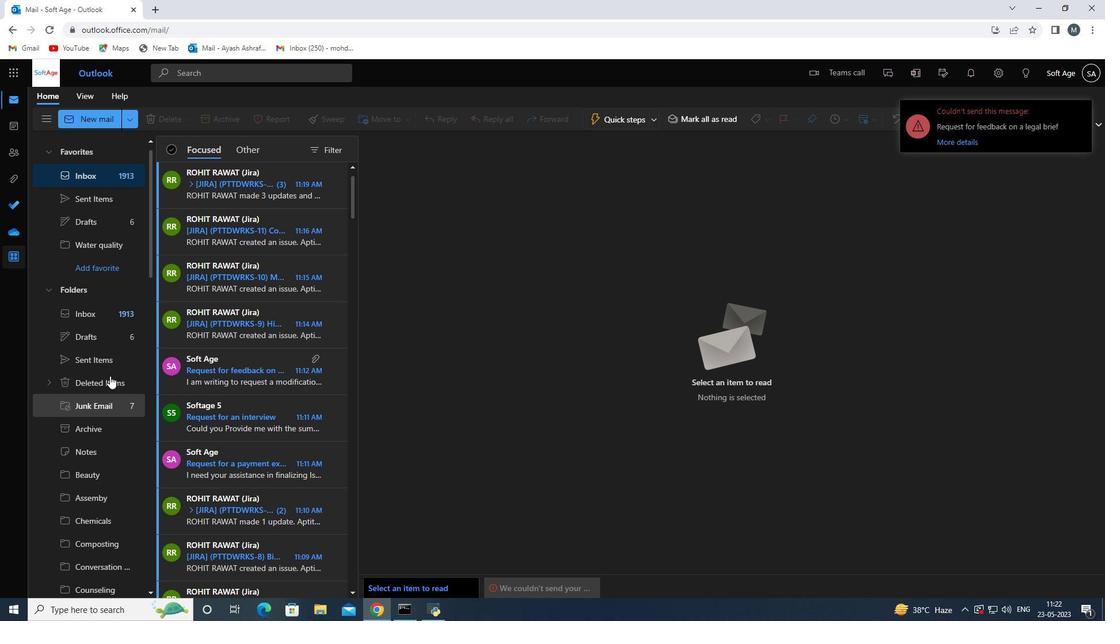 
Action: Mouse scrolled (113, 366) with delta (0, 0)
Screenshot: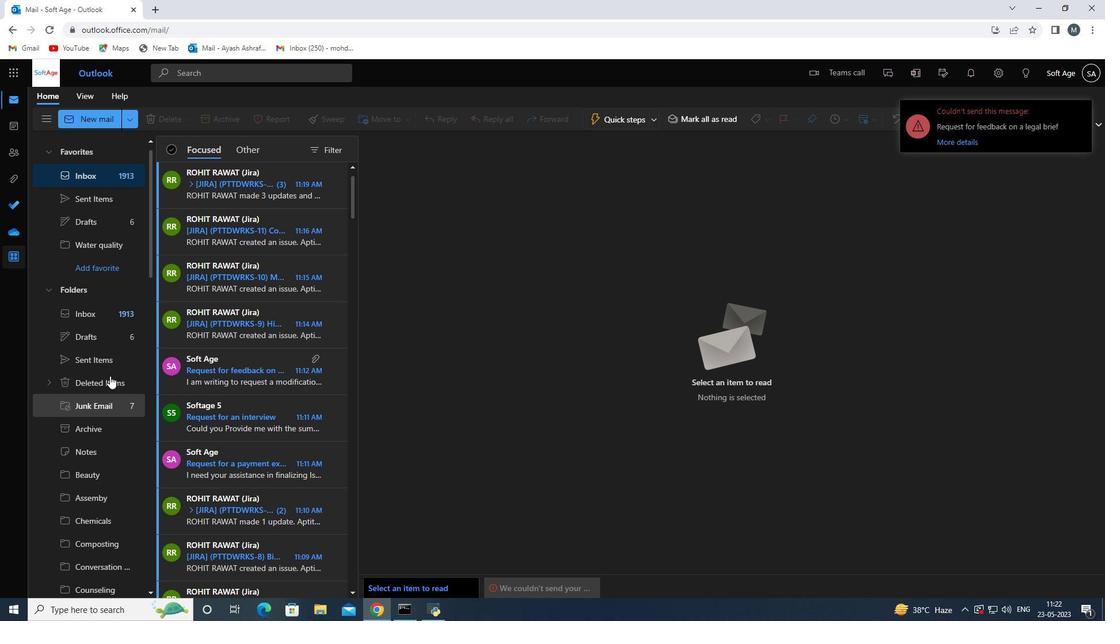 
Action: Mouse scrolled (113, 366) with delta (0, 0)
Screenshot: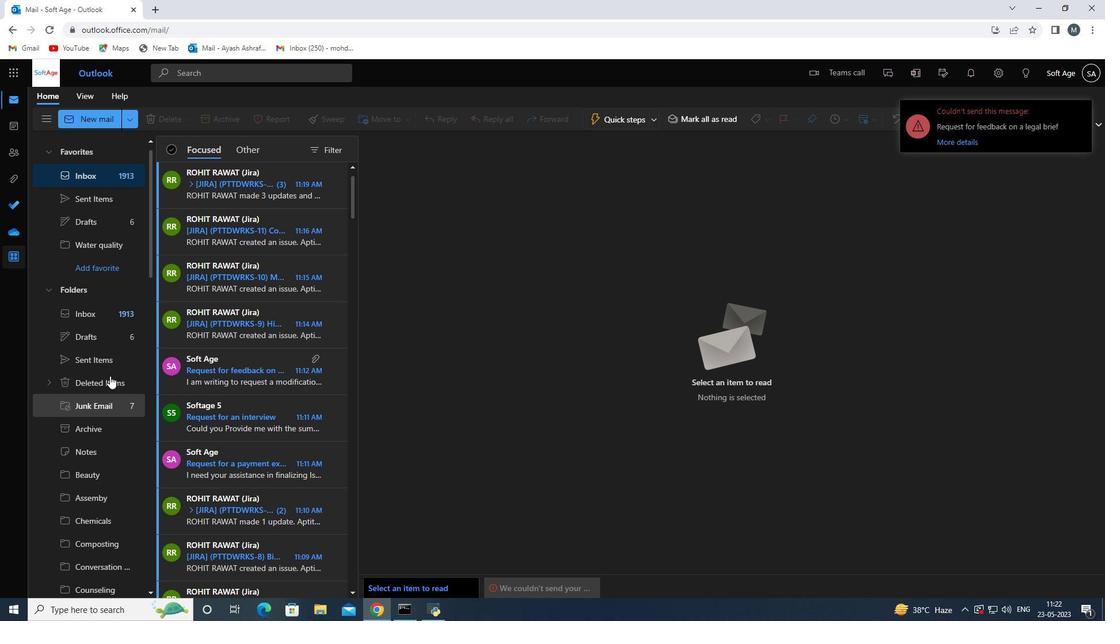 
Action: Mouse scrolled (113, 366) with delta (0, 0)
Screenshot: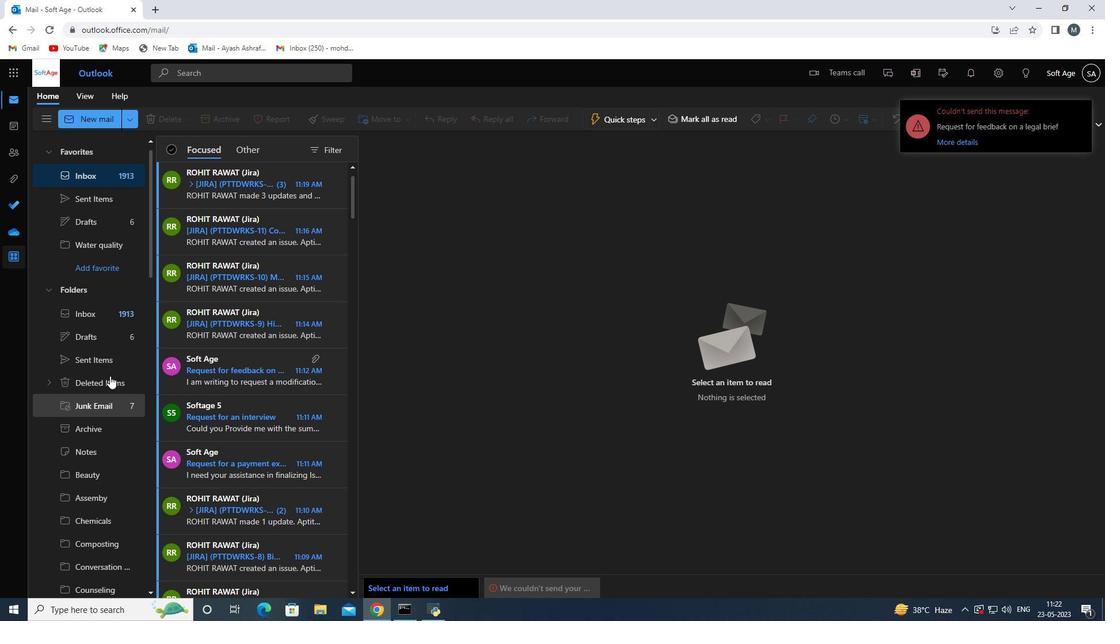 
Action: Mouse scrolled (113, 366) with delta (0, 0)
Screenshot: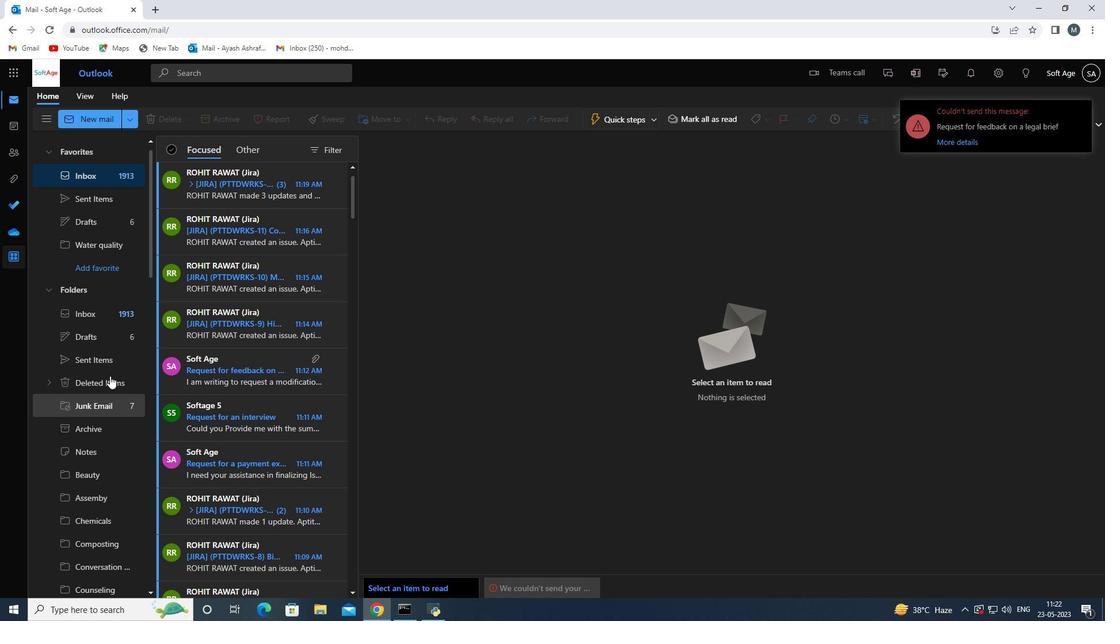 
Action: Mouse scrolled (113, 366) with delta (0, 0)
Screenshot: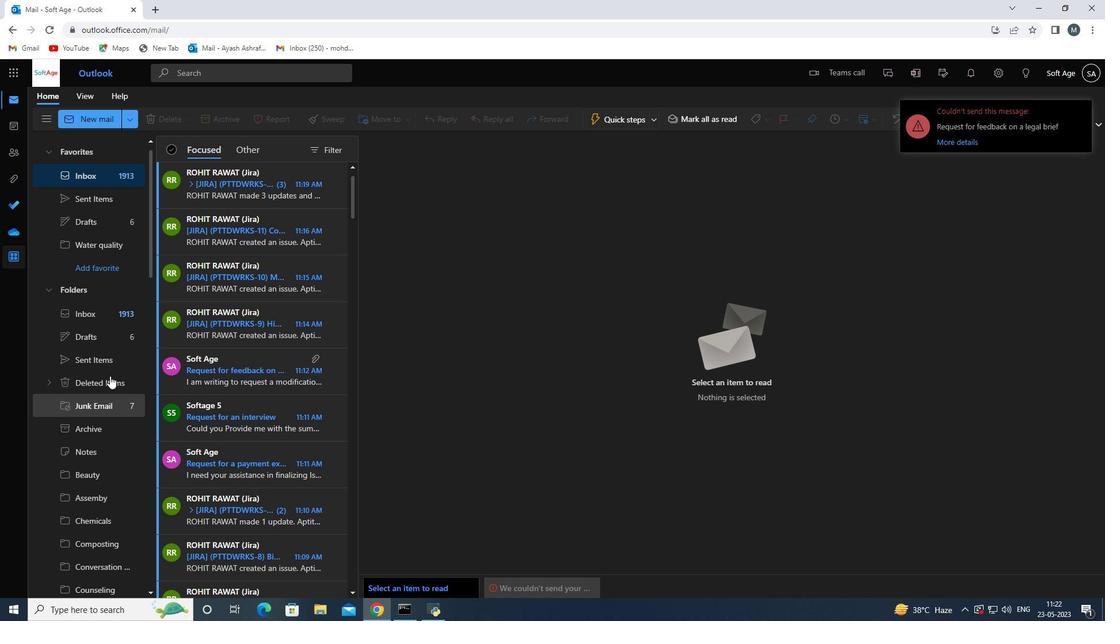 
Action: Mouse scrolled (113, 366) with delta (0, 0)
Screenshot: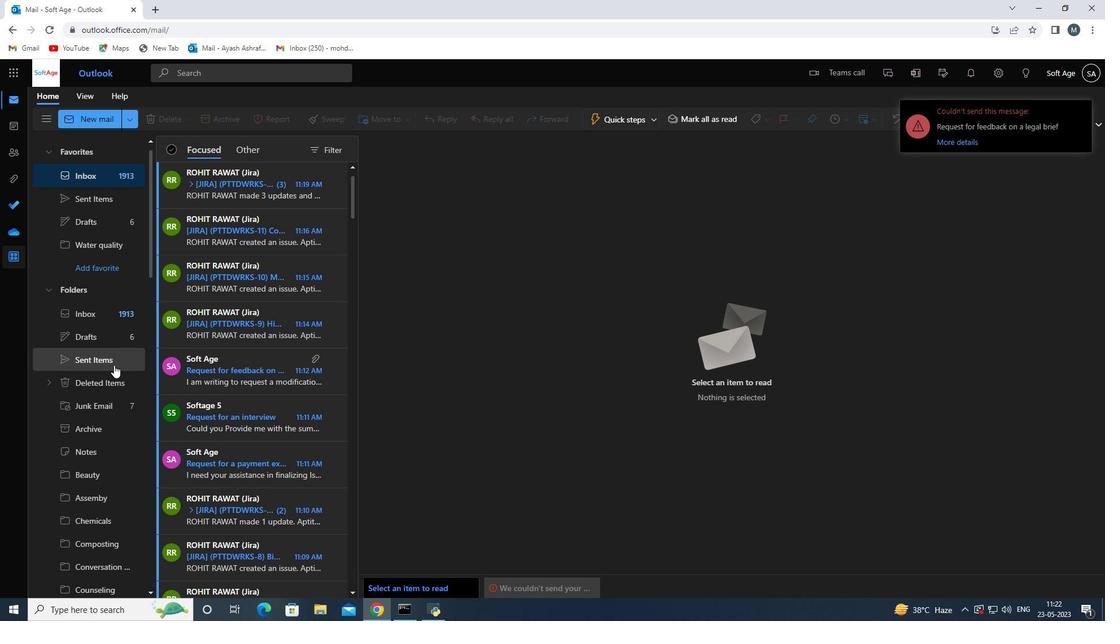 
Action: Mouse moved to (110, 199)
Screenshot: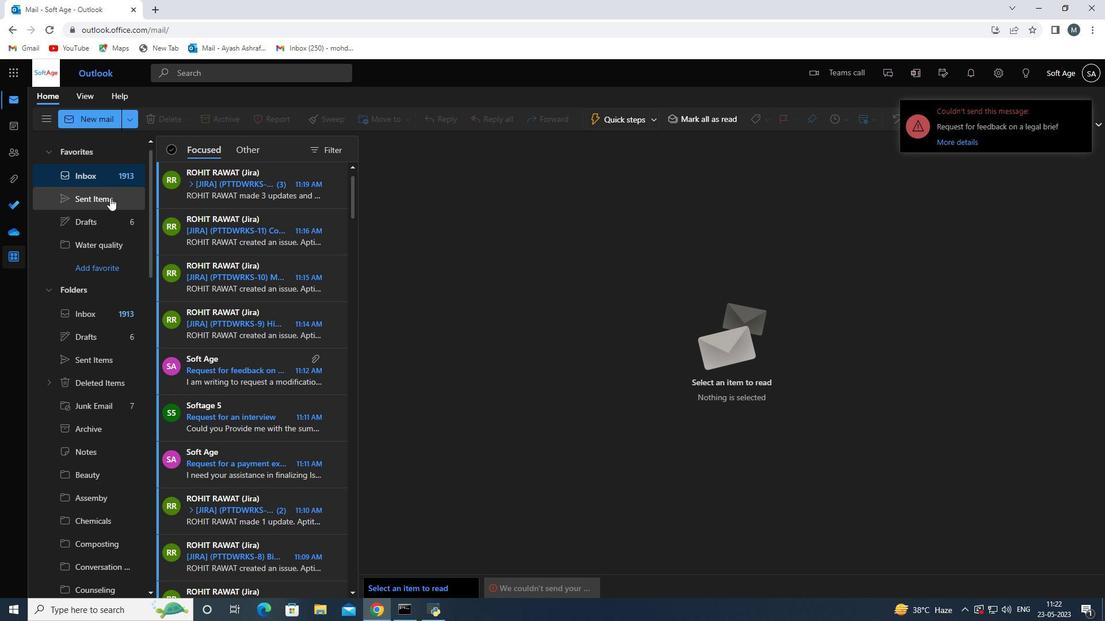 
Action: Mouse pressed left at (110, 199)
Screenshot: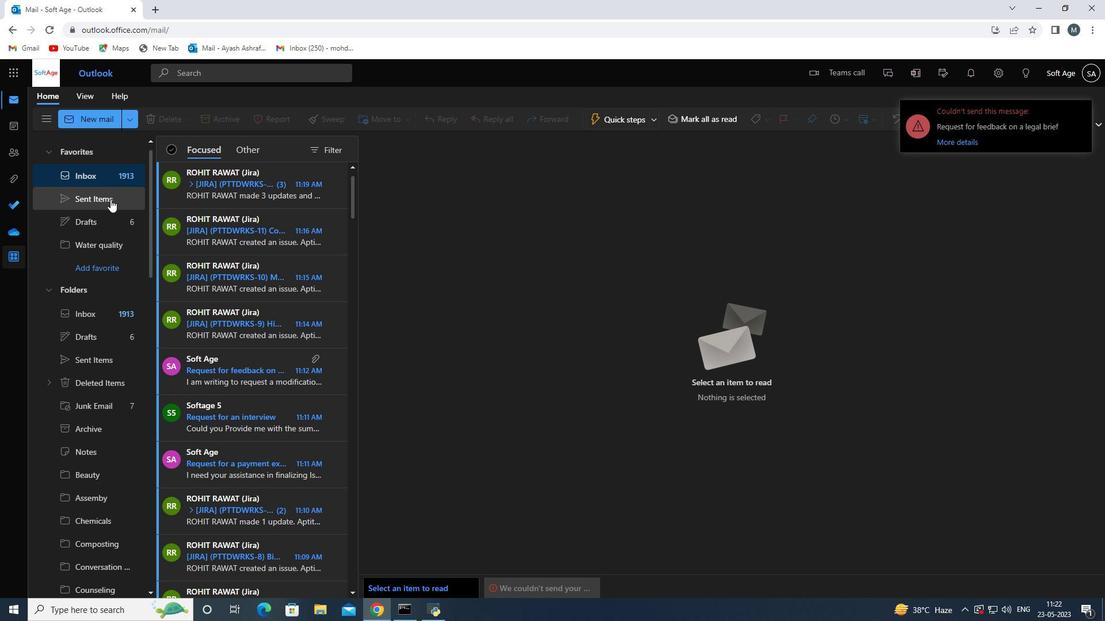
Action: Mouse moved to (221, 212)
Screenshot: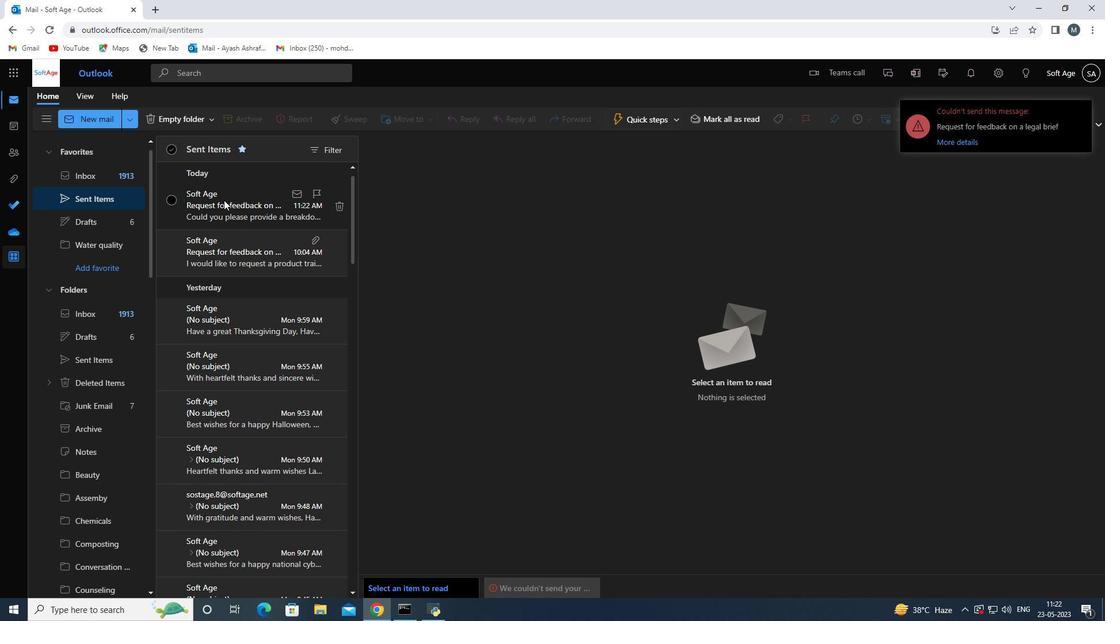 
Action: Mouse scrolled (221, 213) with delta (0, 0)
Screenshot: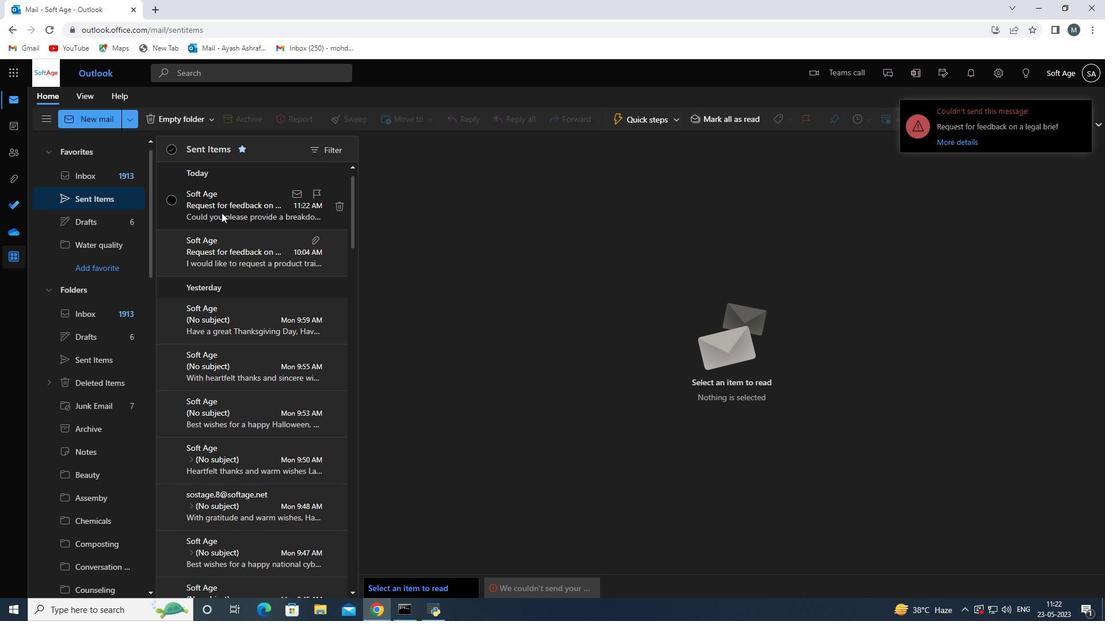 
Action: Mouse scrolled (221, 213) with delta (0, 0)
Screenshot: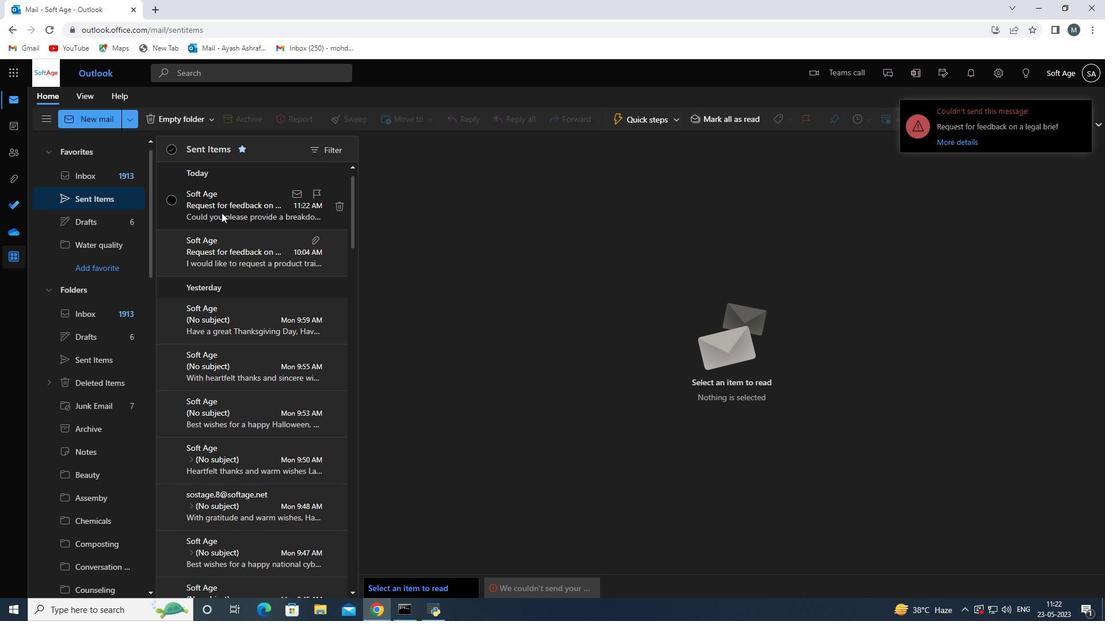
Action: Mouse scrolled (221, 213) with delta (0, 0)
Screenshot: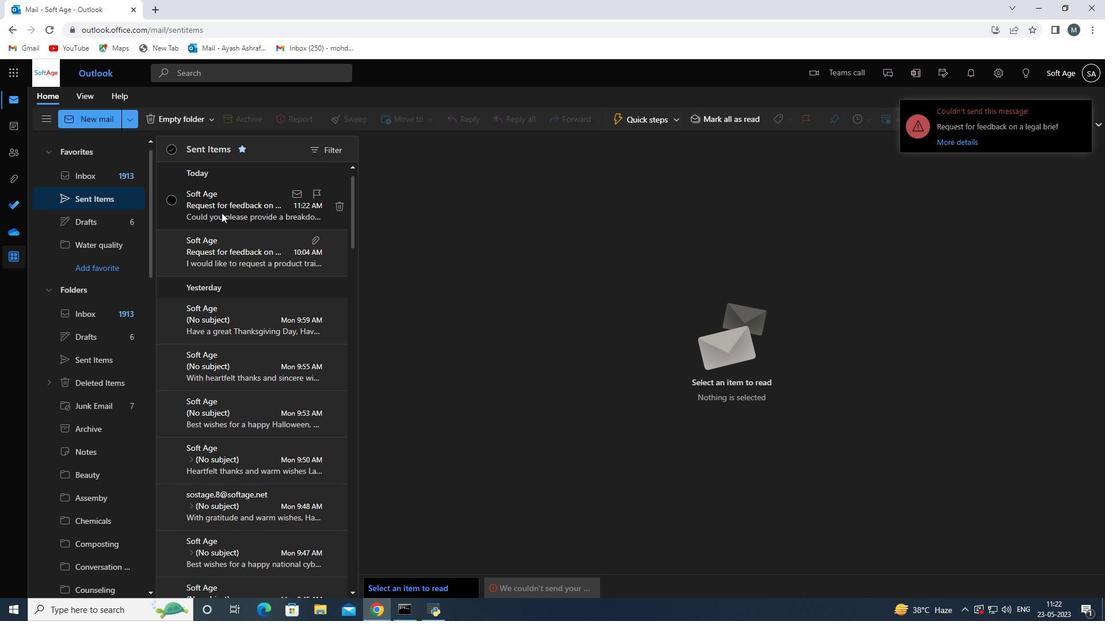 
Action: Mouse moved to (222, 211)
Screenshot: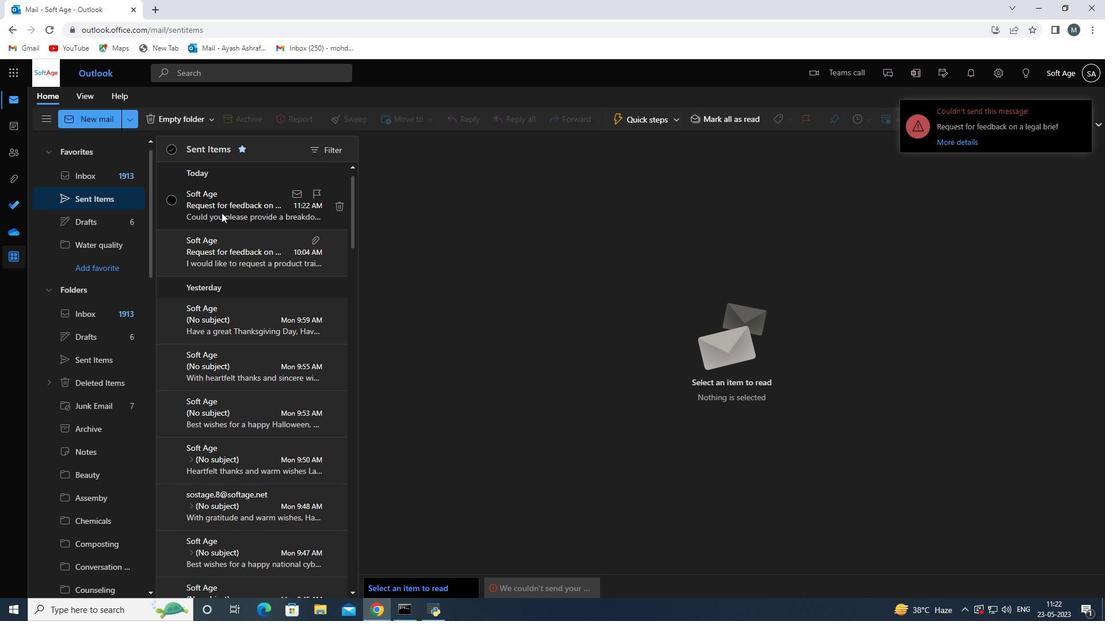
Action: Mouse pressed left at (222, 211)
Screenshot: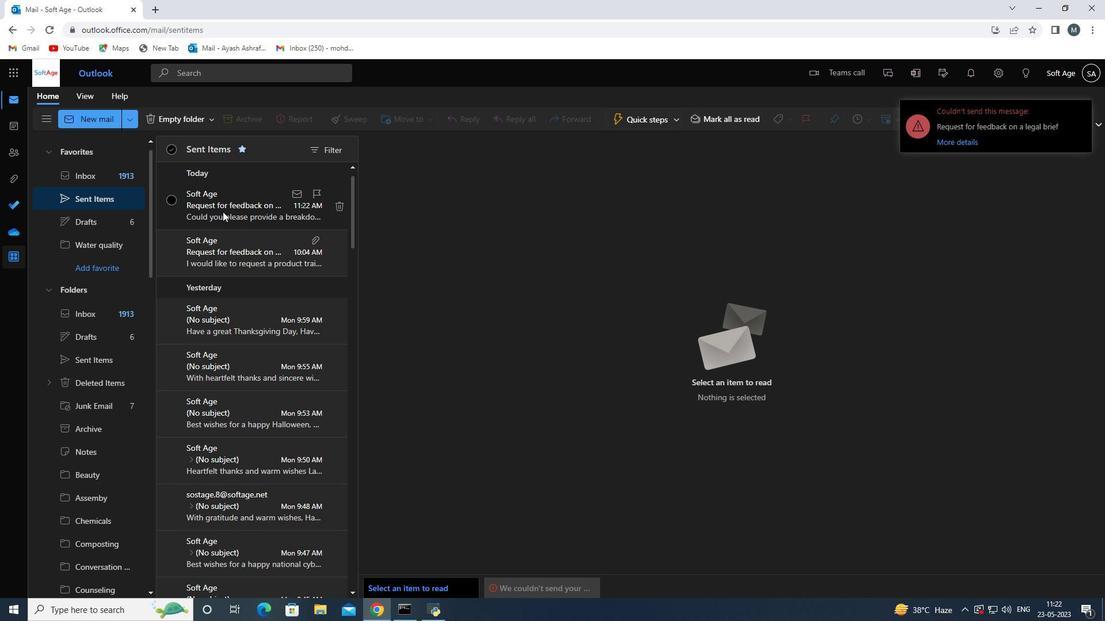 
Action: Mouse moved to (398, 124)
Screenshot: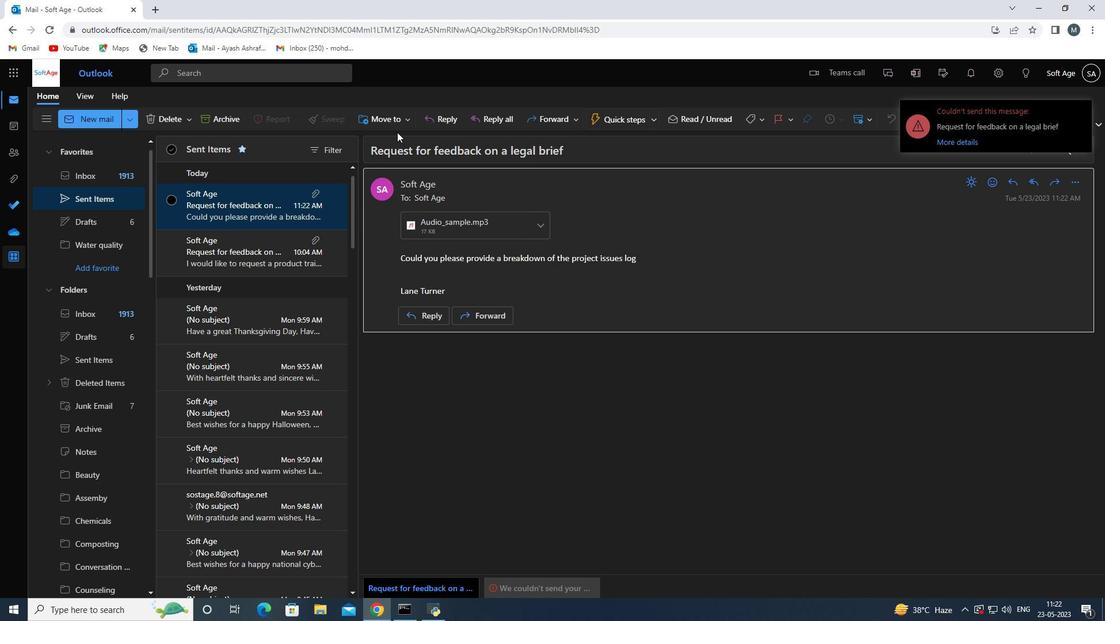 
Action: Mouse pressed left at (398, 124)
Screenshot: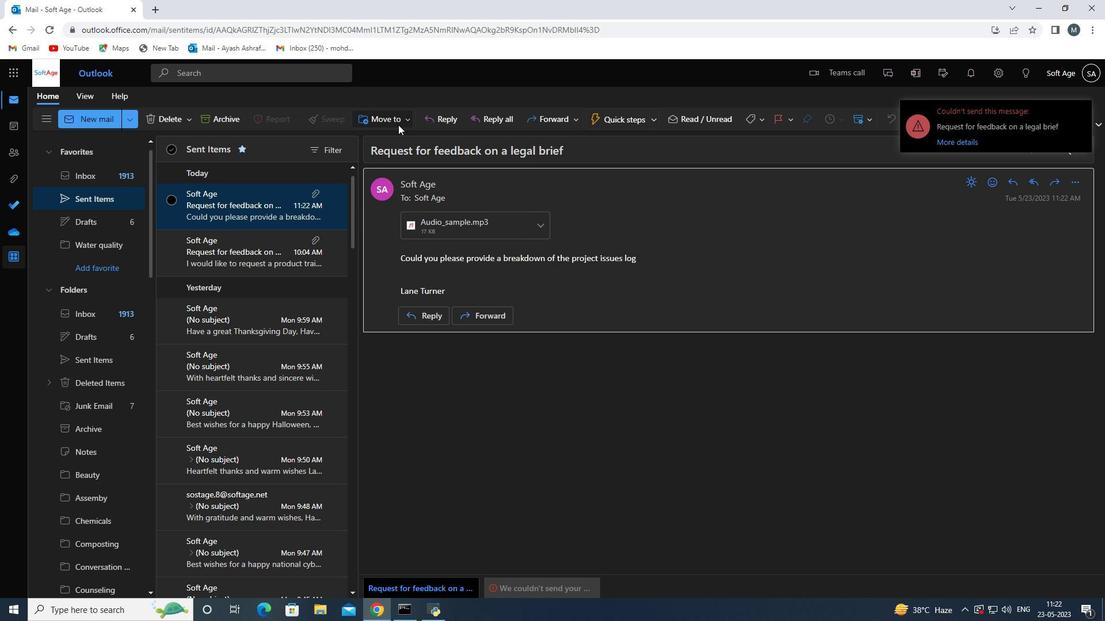 
Action: Mouse moved to (436, 141)
Screenshot: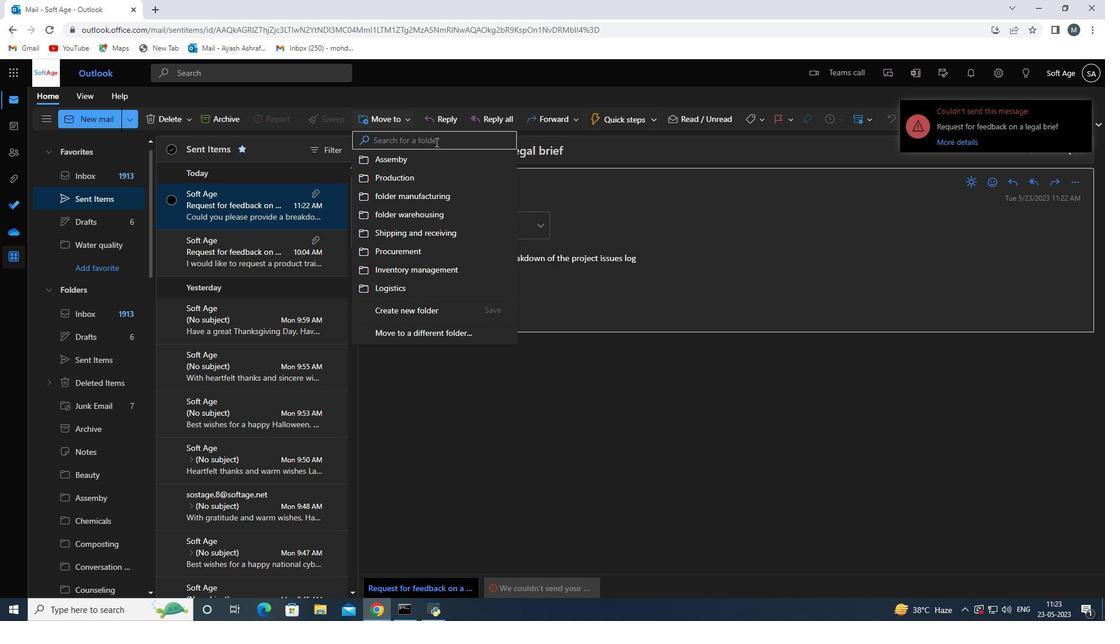 
Action: Mouse pressed left at (436, 141)
Screenshot: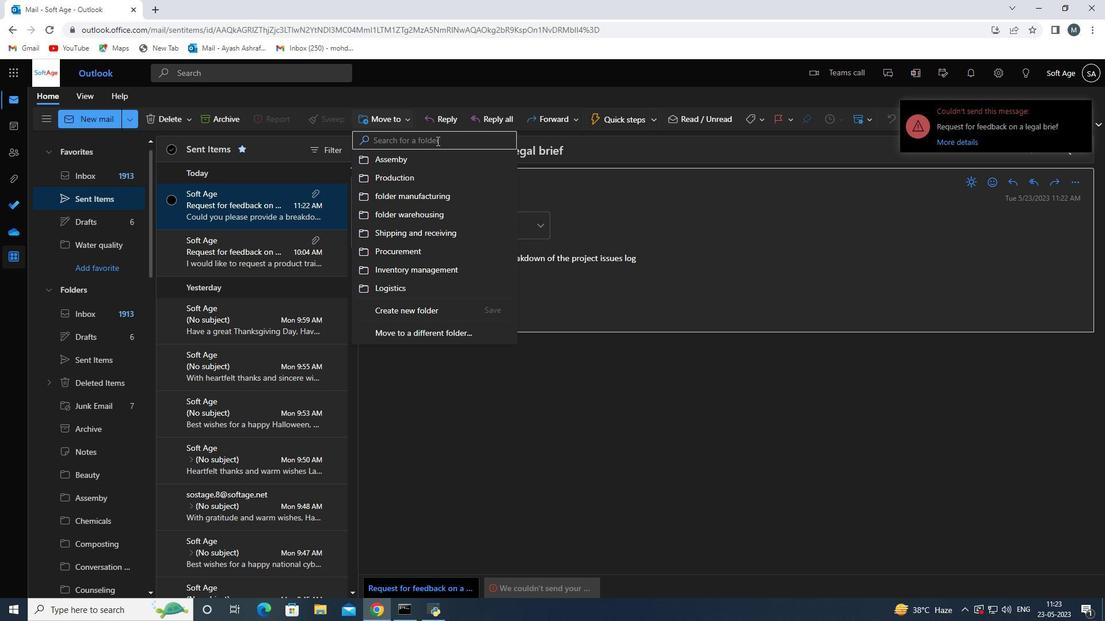 
Action: Key pressed <Key.shift>Min<Key.backspace><Key.backspace>ain
Screenshot: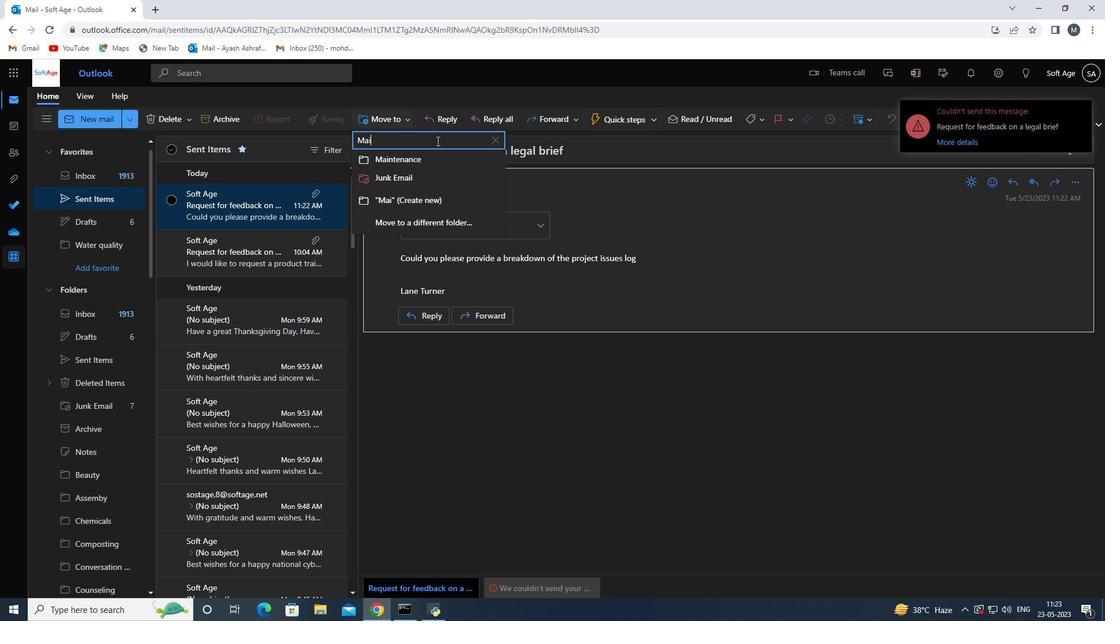 
Action: Mouse moved to (436, 155)
Screenshot: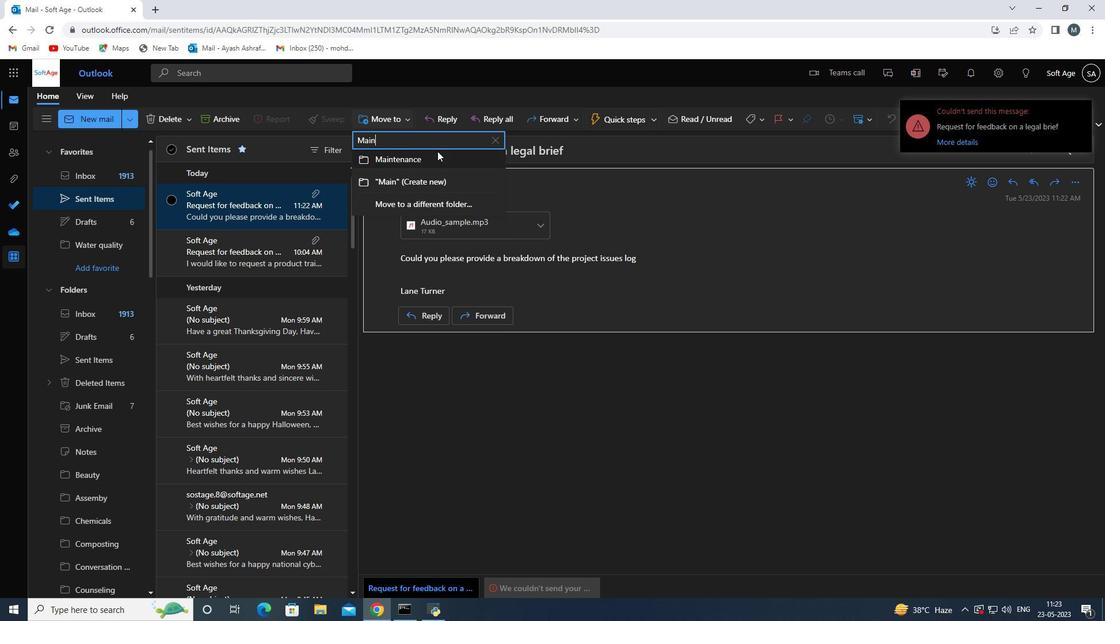 
Action: Mouse pressed left at (436, 155)
Screenshot: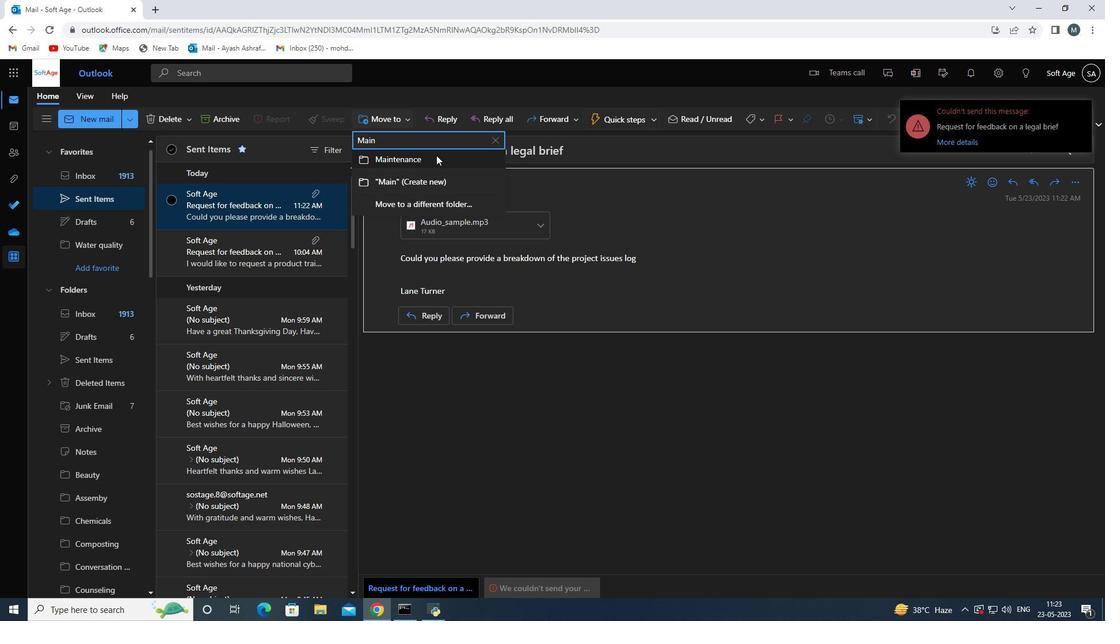 
Action: Mouse moved to (954, 199)
Screenshot: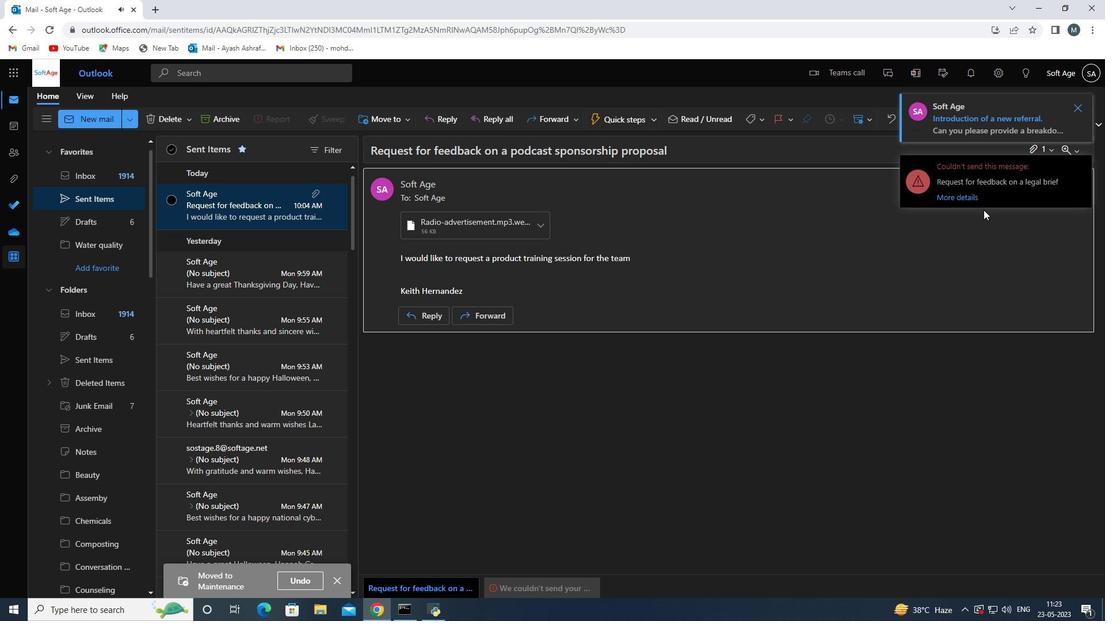 
Action: Mouse pressed left at (954, 199)
Screenshot: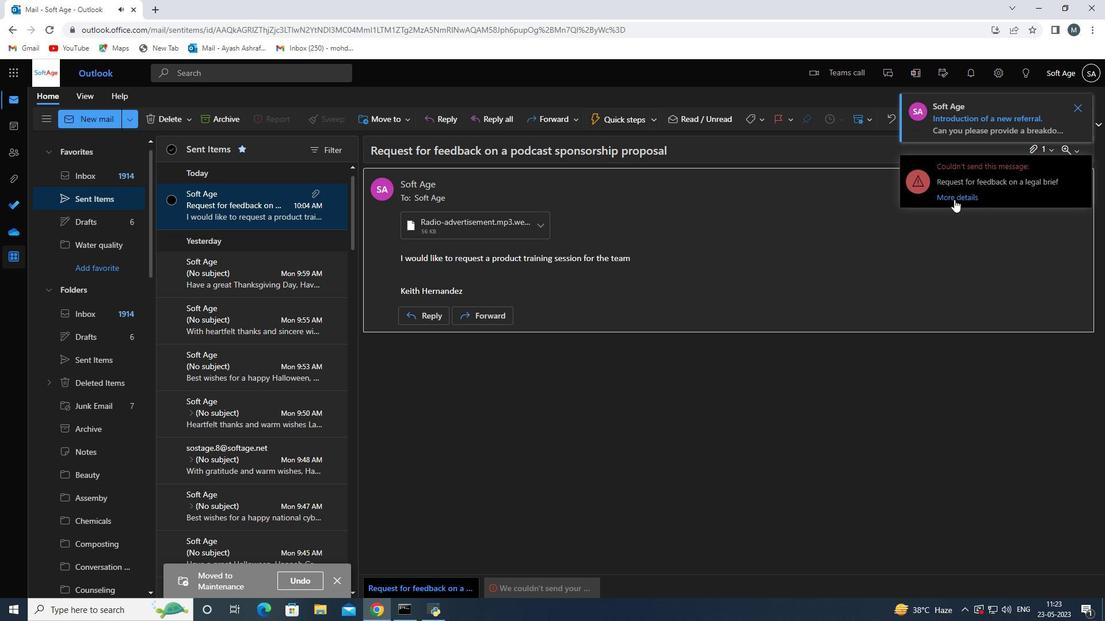 
Action: Mouse moved to (395, 172)
Screenshot: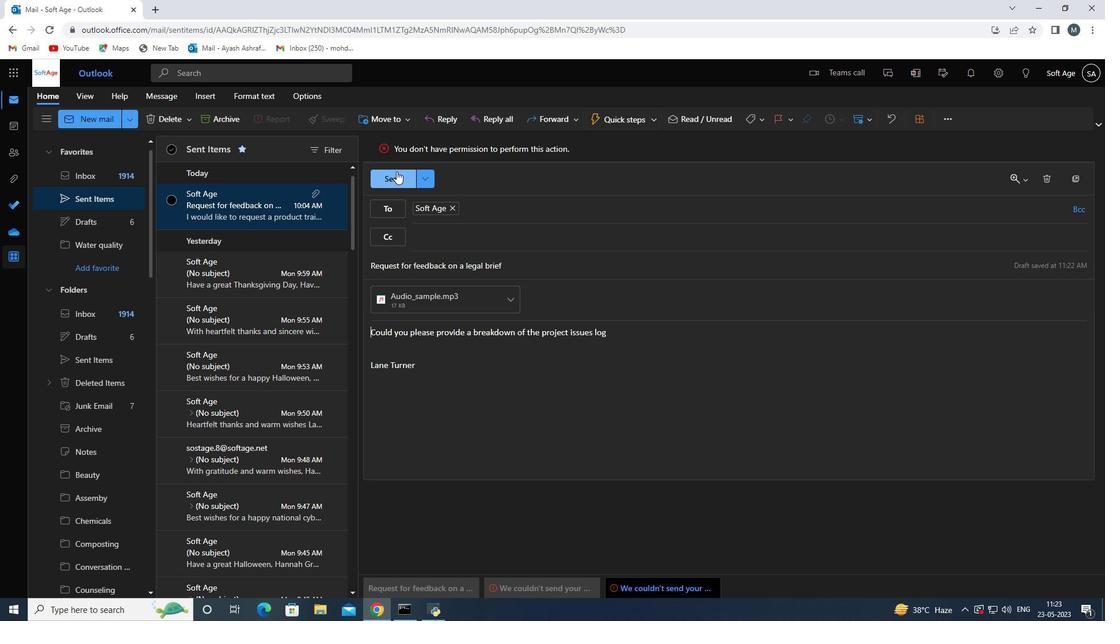 
Action: Mouse pressed left at (395, 172)
Screenshot: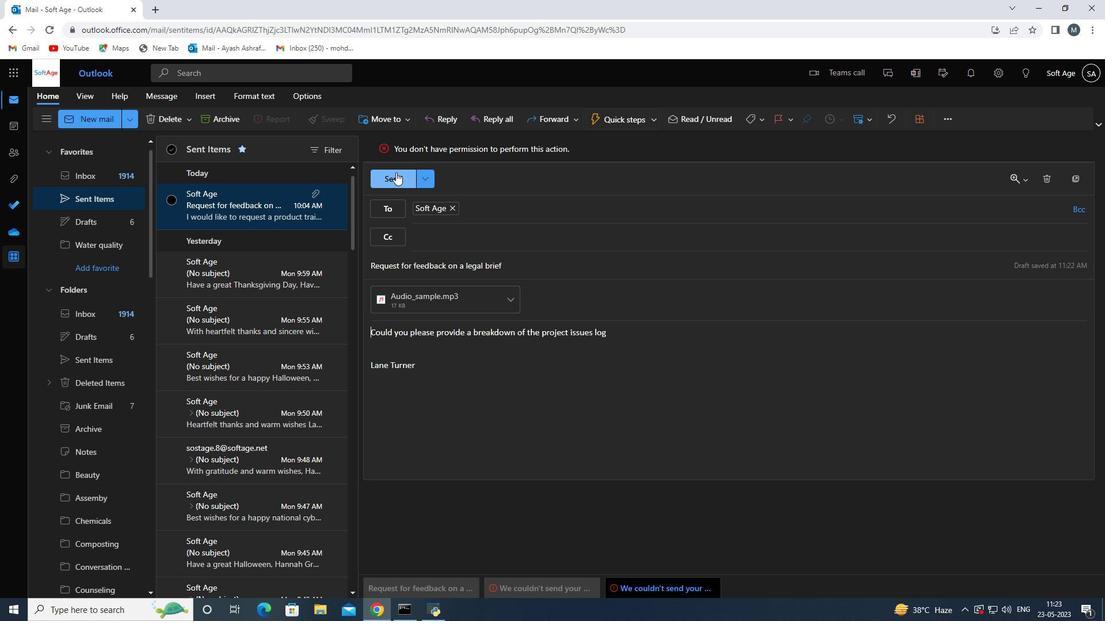 
Action: Mouse moved to (234, 214)
Screenshot: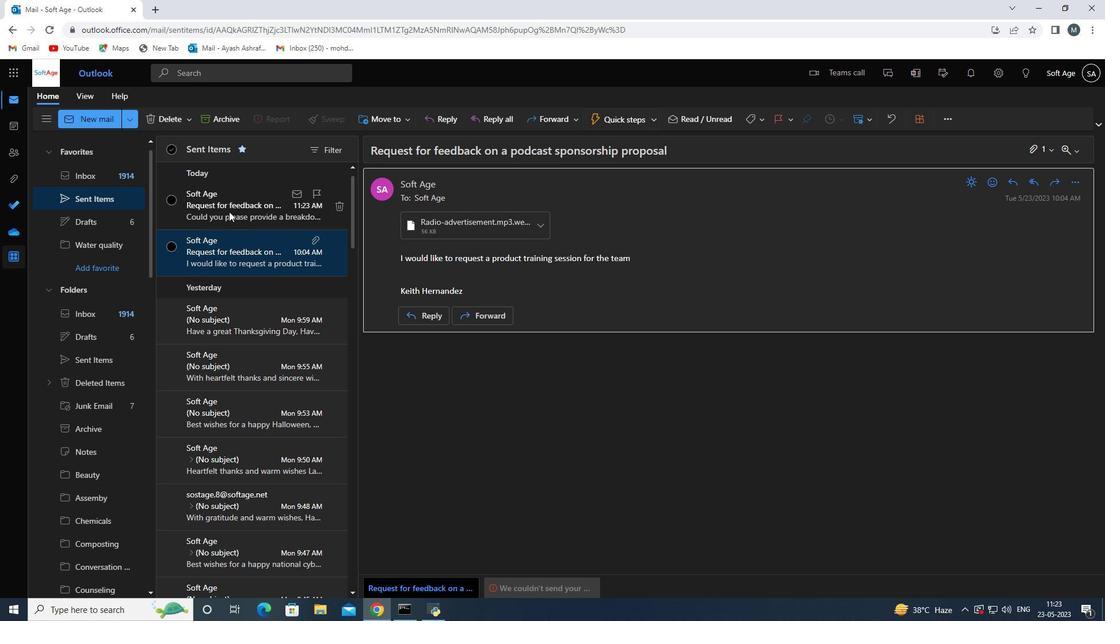 
Action: Mouse pressed left at (234, 214)
Screenshot: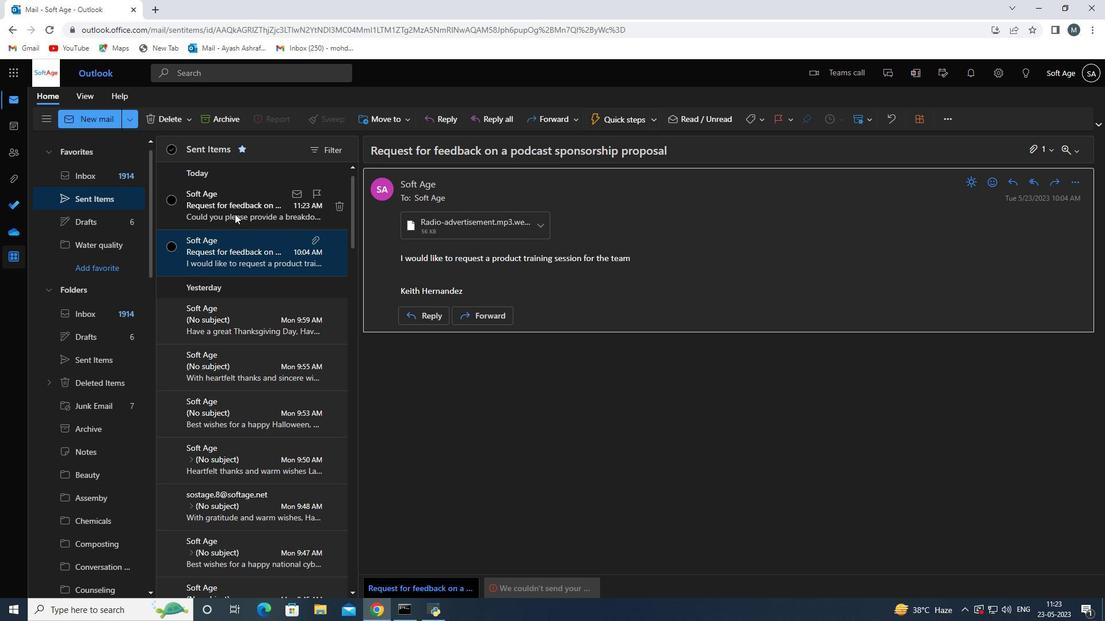 
Action: Mouse moved to (395, 127)
Screenshot: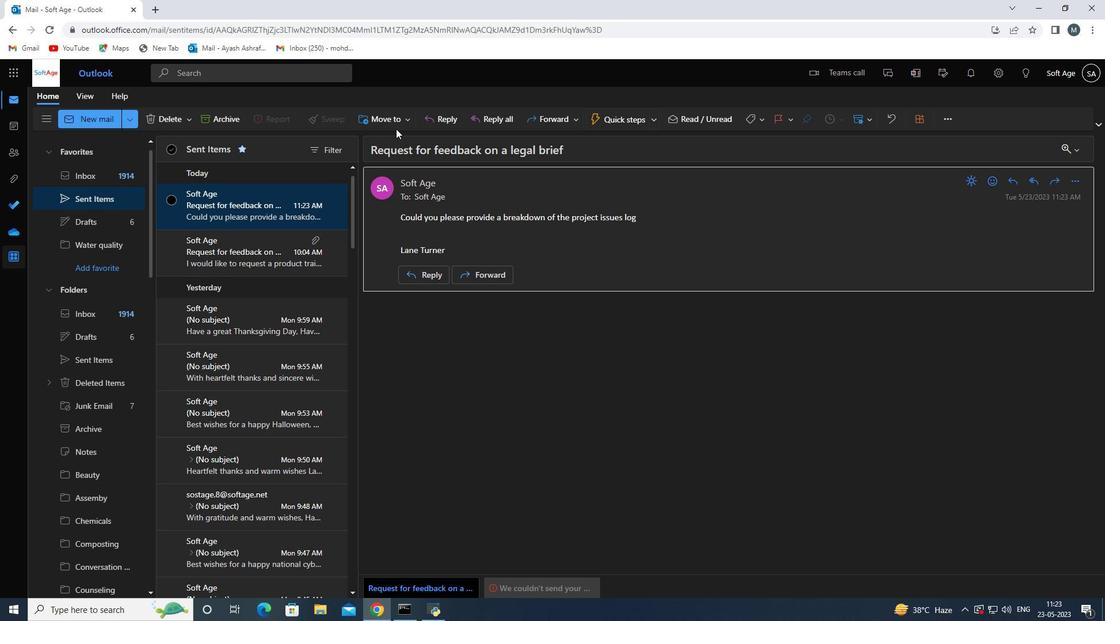 
Action: Mouse pressed left at (395, 127)
Screenshot: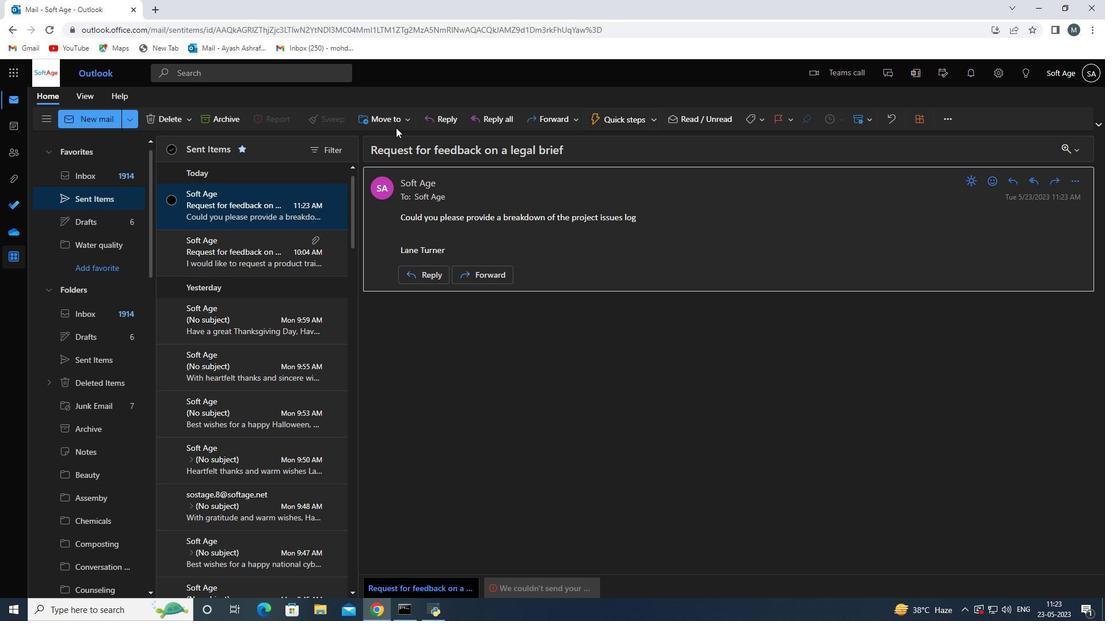 
Action: Mouse moved to (404, 162)
Screenshot: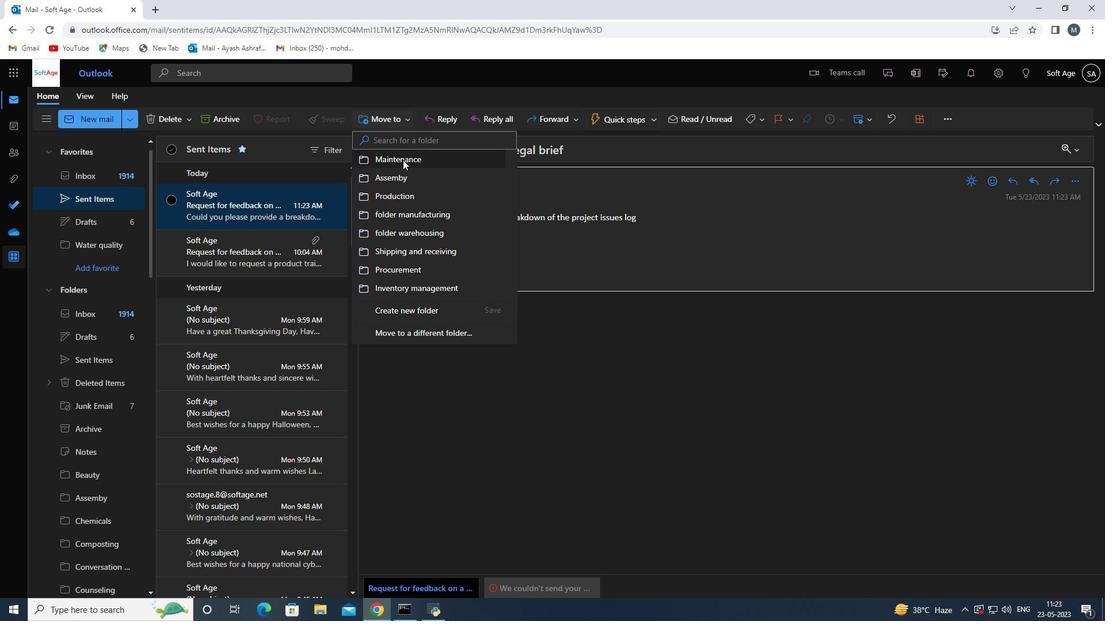 
Action: Mouse pressed left at (404, 162)
Screenshot: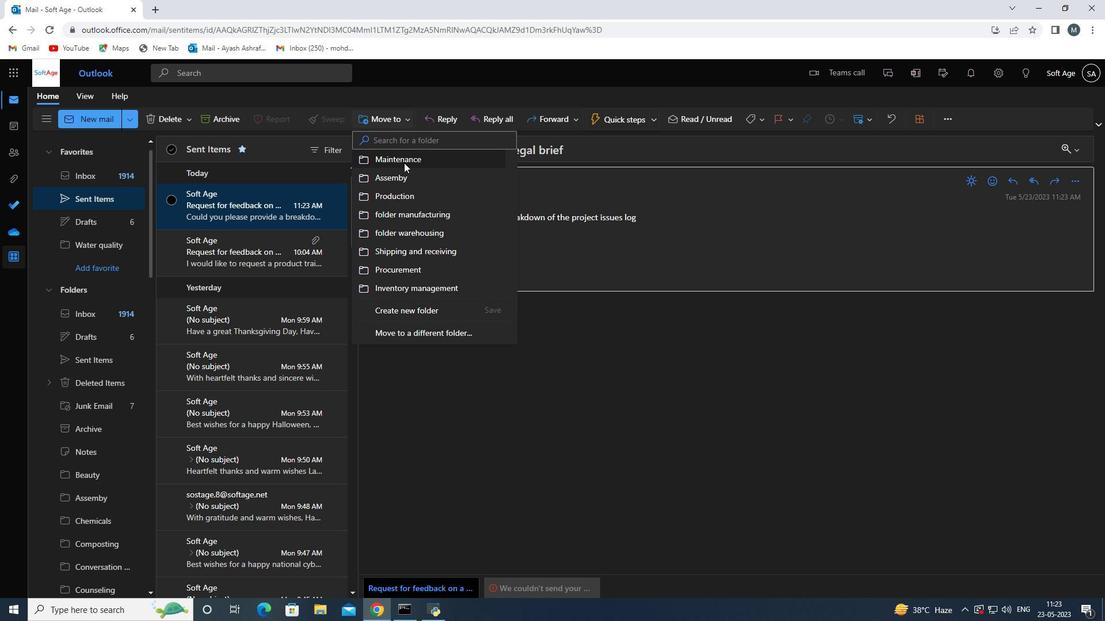 
Action: Mouse moved to (279, 372)
Screenshot: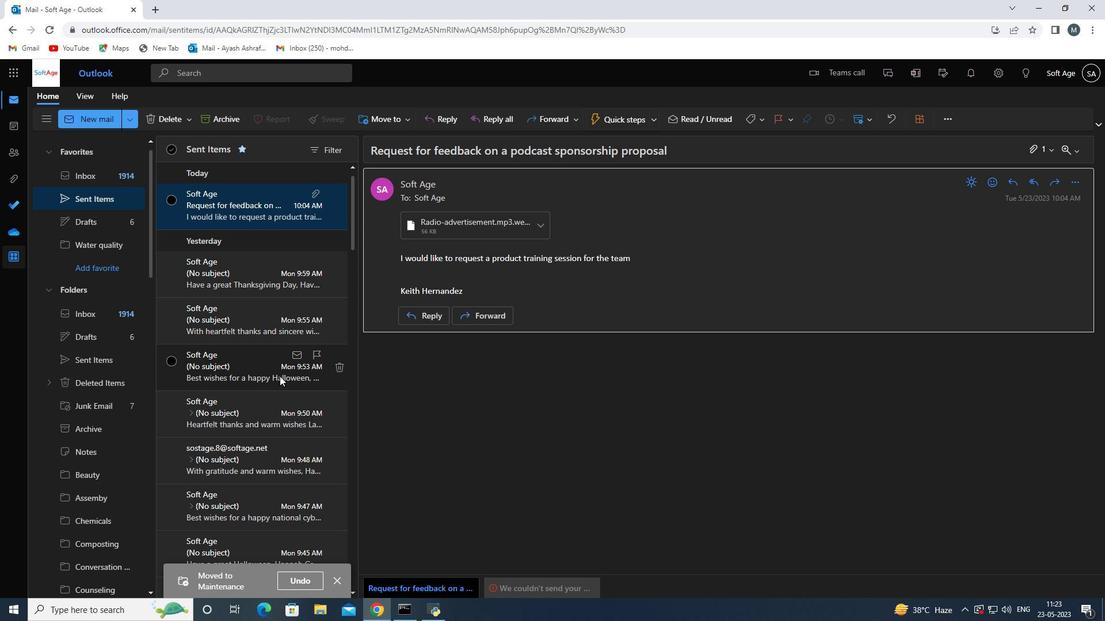 
Action: Mouse scrolled (279, 372) with delta (0, 0)
Screenshot: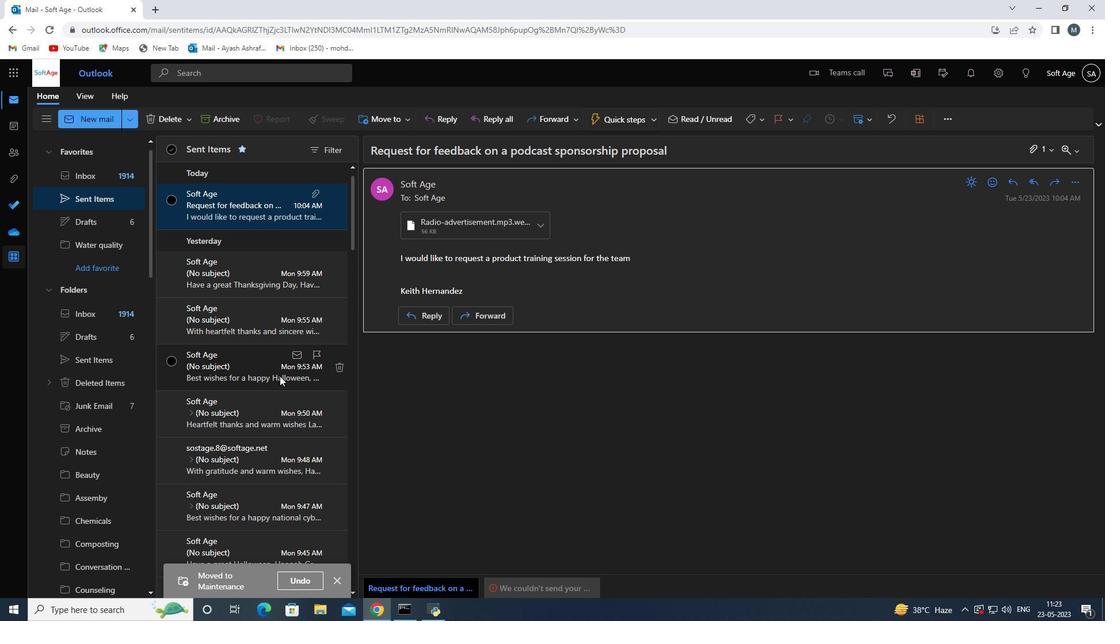 
Action: Mouse scrolled (279, 372) with delta (0, 0)
Screenshot: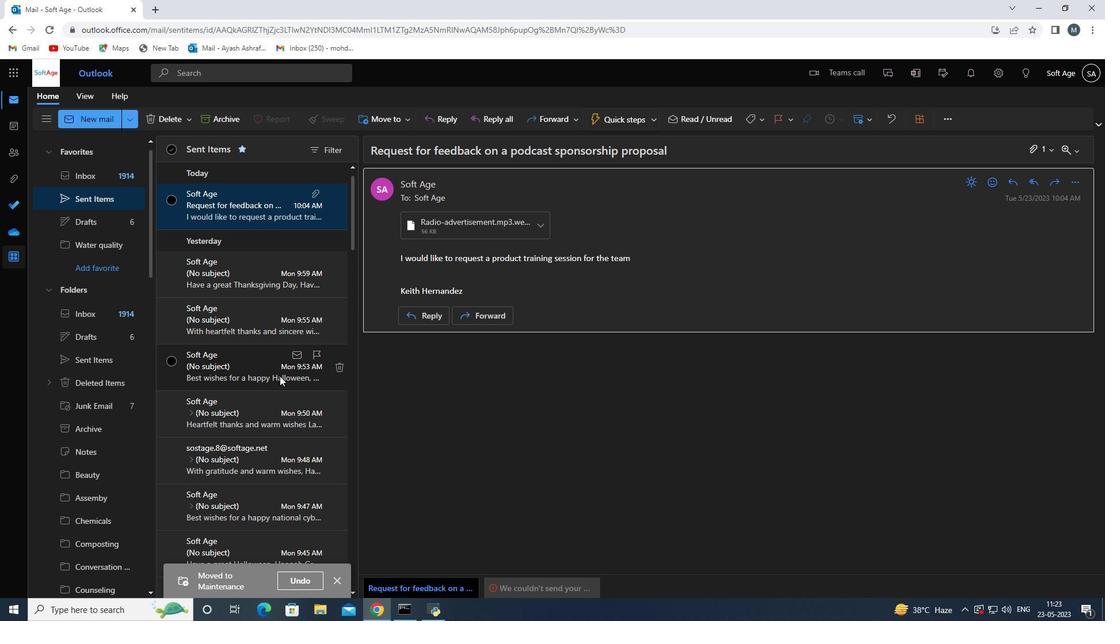 
Action: Mouse scrolled (279, 372) with delta (0, 0)
Screenshot: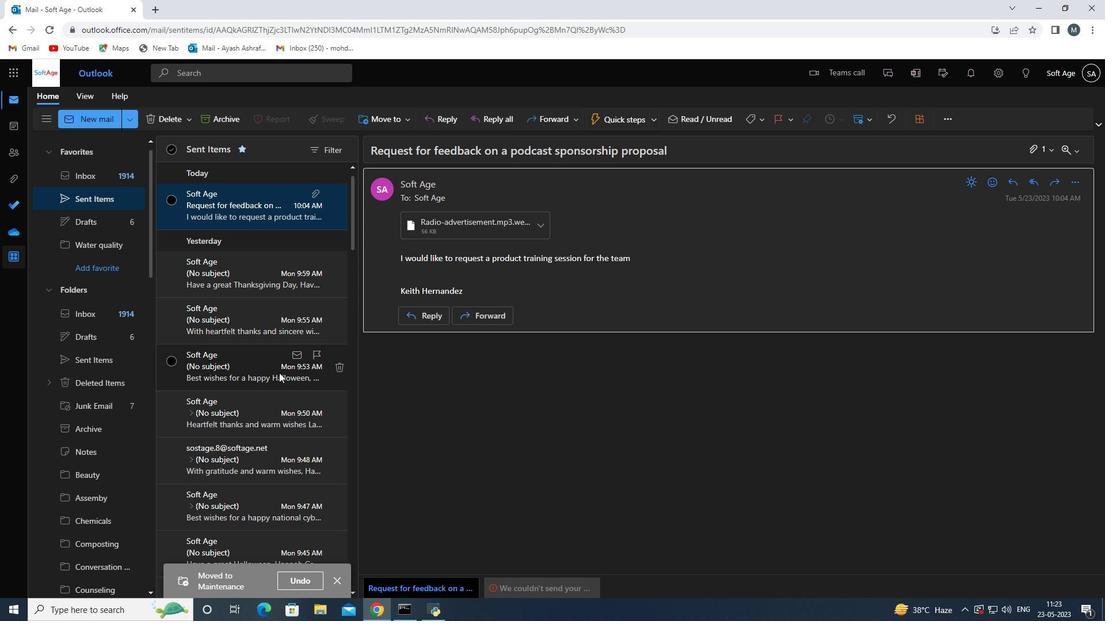 
Action: Mouse scrolled (279, 372) with delta (0, 0)
Screenshot: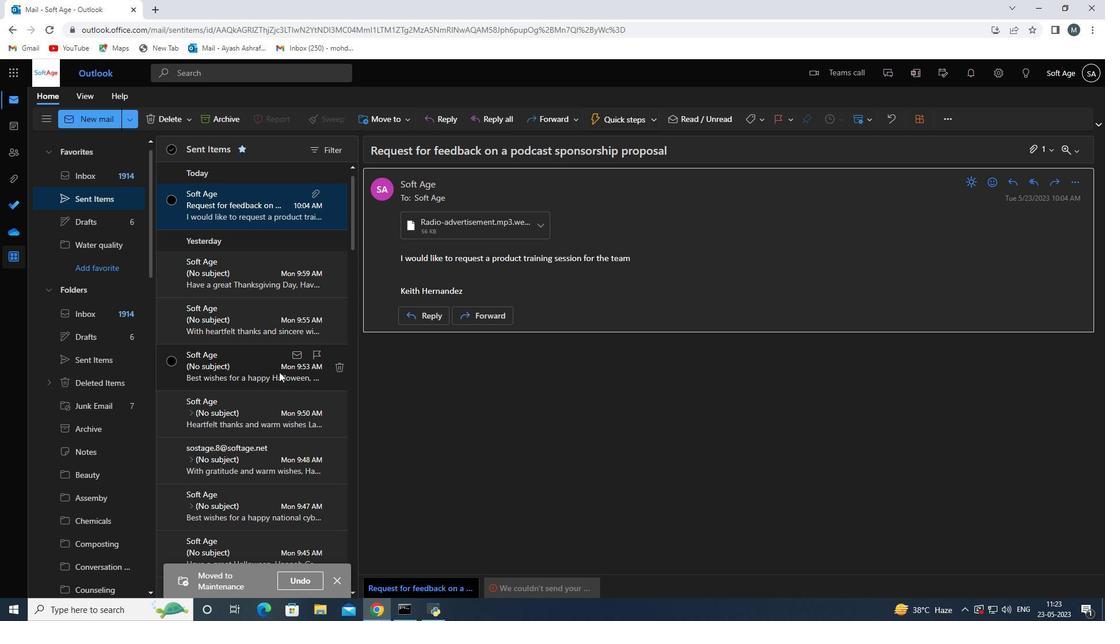 
